 Task: Explore Airbnb accommodation in Bafang, Cameroon from 12th December, 2023 to 16th December, 2023 for 8 adults. Place can be private room with 8 bedrooms having 8 beds and 8 bathrooms. Property type can be hotel. Amenities needed are: wifi, TV, free parkinig on premises, gym, breakfast.
Action: Mouse moved to (582, 118)
Screenshot: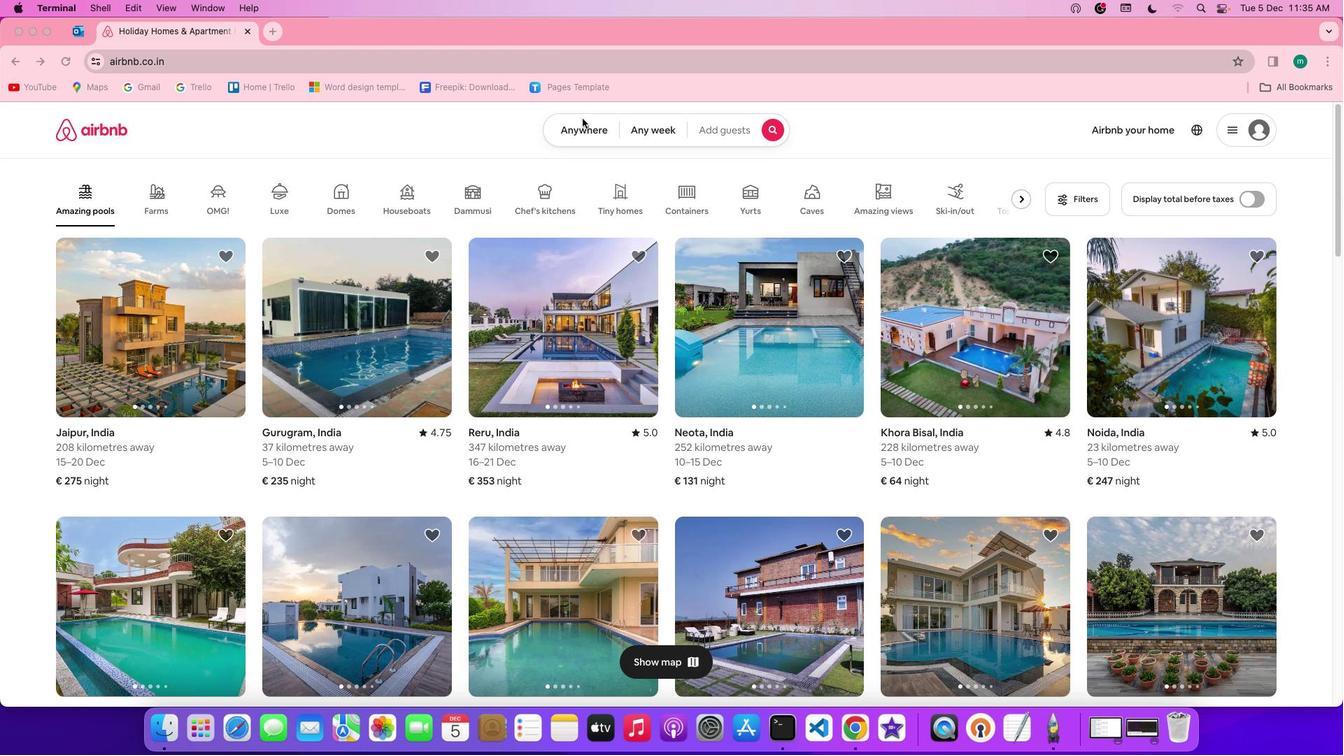 
Action: Mouse pressed left at (582, 118)
Screenshot: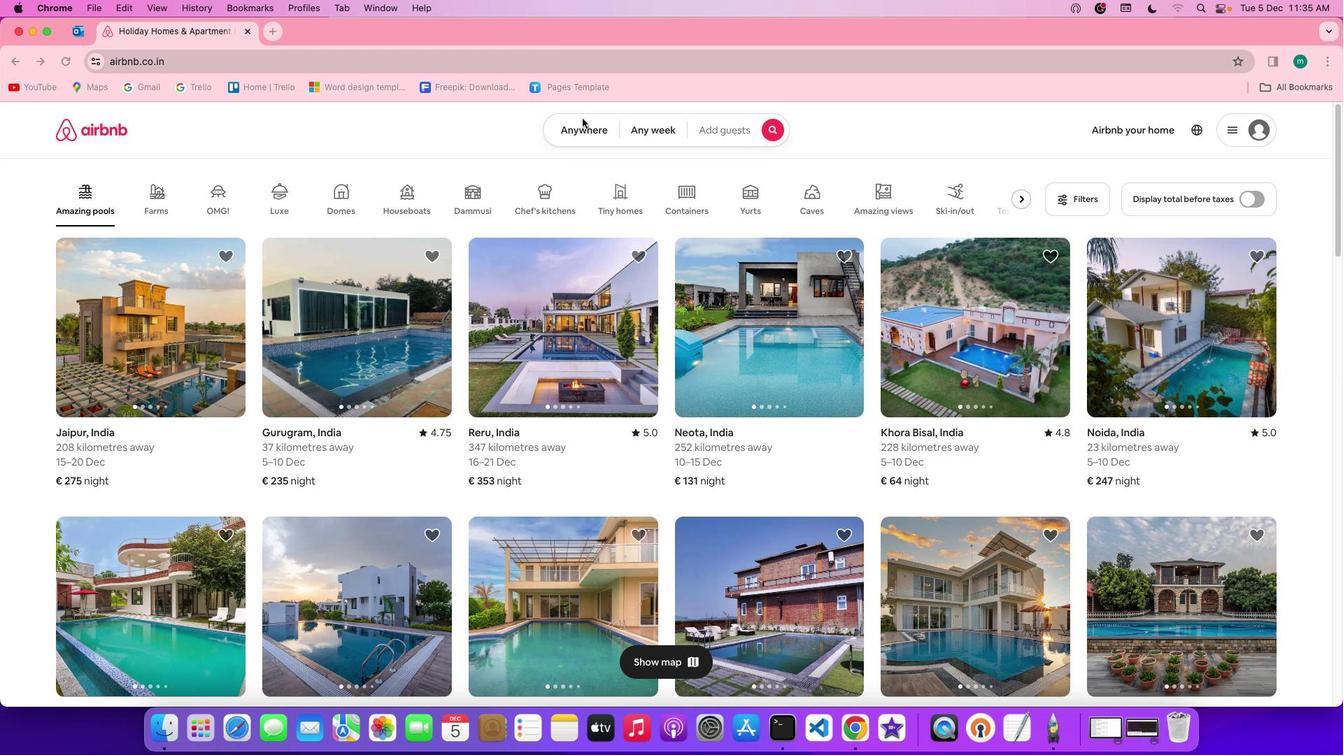 
Action: Mouse pressed left at (582, 118)
Screenshot: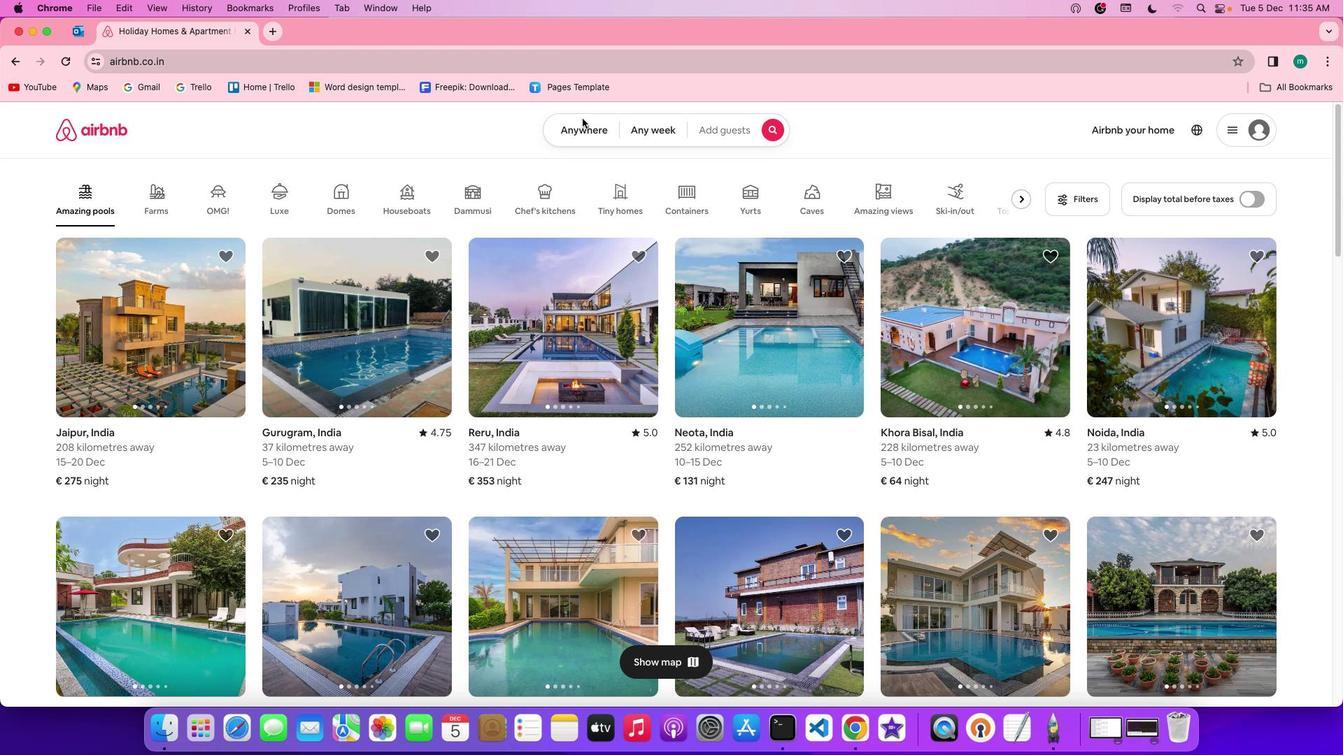
Action: Mouse moved to (493, 186)
Screenshot: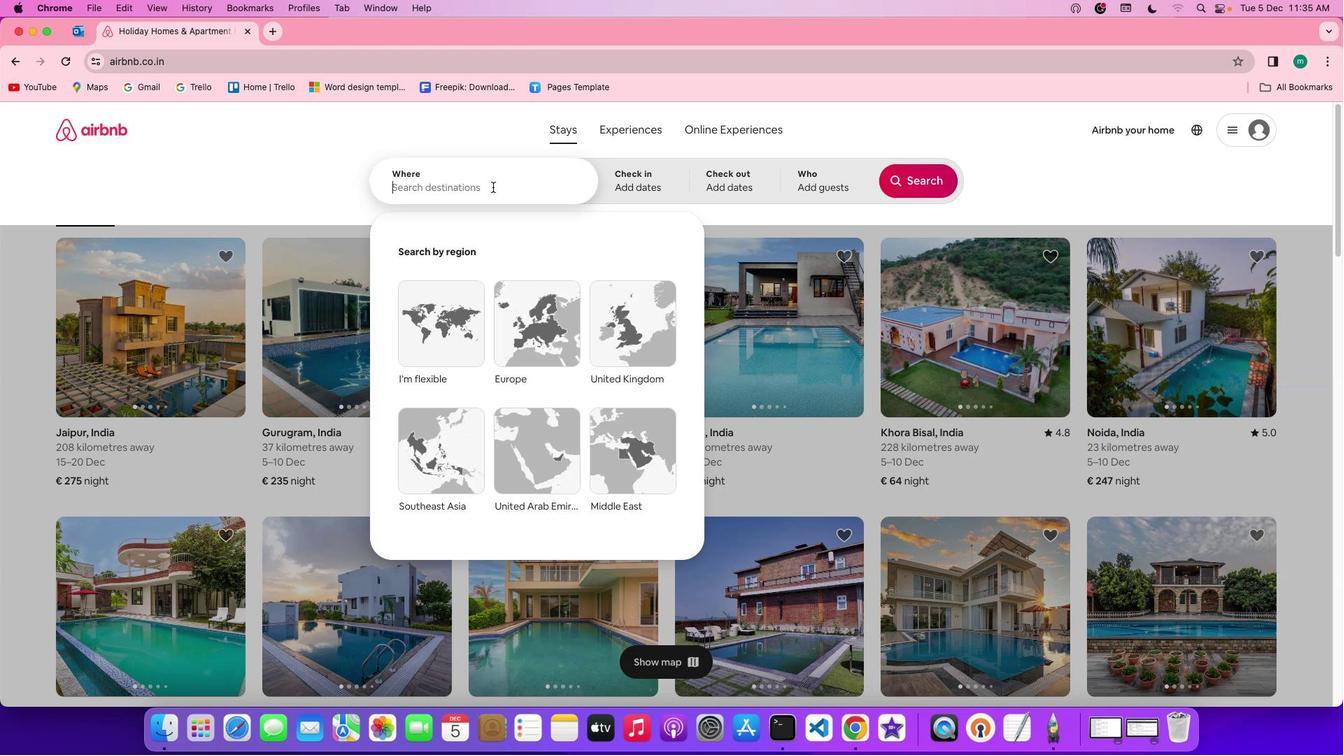 
Action: Mouse pressed left at (493, 186)
Screenshot: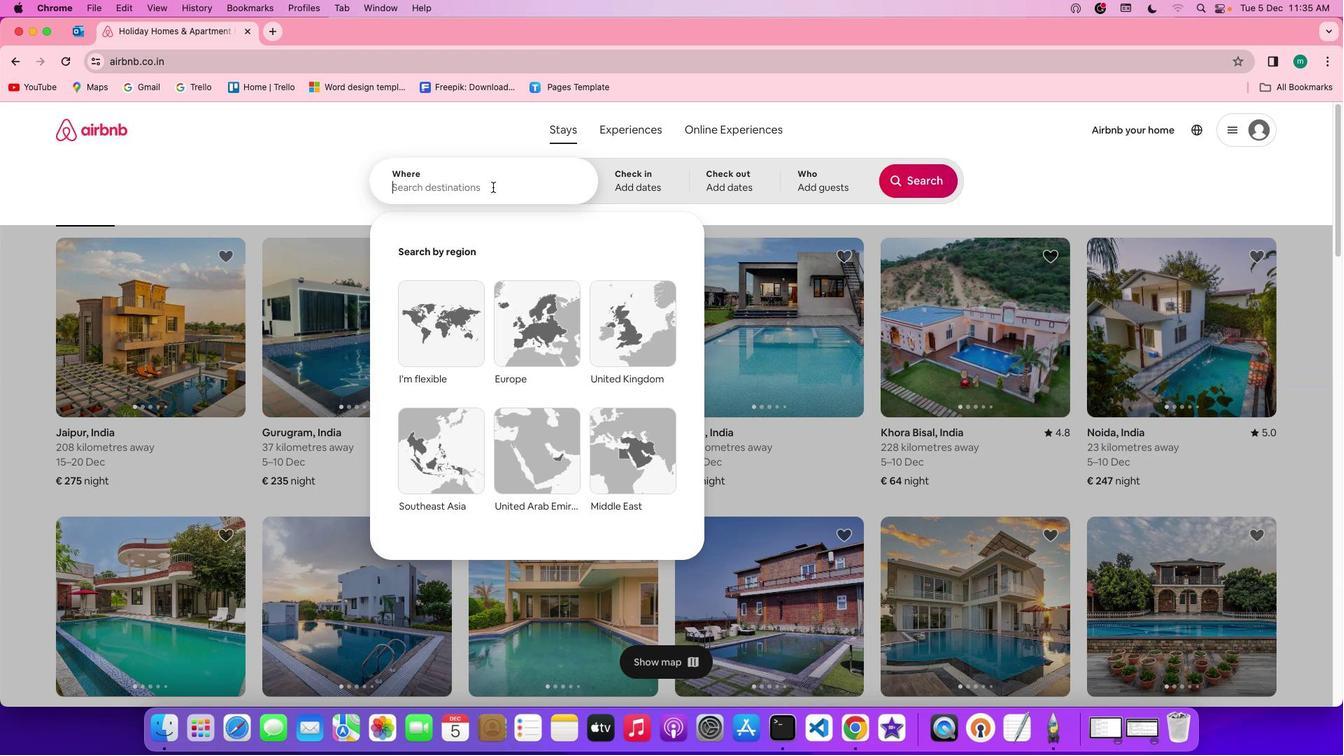 
Action: Key pressed Key.shift'B''a''f''a''n''g'','Key.spaceKey.shift'c''a''m''e''r''o''o''n'
Screenshot: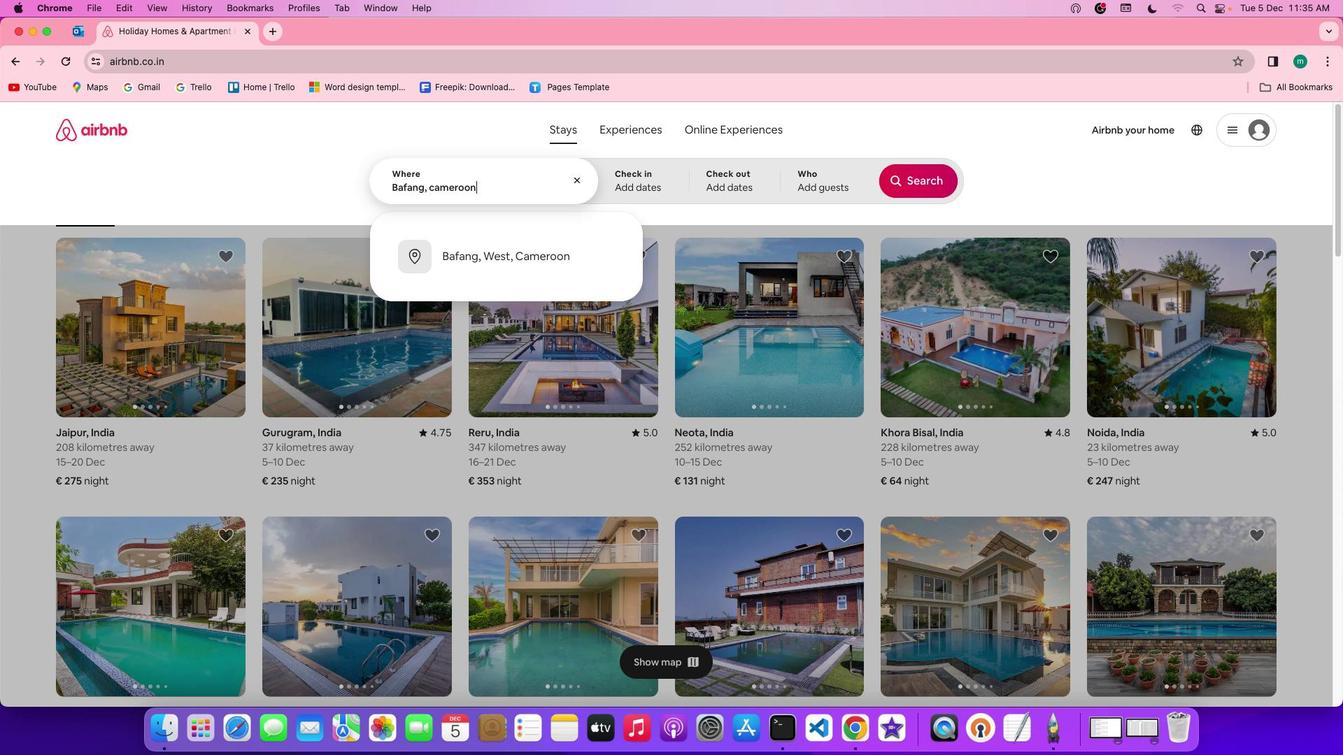 
Action: Mouse moved to (666, 173)
Screenshot: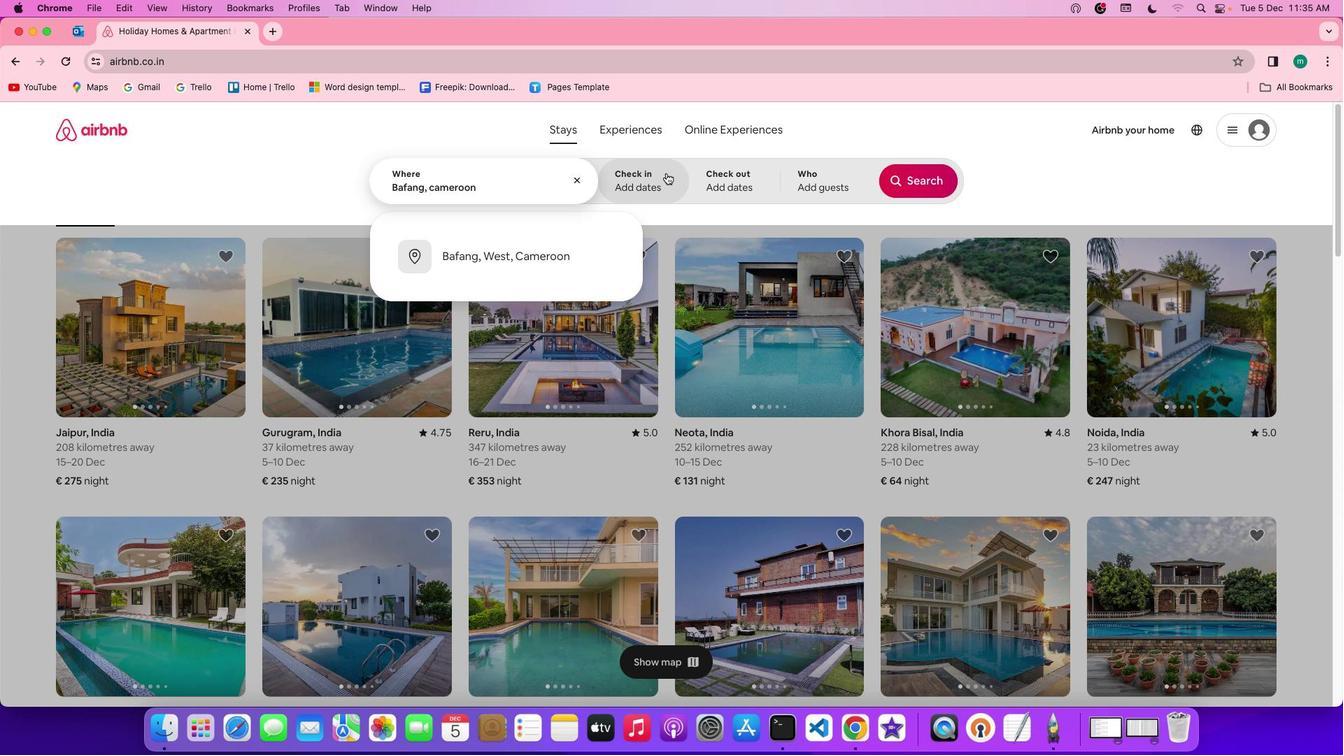 
Action: Mouse pressed left at (666, 173)
Screenshot: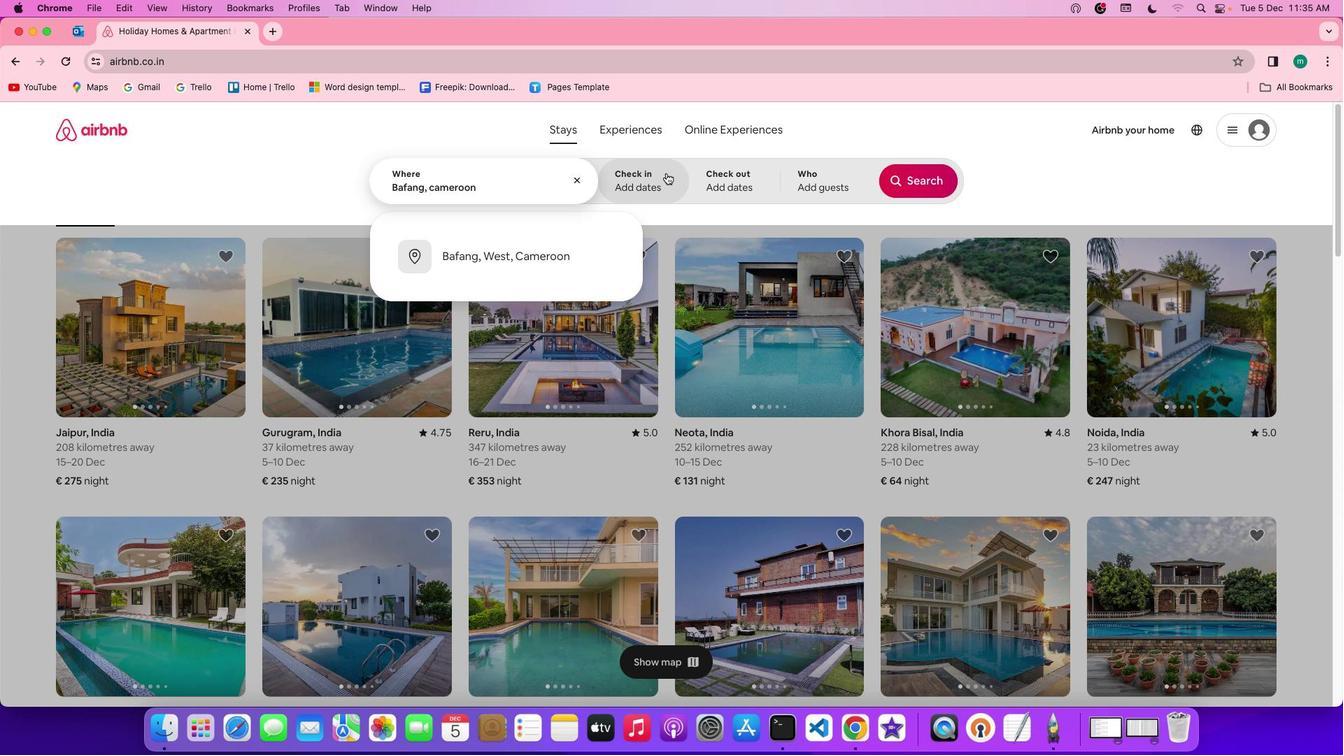 
Action: Mouse moved to (494, 424)
Screenshot: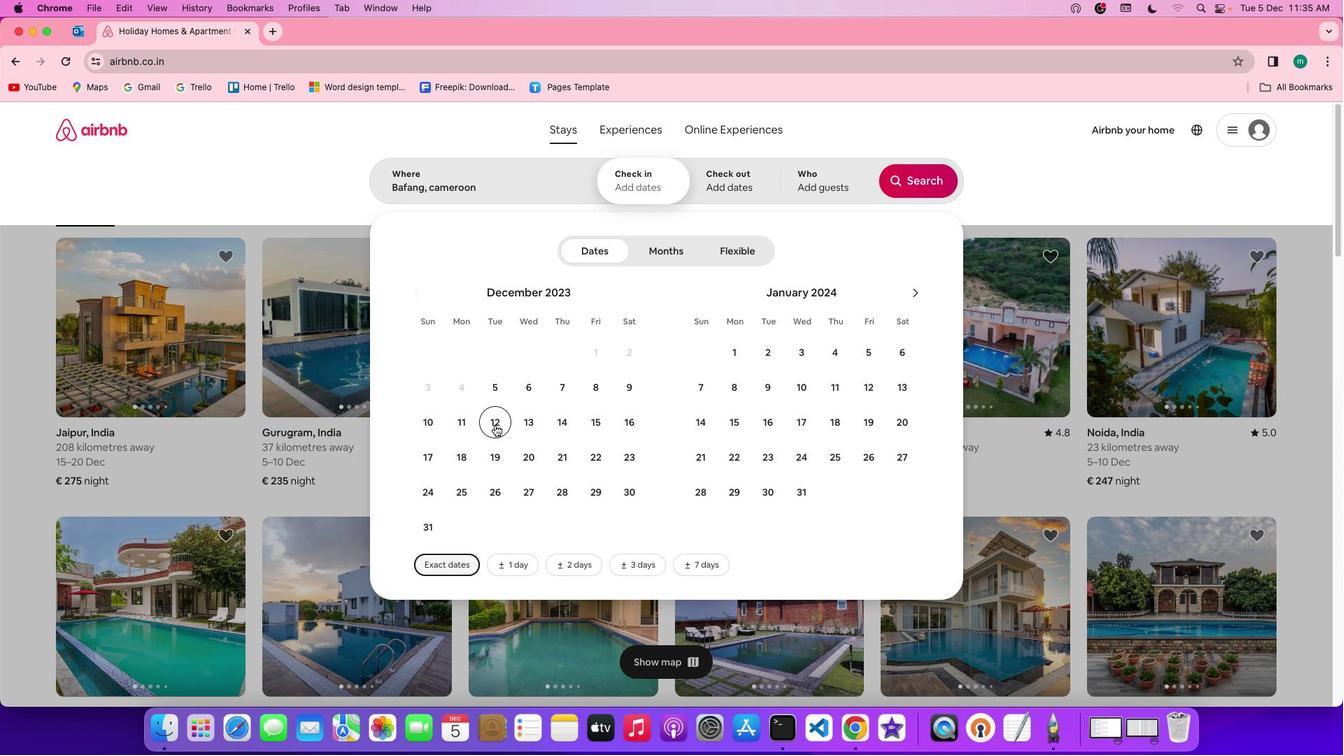 
Action: Mouse pressed left at (494, 424)
Screenshot: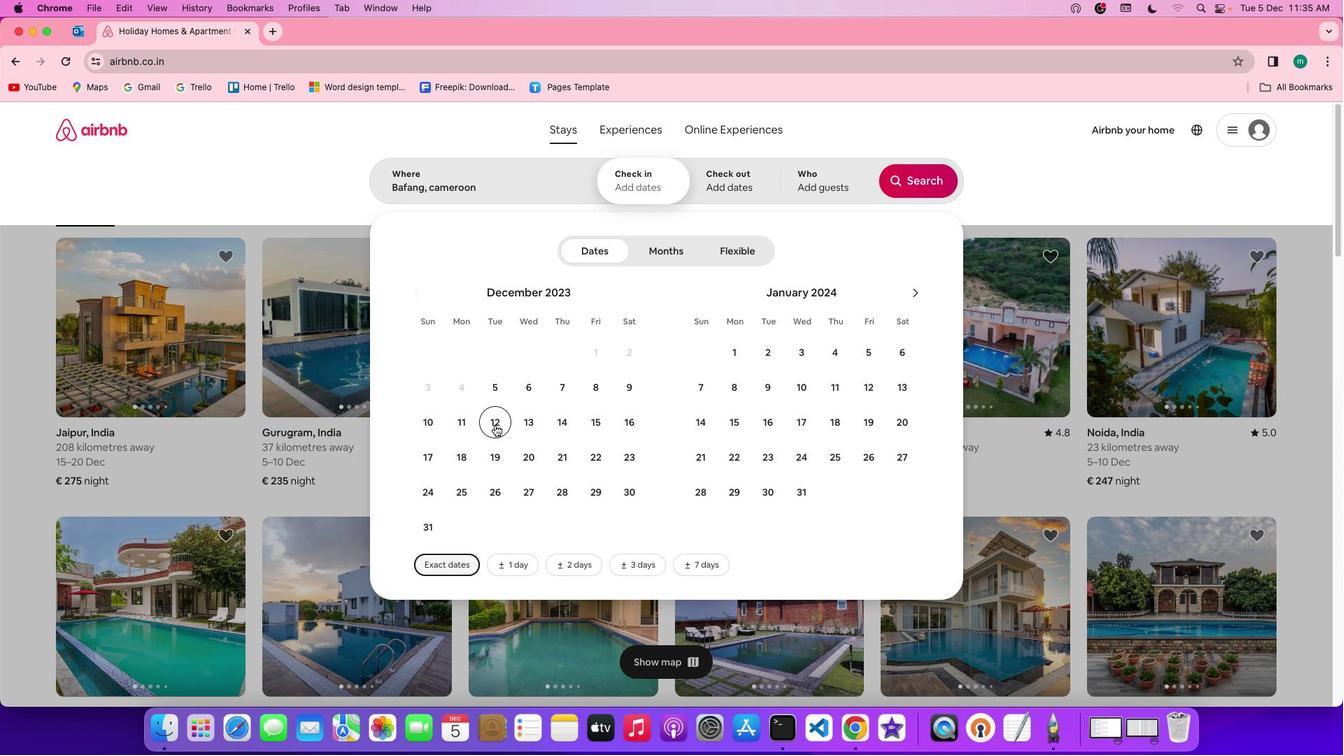 
Action: Mouse moved to (637, 416)
Screenshot: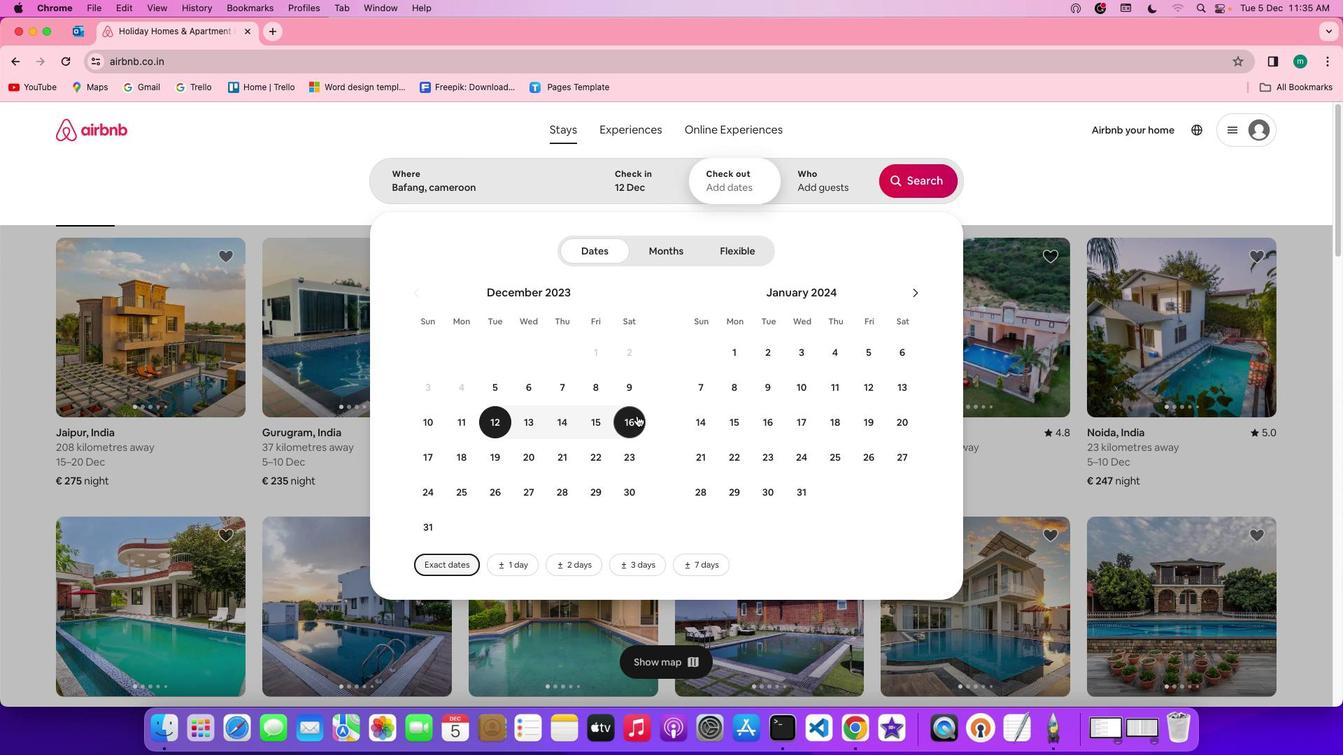 
Action: Mouse pressed left at (637, 416)
Screenshot: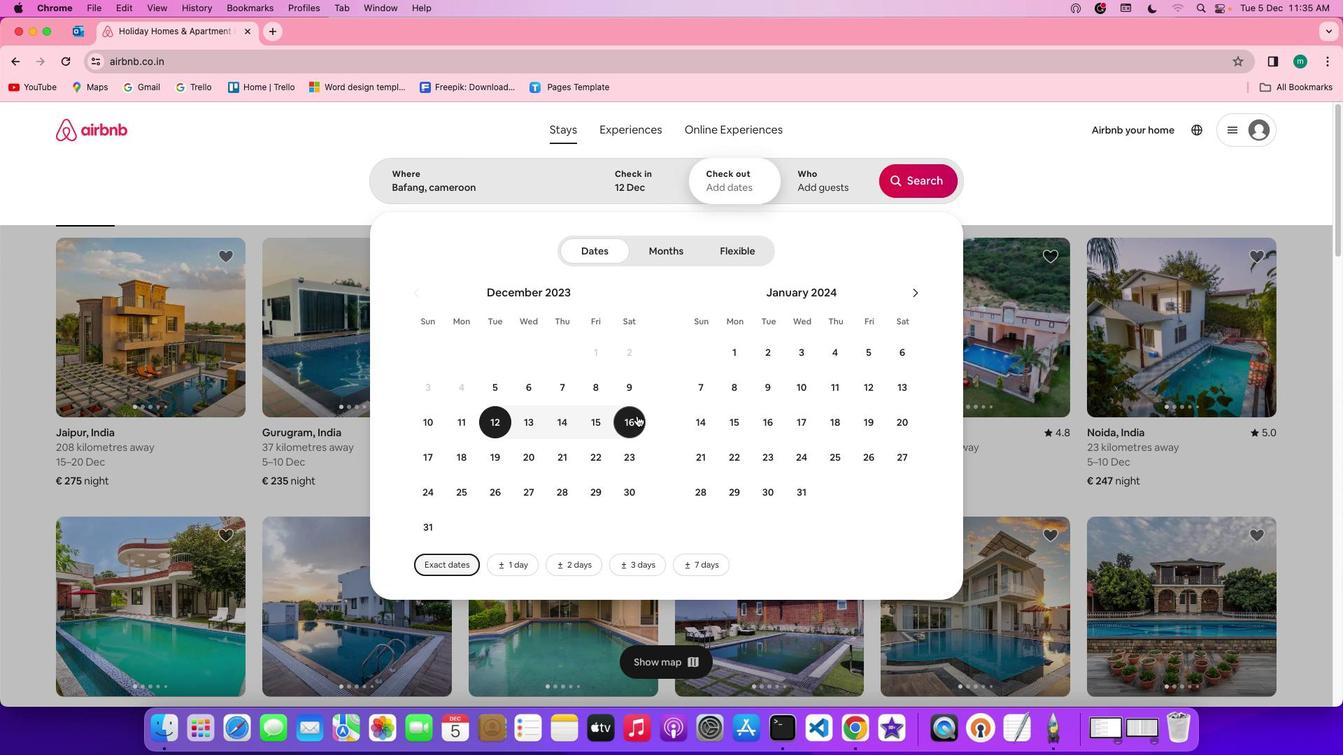 
Action: Mouse moved to (805, 169)
Screenshot: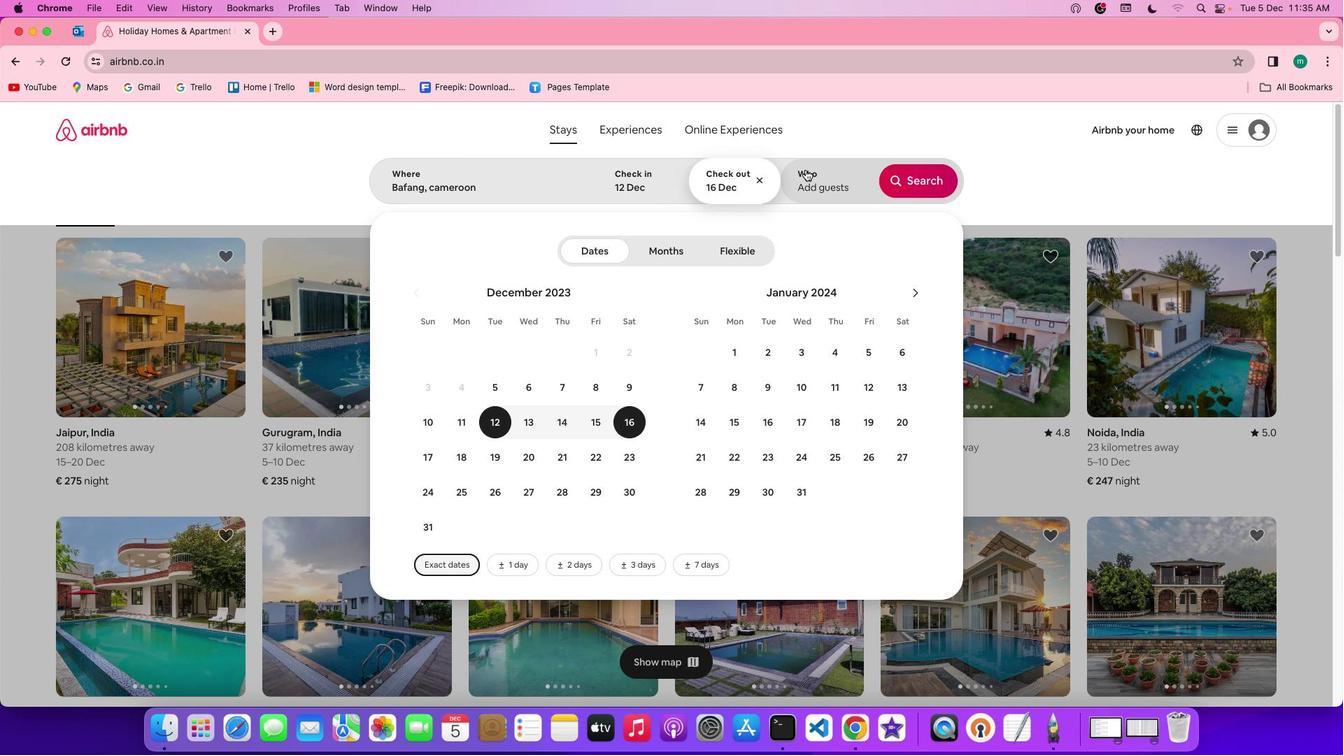
Action: Mouse pressed left at (805, 169)
Screenshot: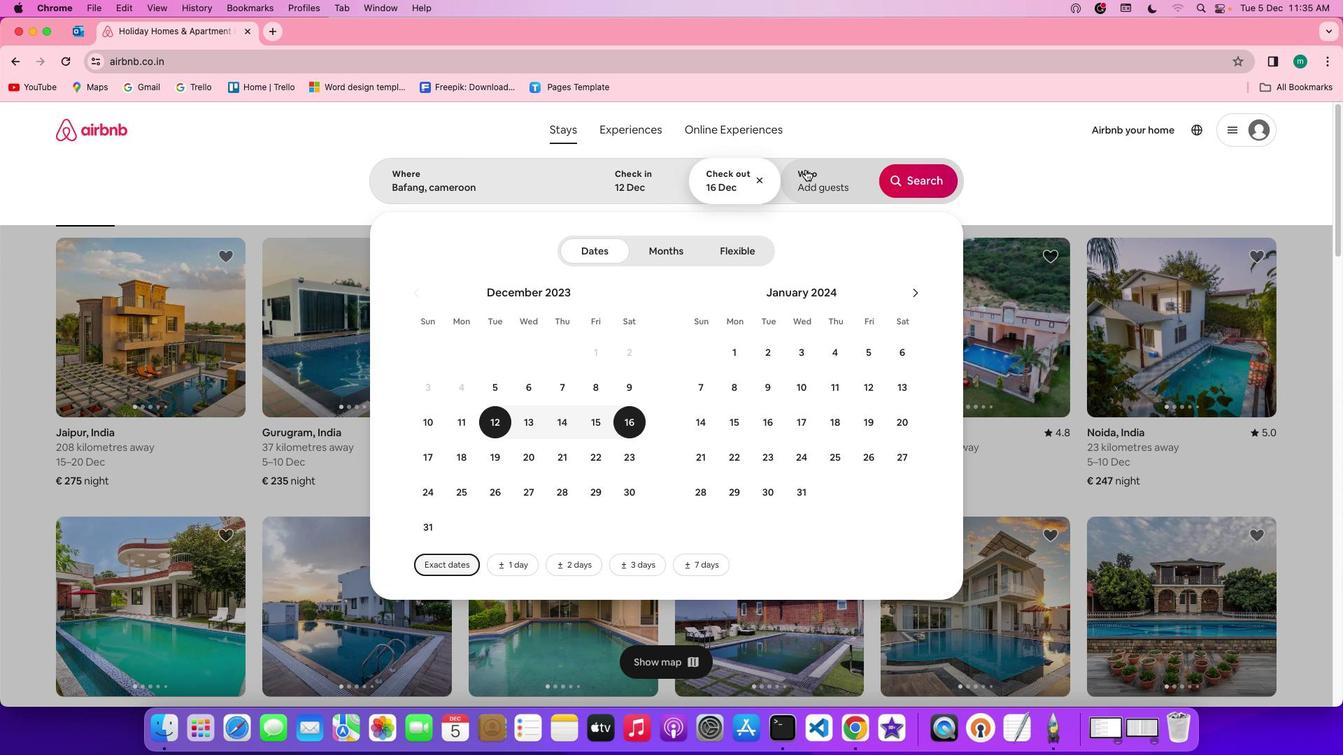 
Action: Mouse moved to (922, 258)
Screenshot: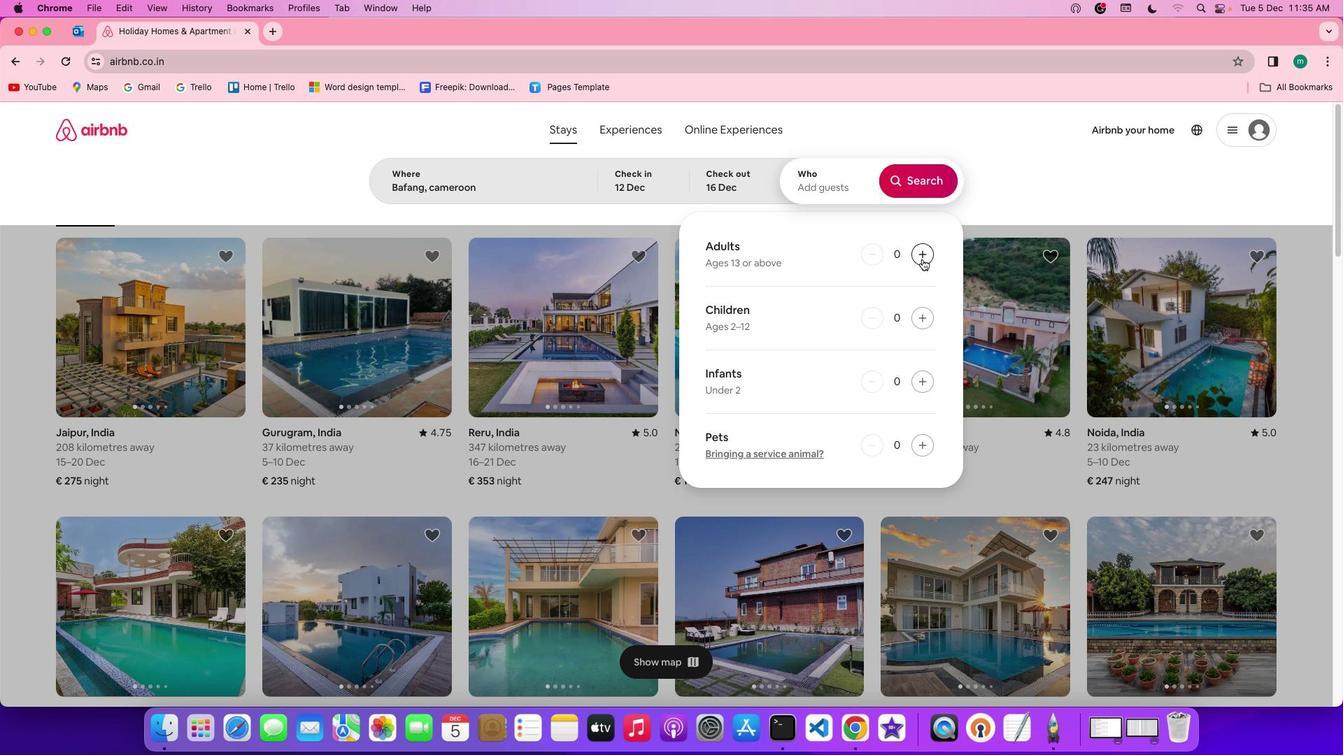 
Action: Mouse pressed left at (922, 258)
Screenshot: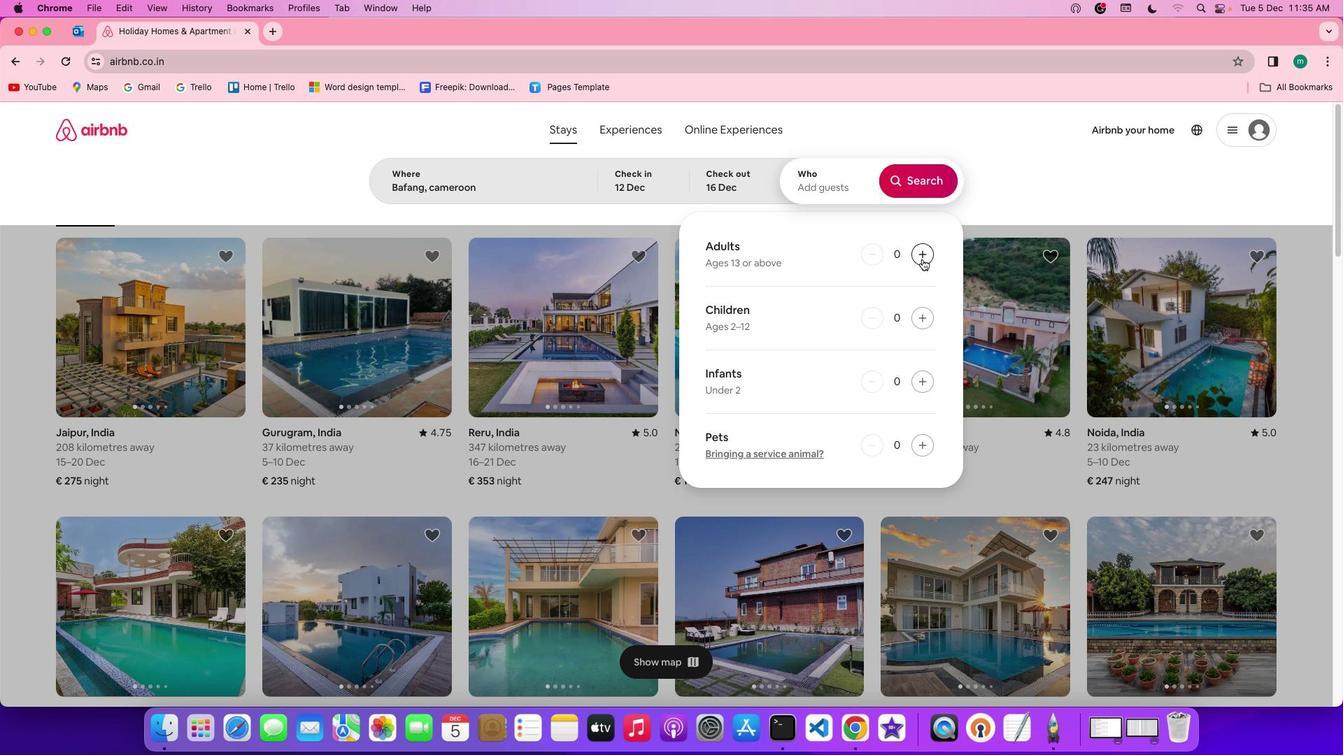 
Action: Mouse pressed left at (922, 258)
Screenshot: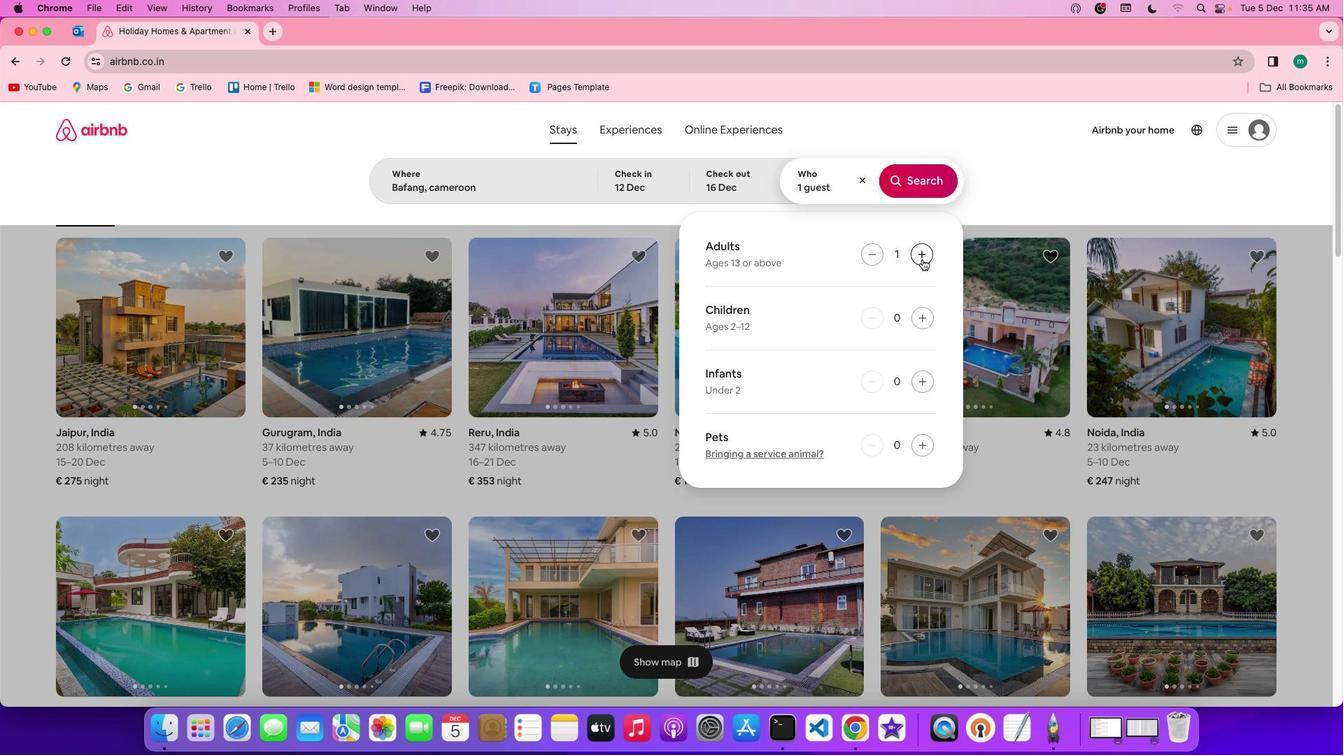 
Action: Mouse pressed left at (922, 258)
Screenshot: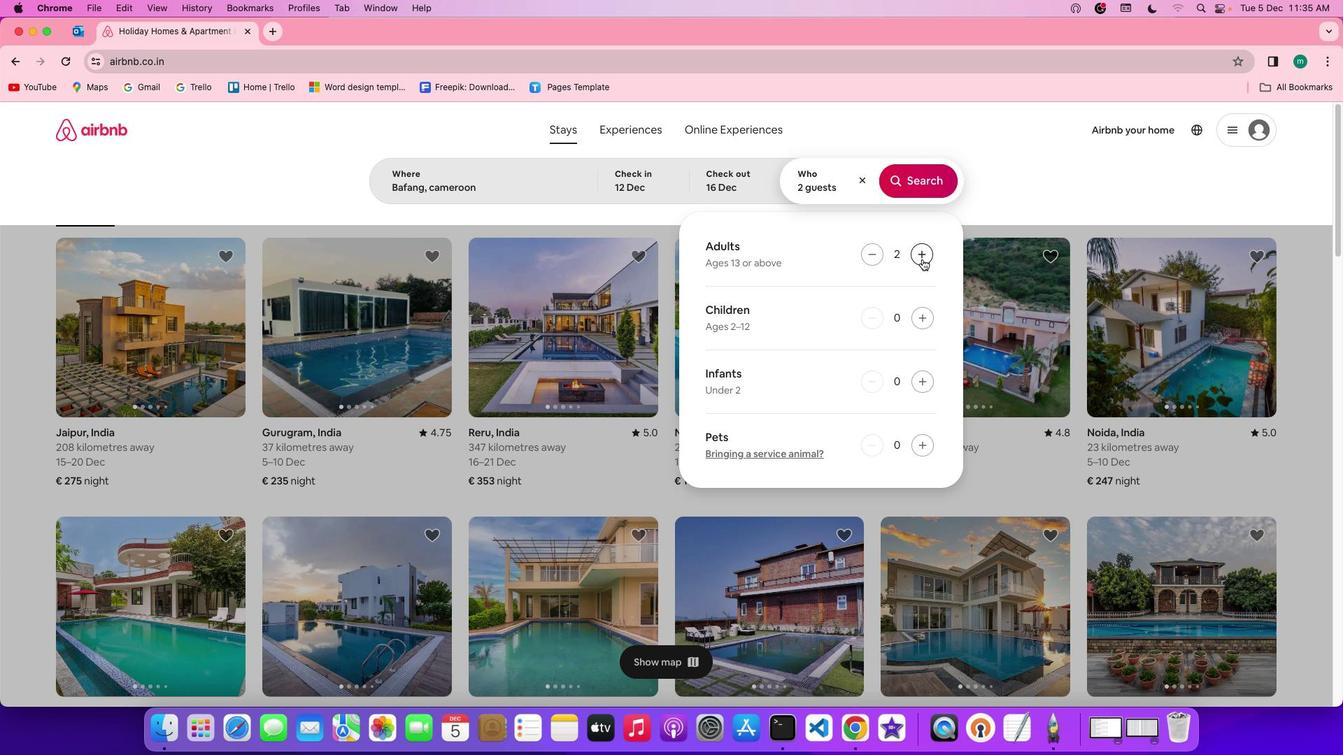 
Action: Mouse pressed left at (922, 258)
Screenshot: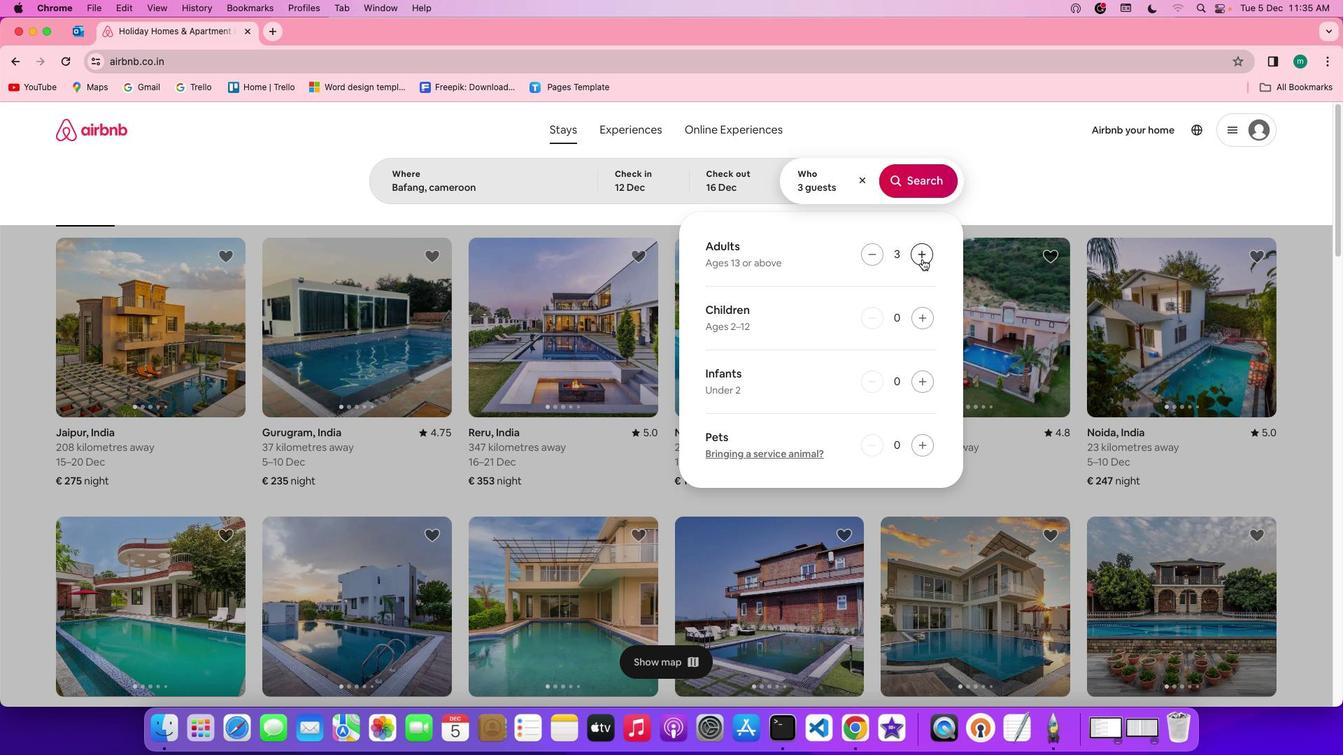 
Action: Mouse pressed left at (922, 258)
Screenshot: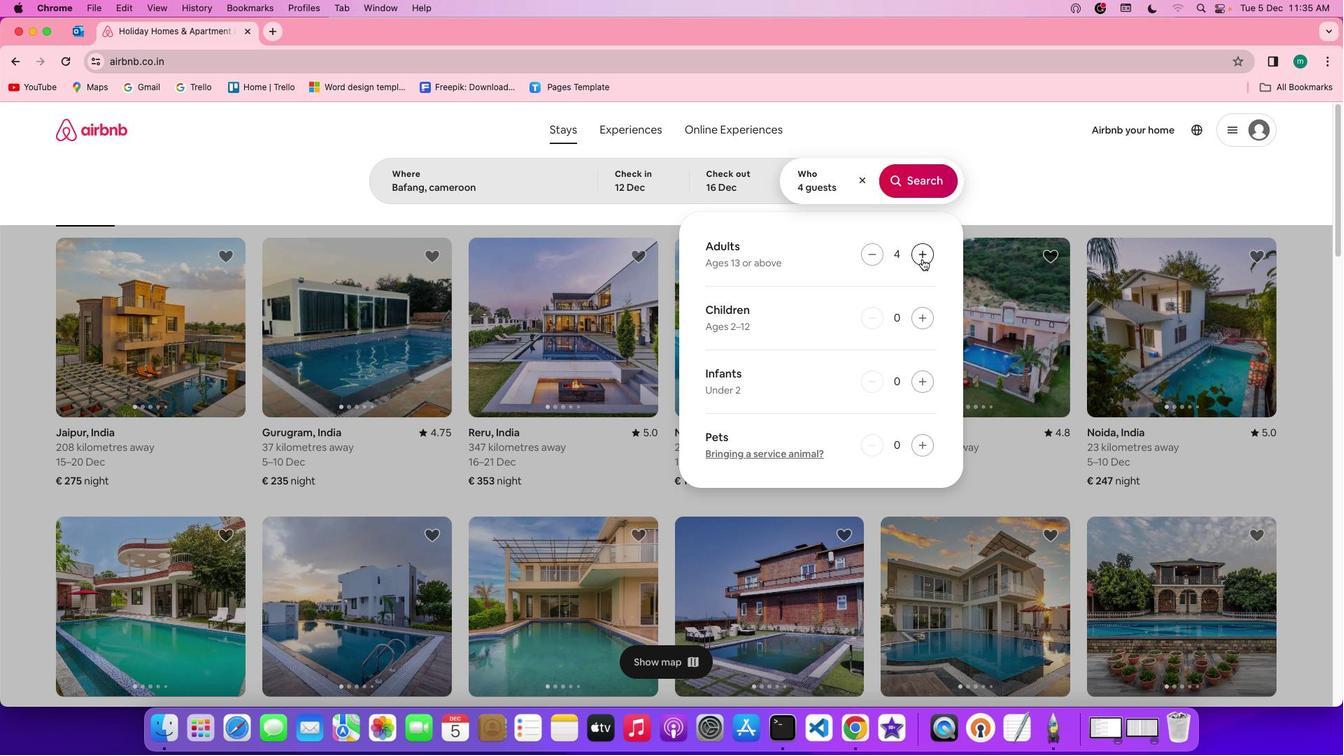 
Action: Mouse pressed left at (922, 258)
Screenshot: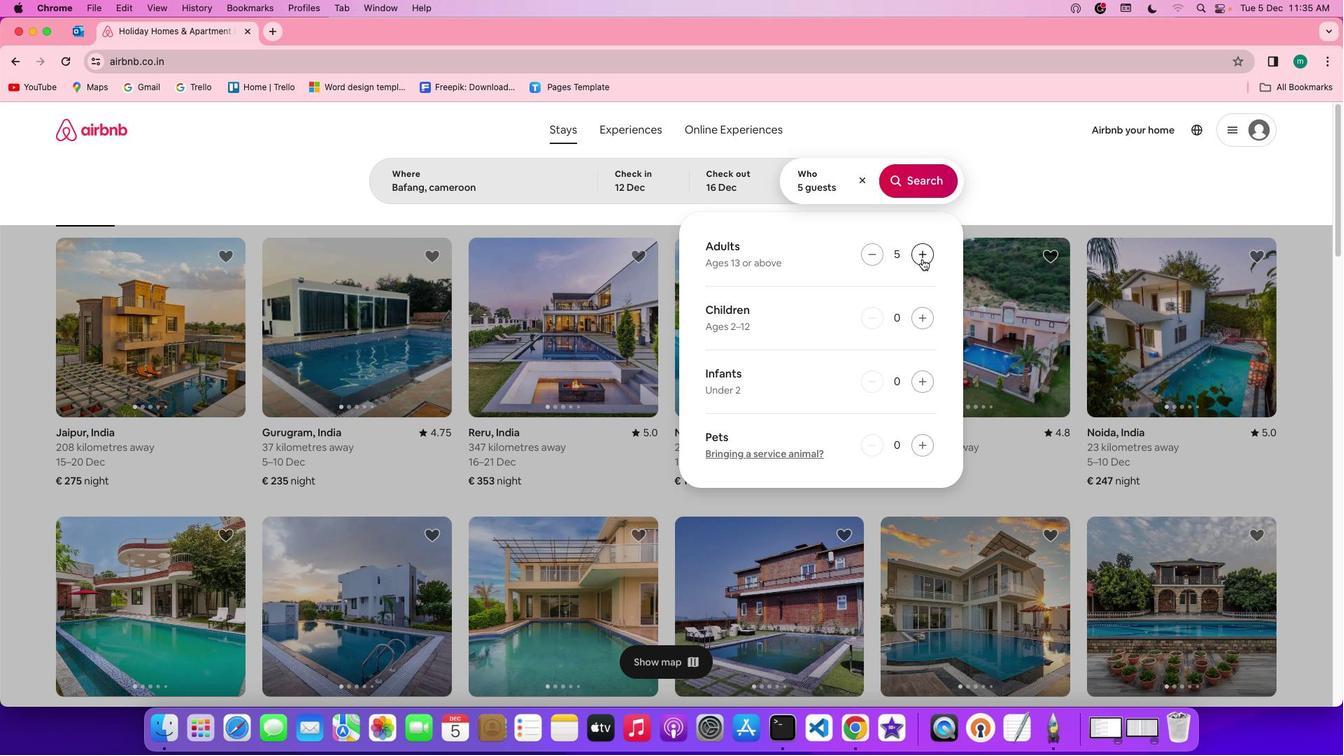 
Action: Mouse pressed left at (922, 258)
Screenshot: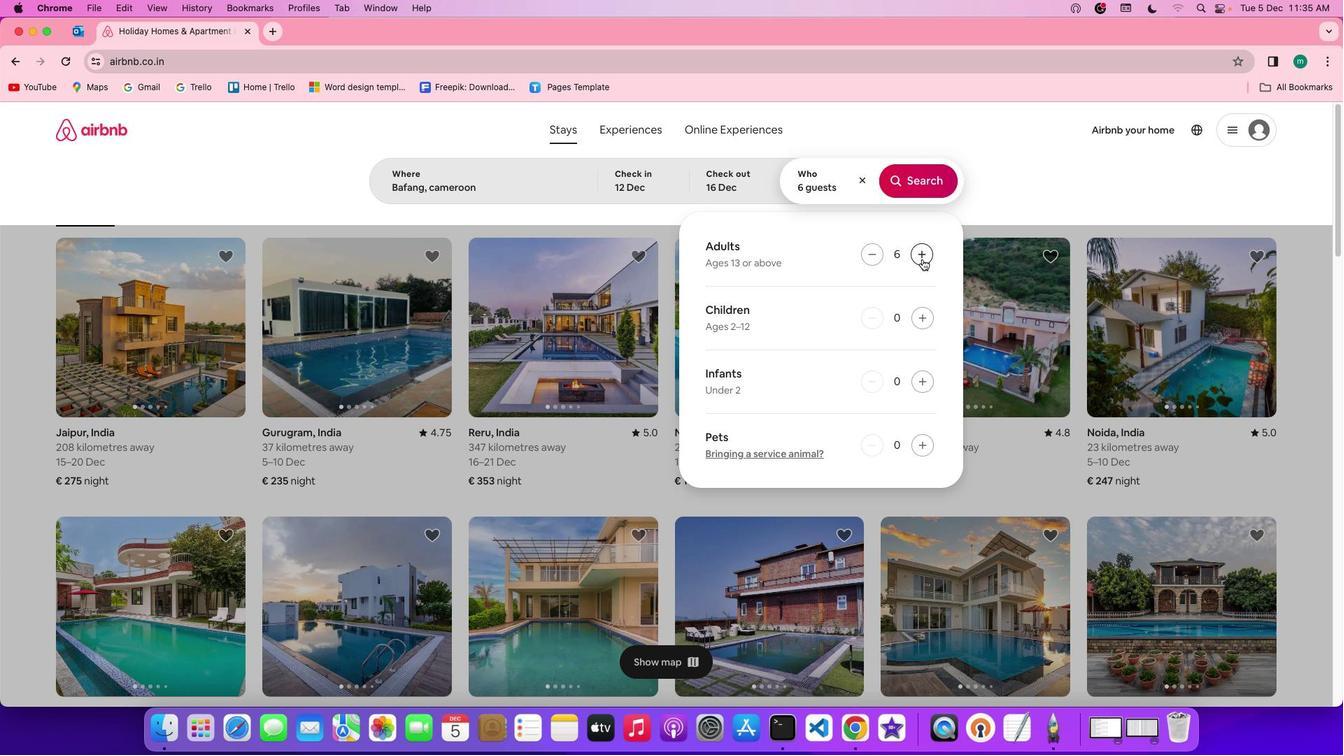 
Action: Mouse pressed left at (922, 258)
Screenshot: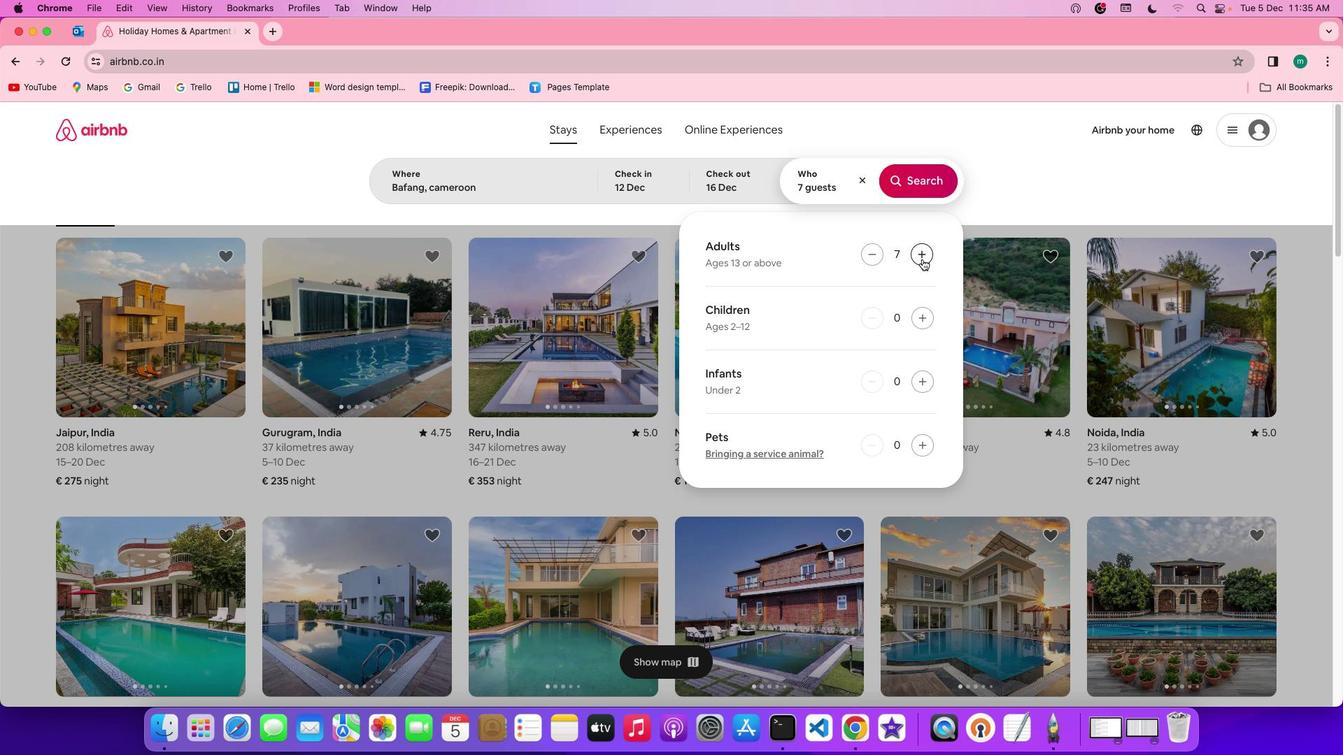 
Action: Mouse moved to (920, 176)
Screenshot: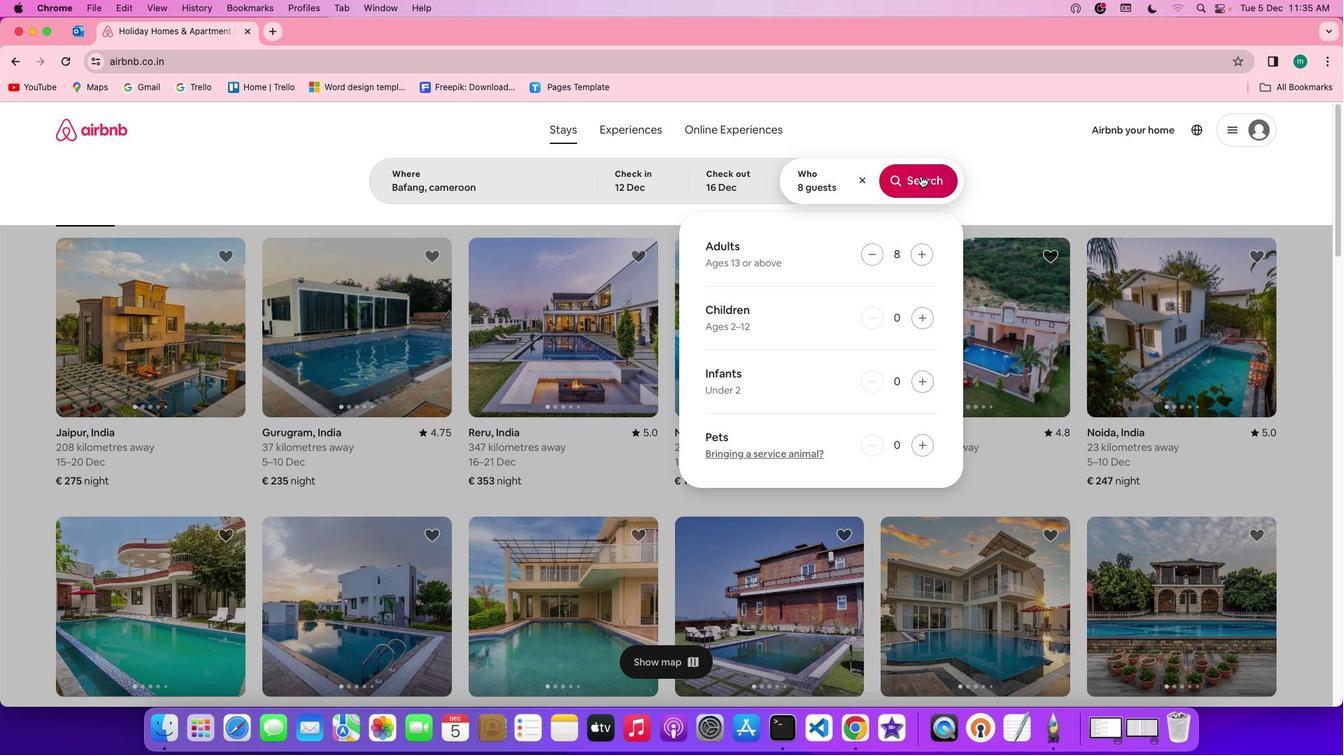
Action: Mouse pressed left at (920, 176)
Screenshot: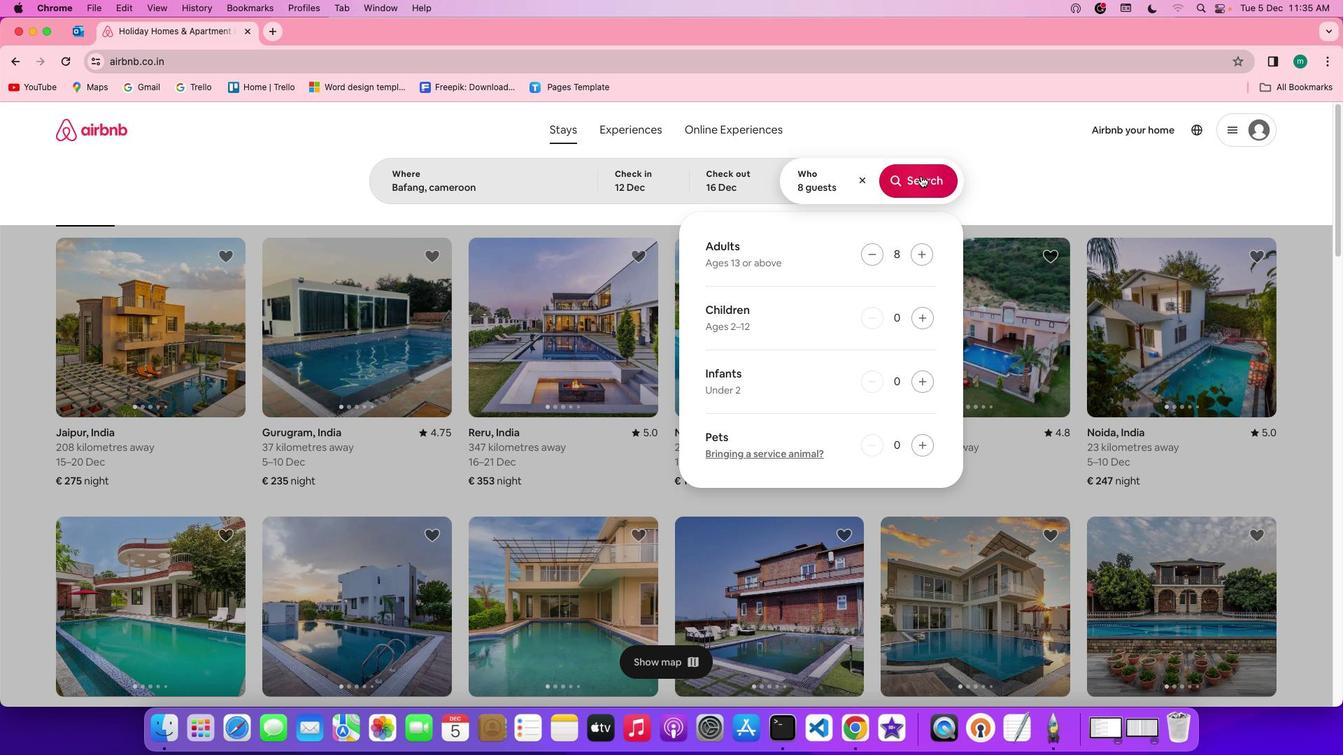 
Action: Mouse moved to (1119, 188)
Screenshot: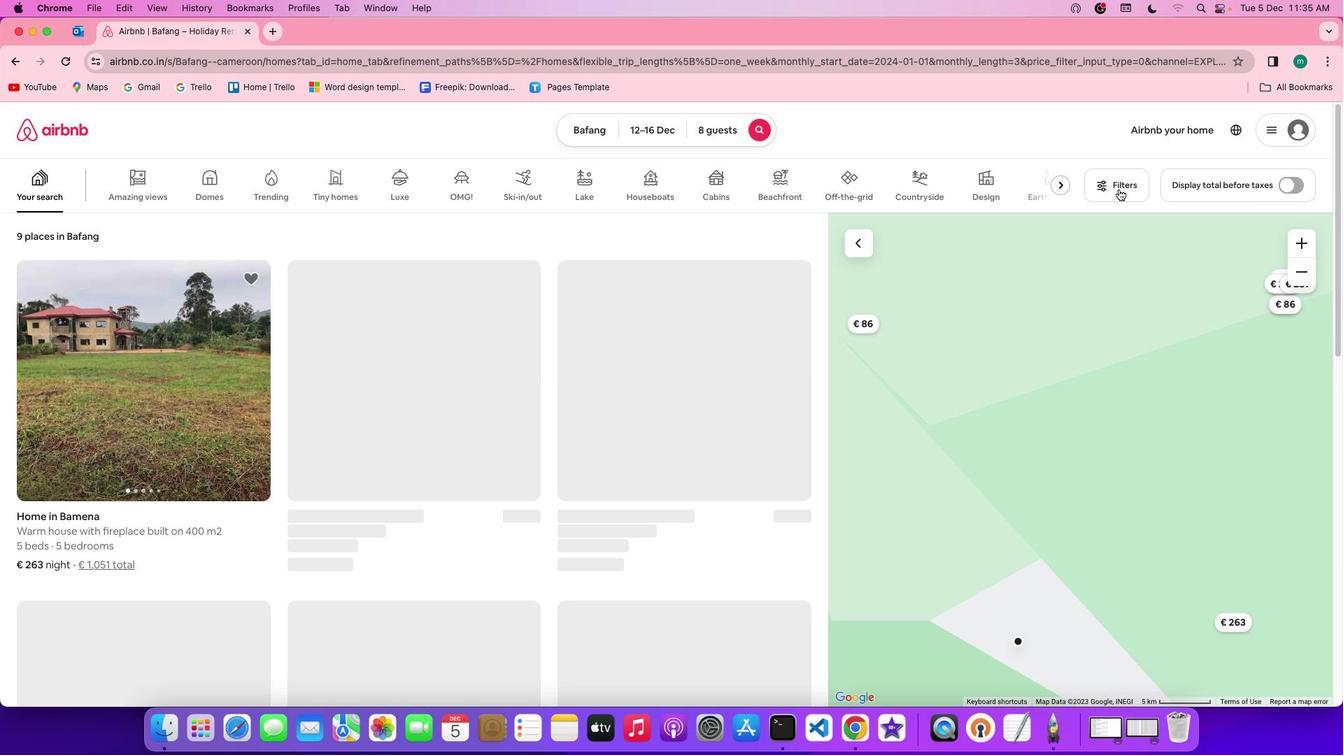 
Action: Mouse pressed left at (1119, 188)
Screenshot: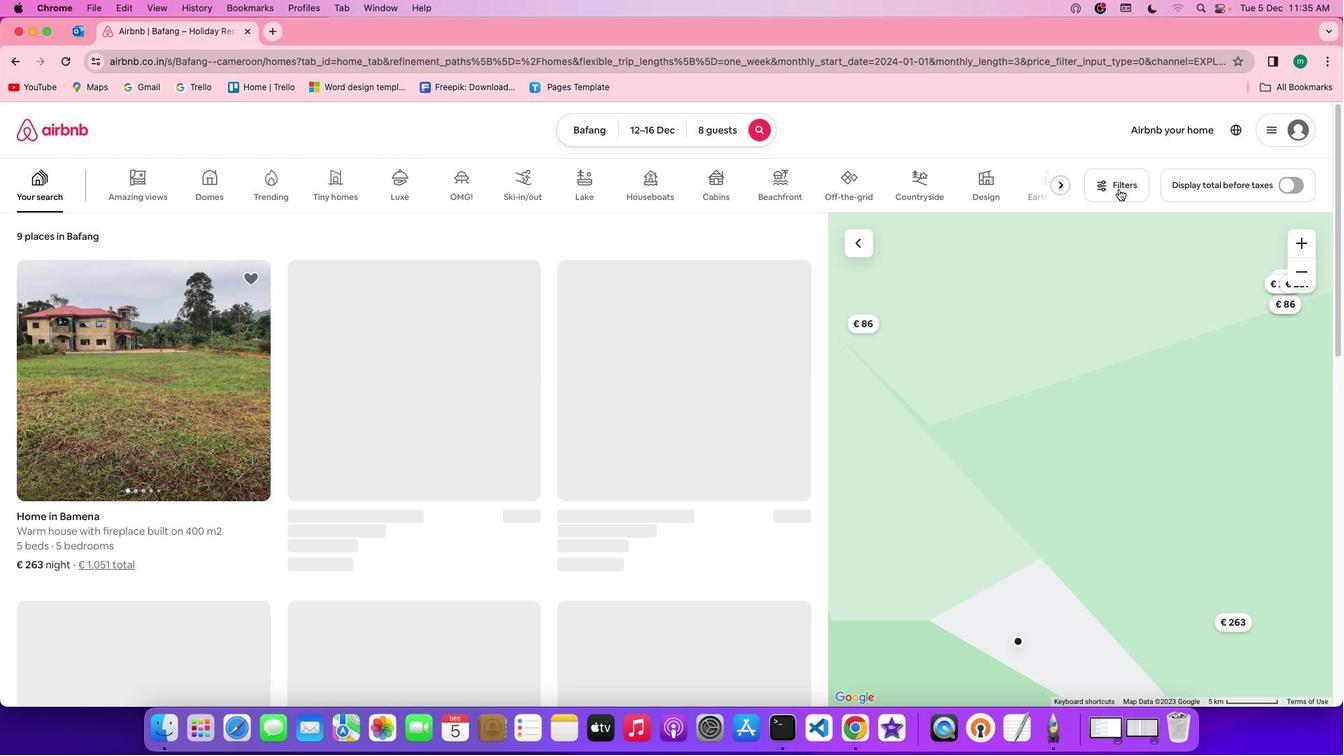 
Action: Mouse moved to (722, 321)
Screenshot: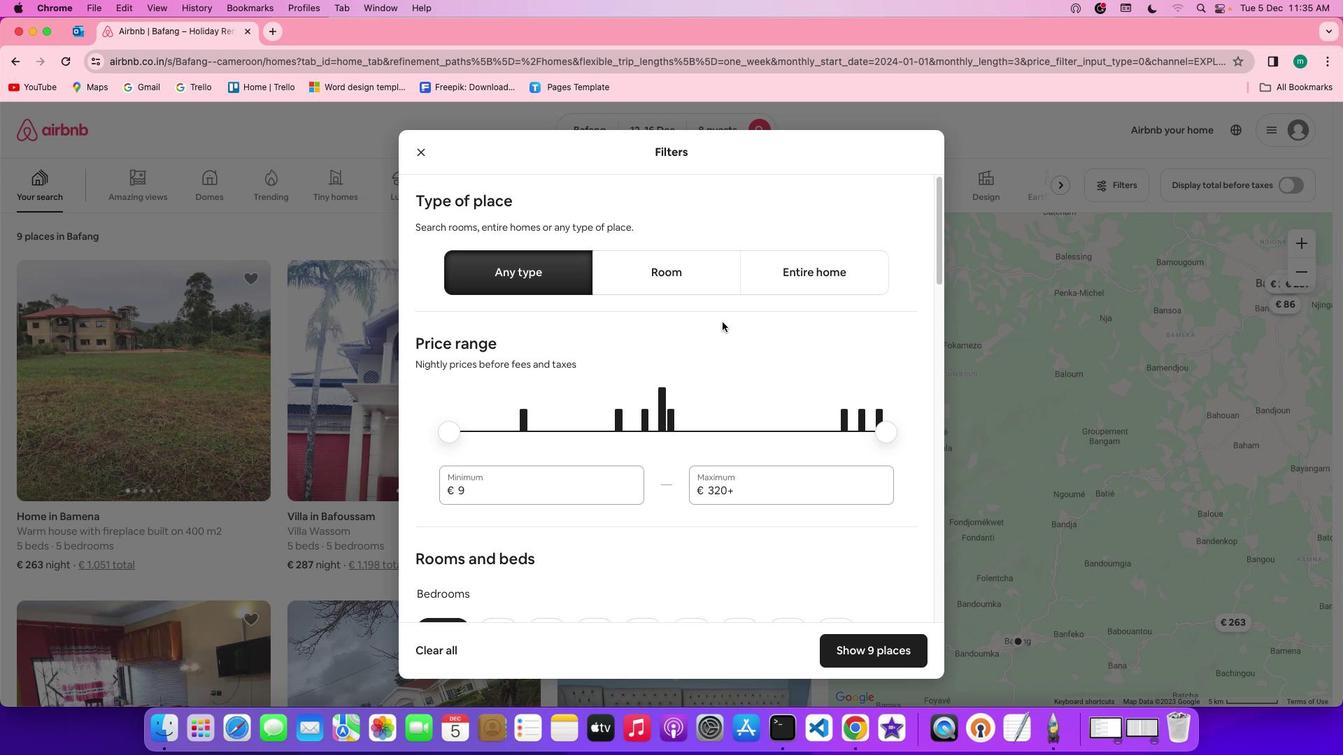 
Action: Mouse scrolled (722, 321) with delta (0, 0)
Screenshot: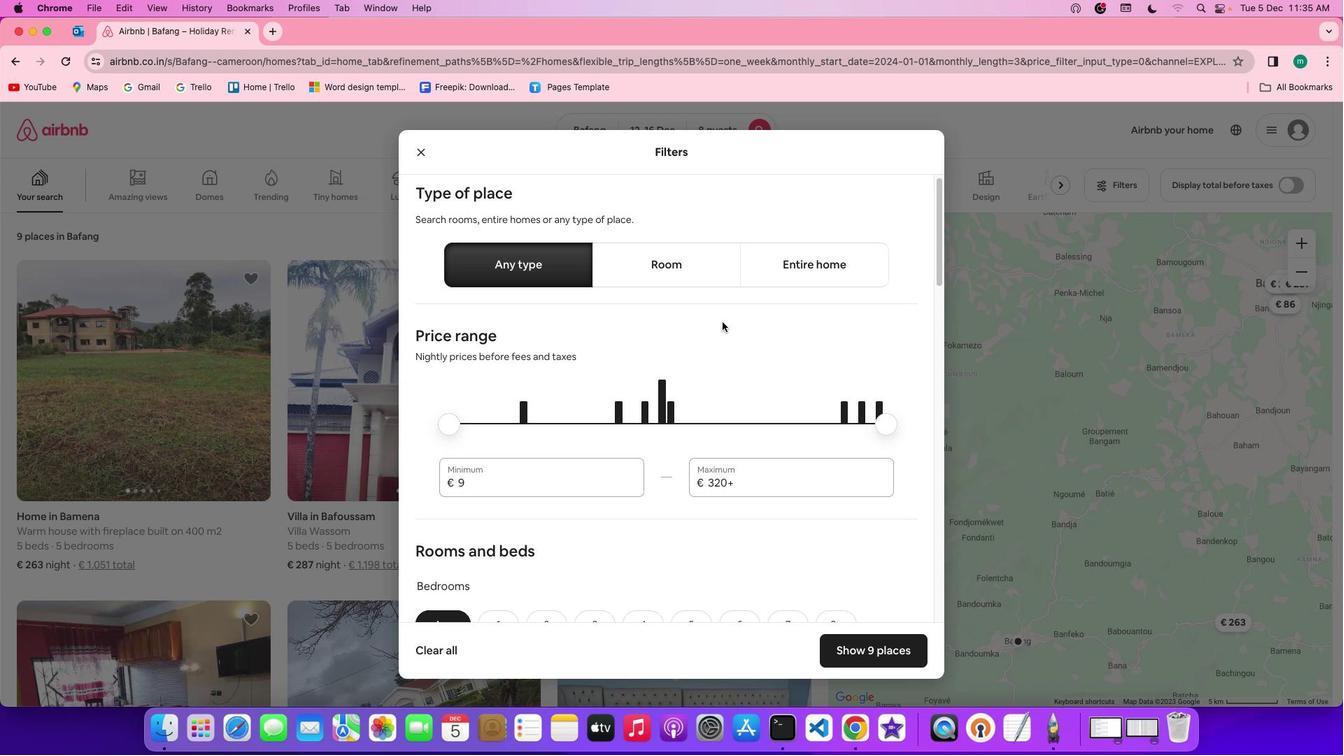 
Action: Mouse scrolled (722, 321) with delta (0, 0)
Screenshot: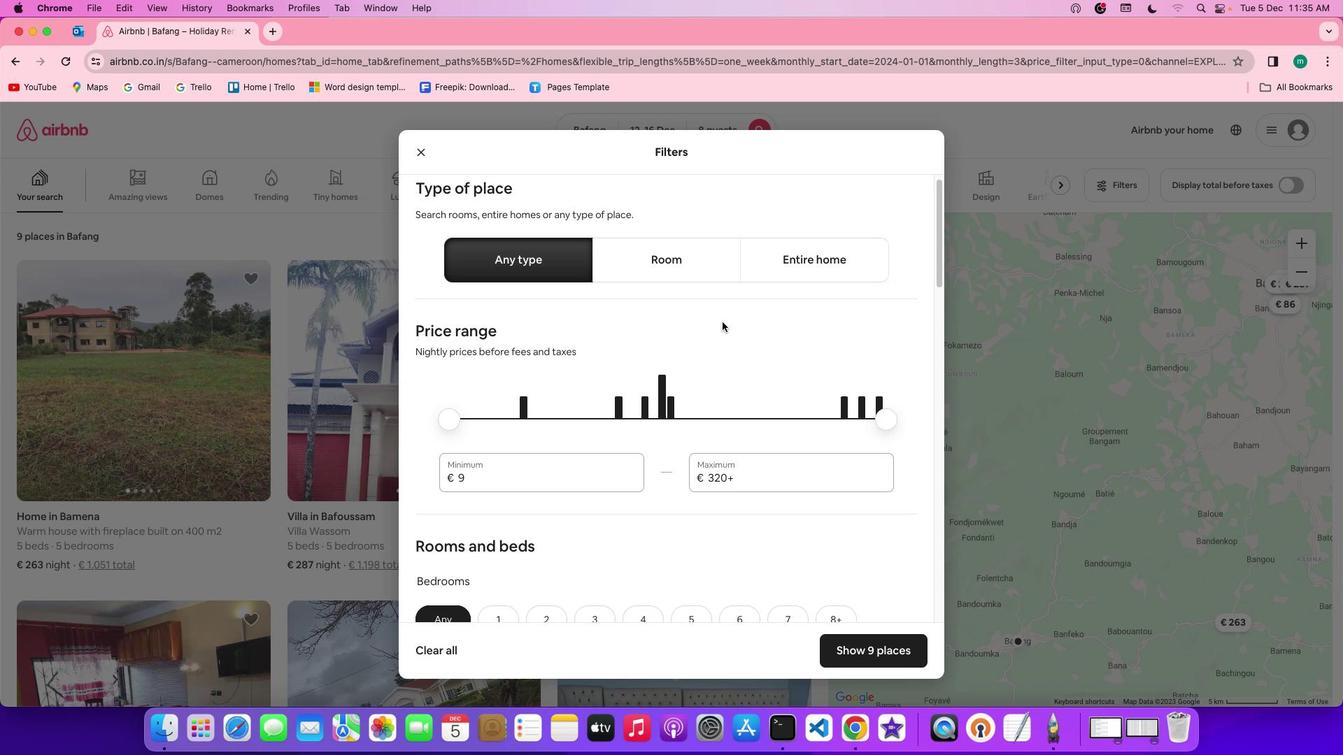 
Action: Mouse scrolled (722, 321) with delta (0, -1)
Screenshot: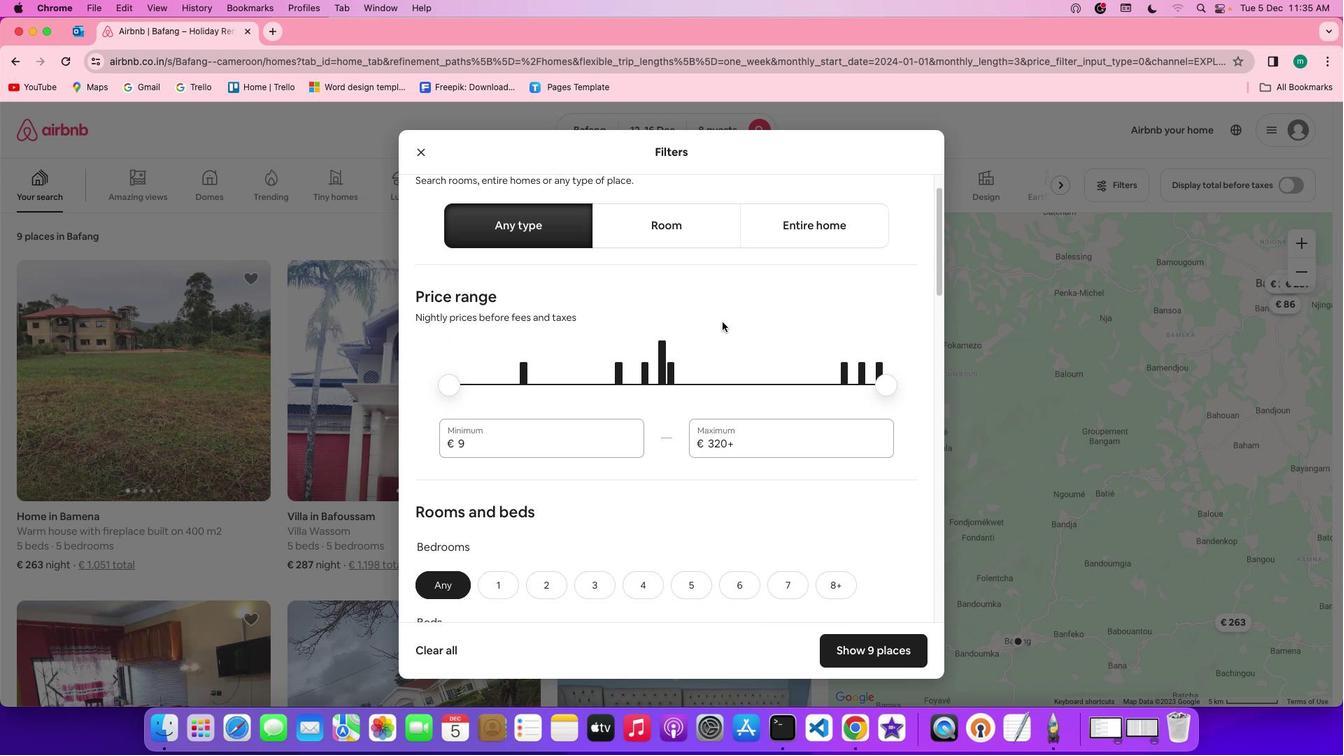 
Action: Mouse scrolled (722, 321) with delta (0, 0)
Screenshot: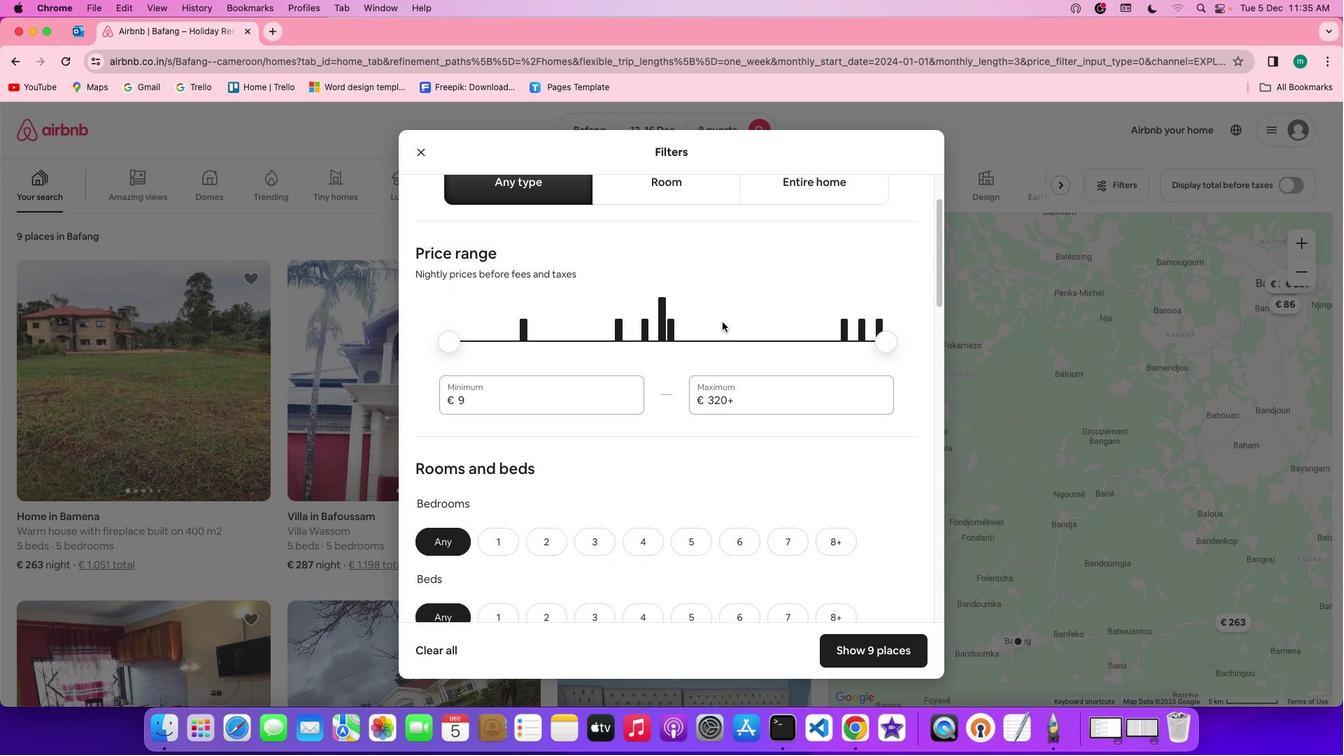
Action: Mouse scrolled (722, 321) with delta (0, 0)
Screenshot: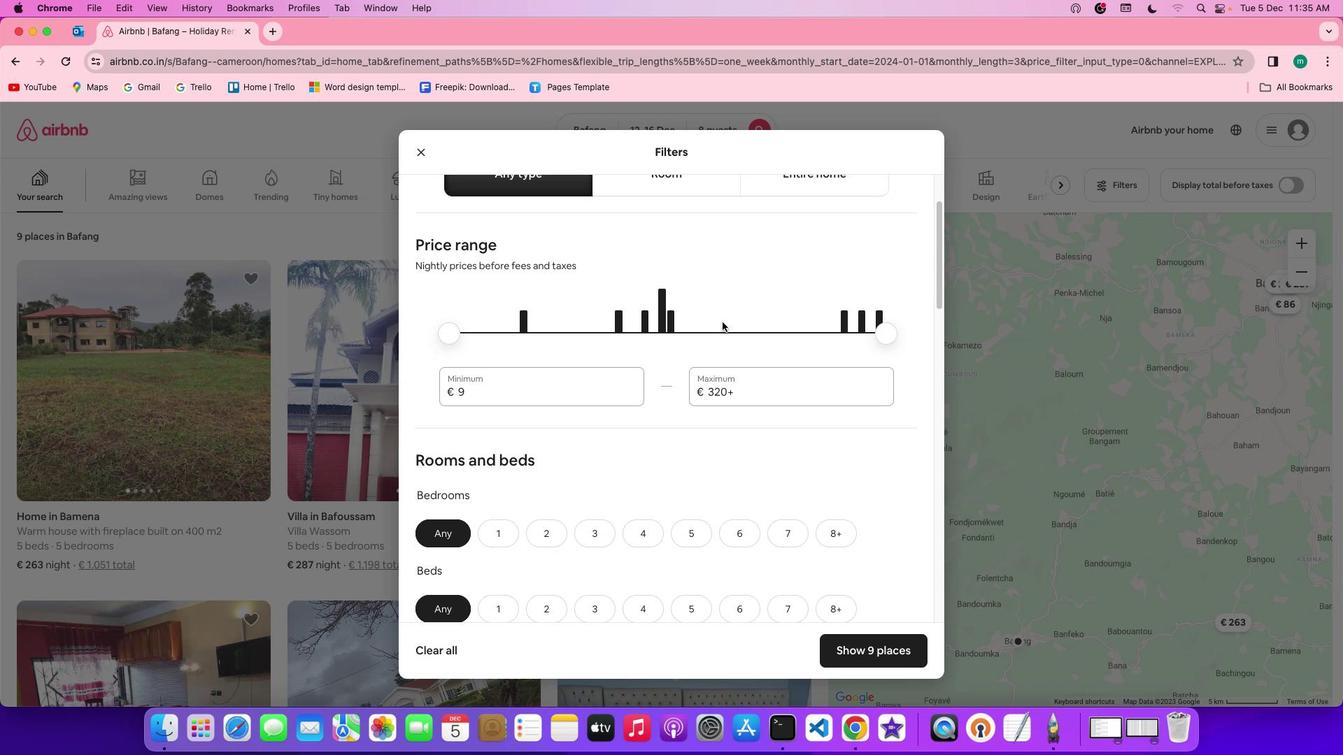 
Action: Mouse scrolled (722, 321) with delta (0, 0)
Screenshot: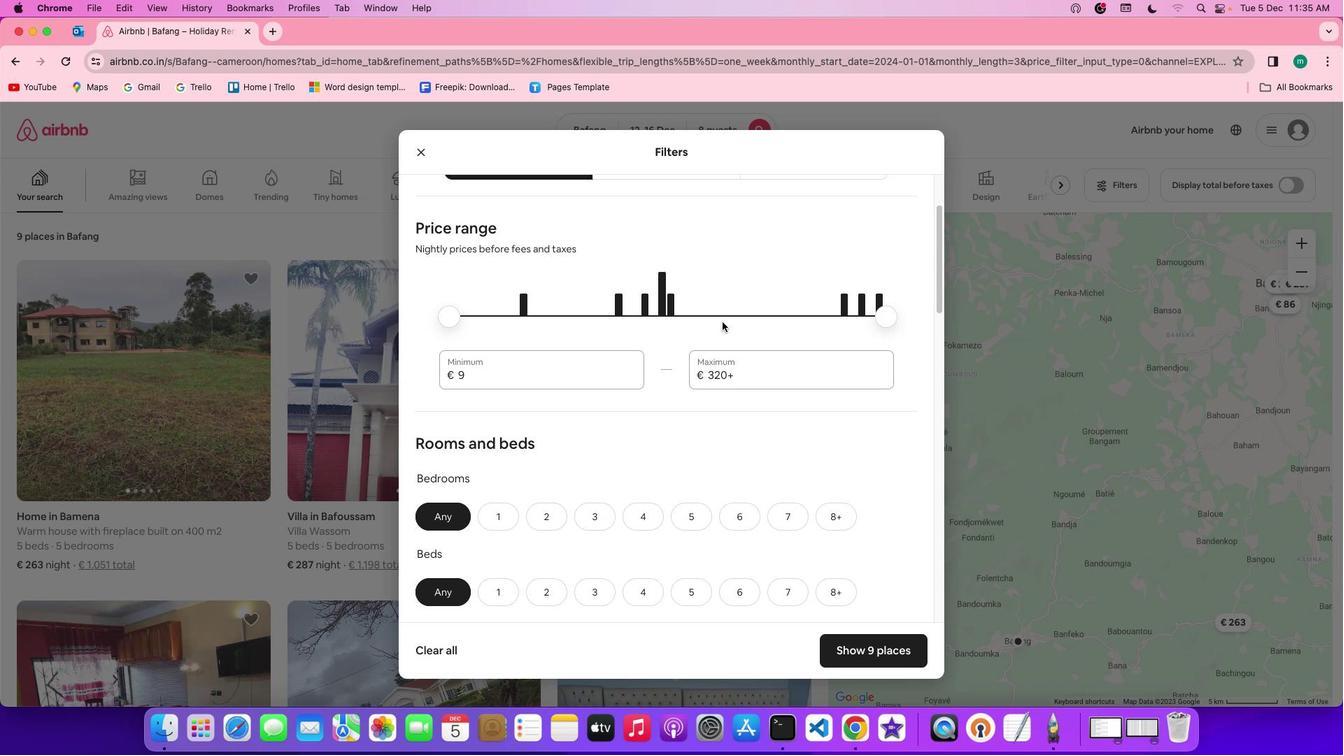 
Action: Mouse scrolled (722, 321) with delta (0, -1)
Screenshot: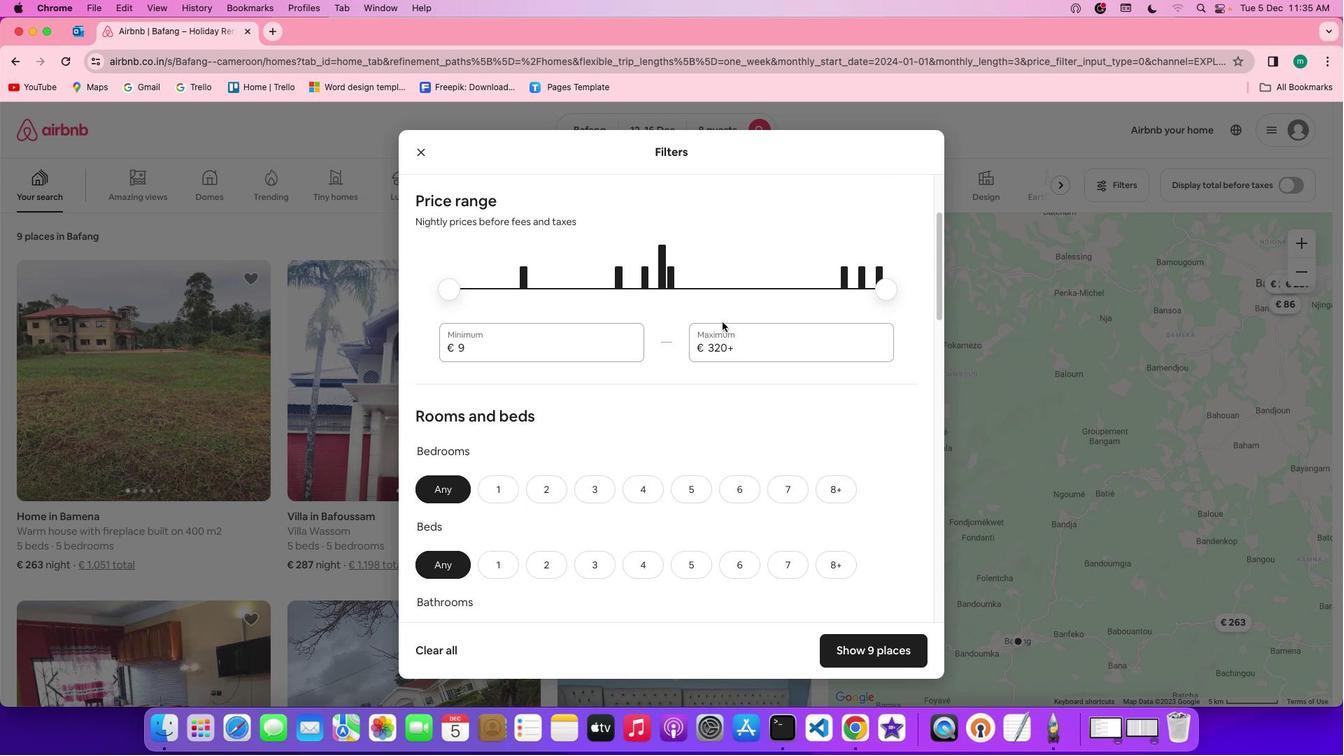 
Action: Mouse scrolled (722, 321) with delta (0, -2)
Screenshot: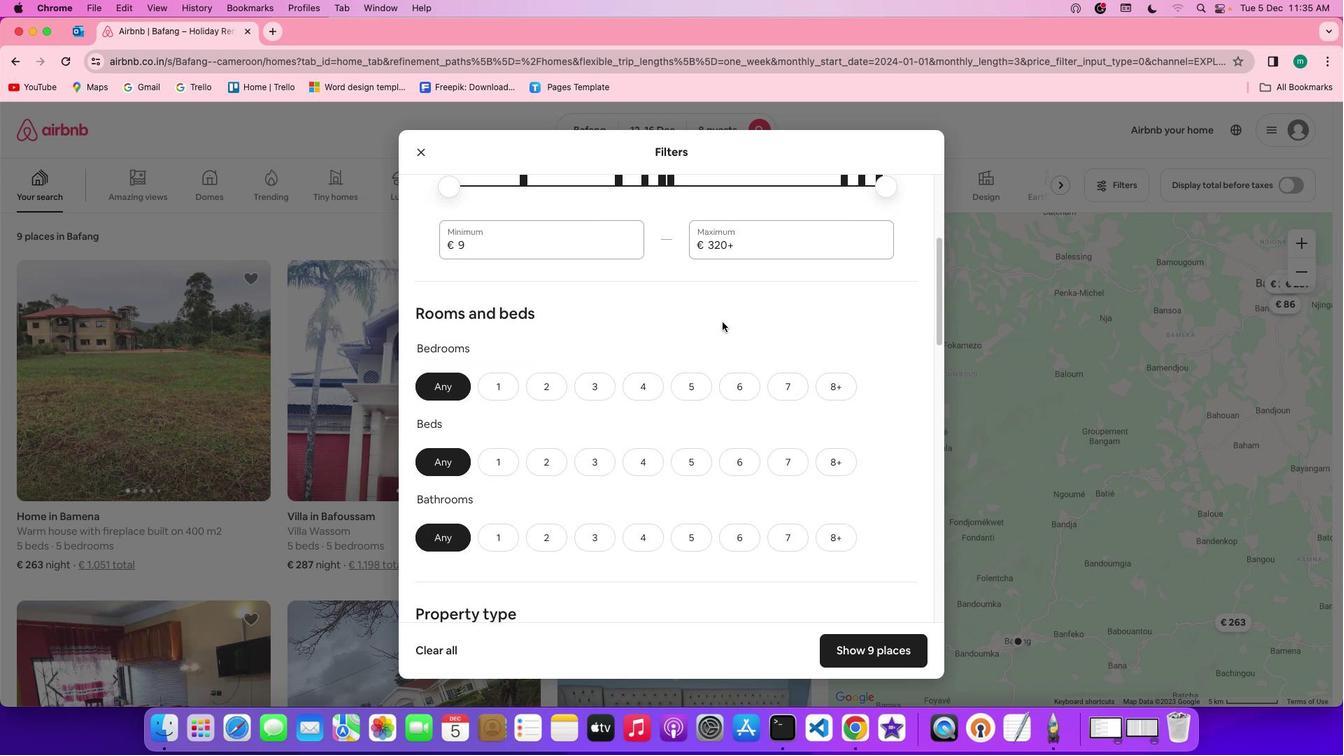 
Action: Mouse moved to (832, 342)
Screenshot: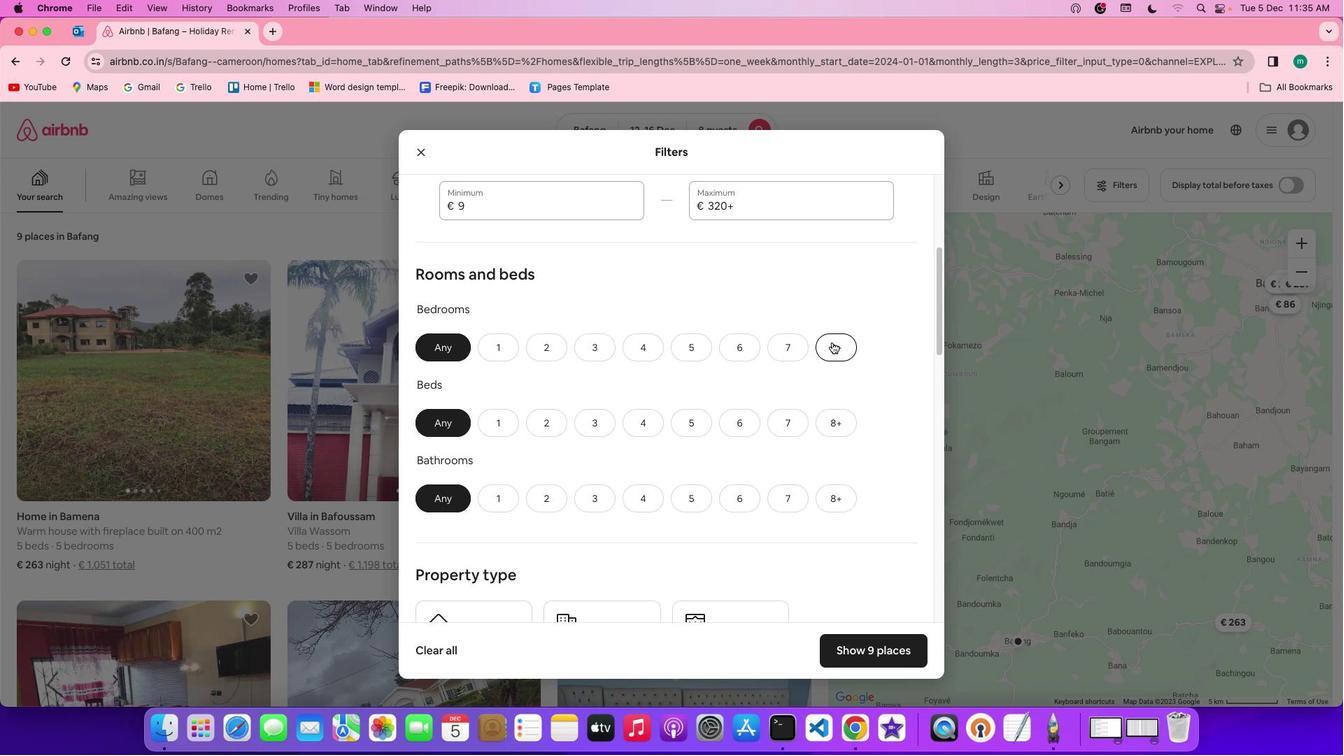 
Action: Mouse pressed left at (832, 342)
Screenshot: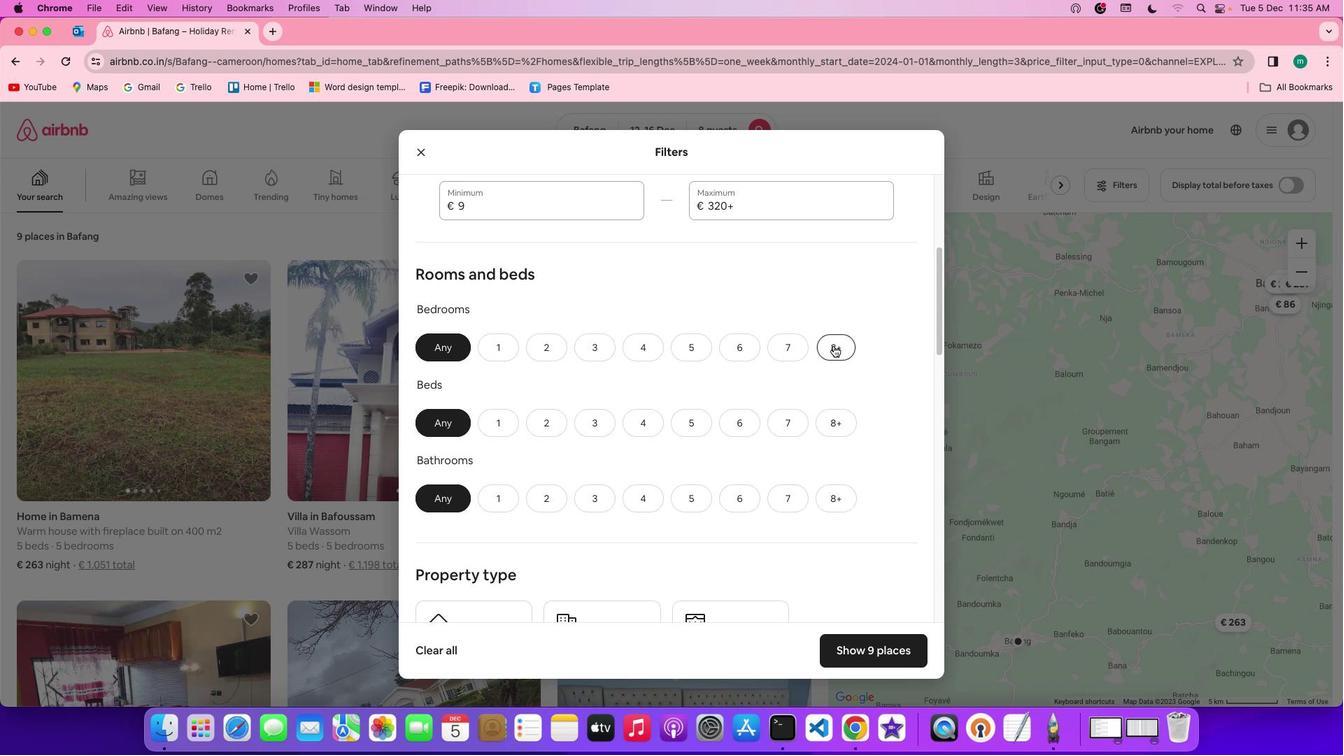 
Action: Mouse moved to (836, 411)
Screenshot: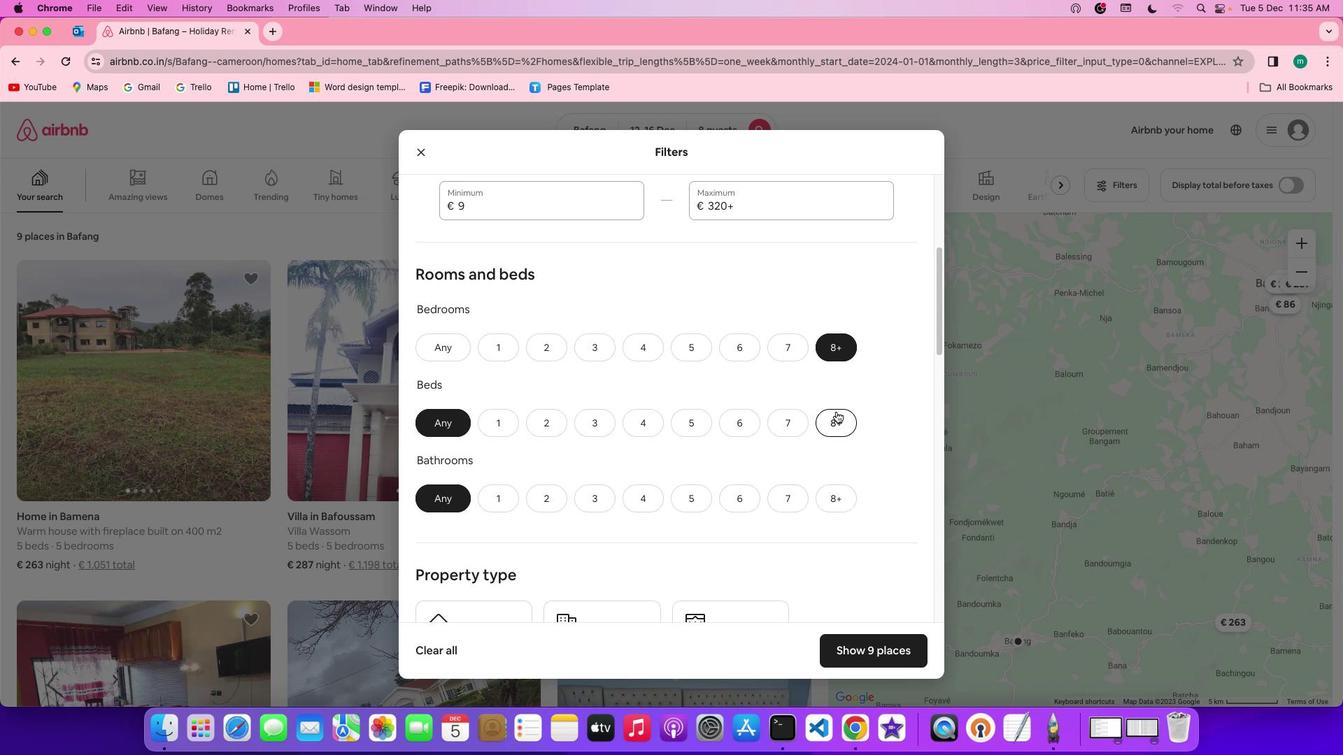 
Action: Mouse pressed left at (836, 411)
Screenshot: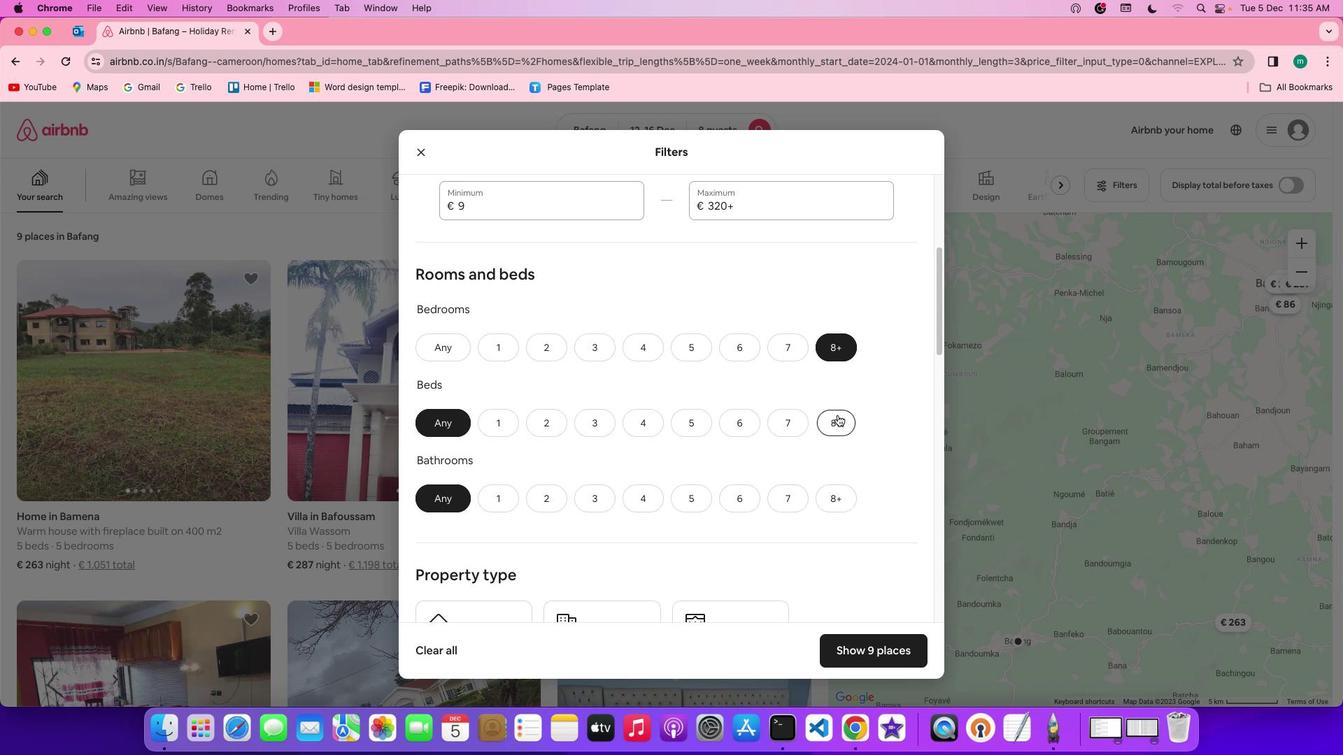 
Action: Mouse moved to (844, 493)
Screenshot: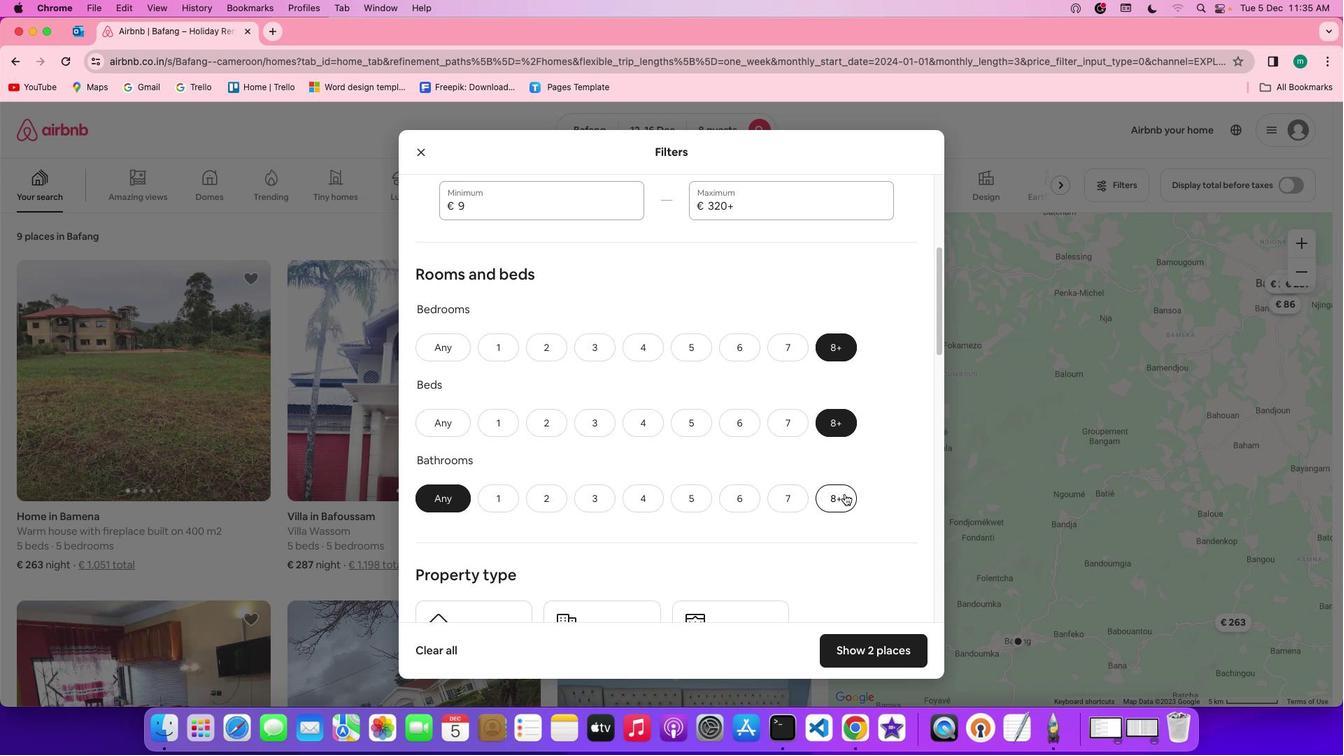 
Action: Mouse pressed left at (844, 493)
Screenshot: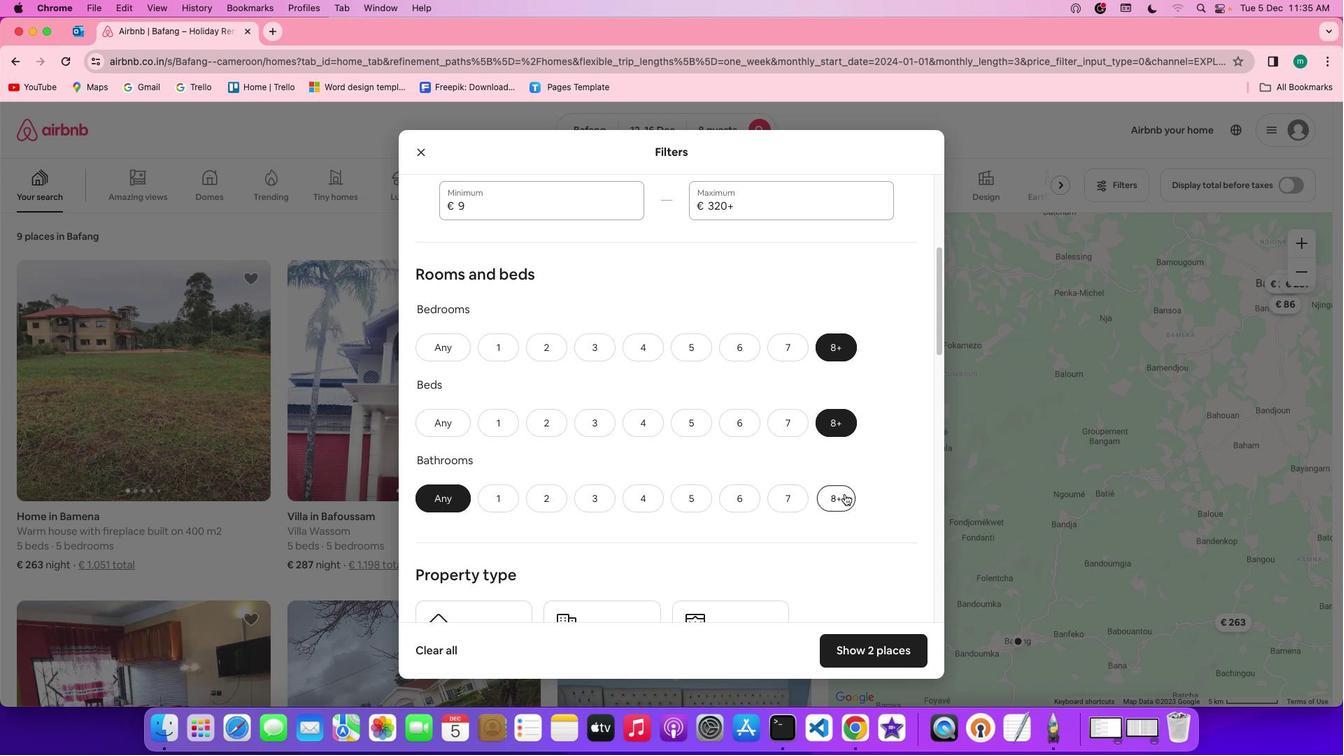 
Action: Mouse moved to (865, 447)
Screenshot: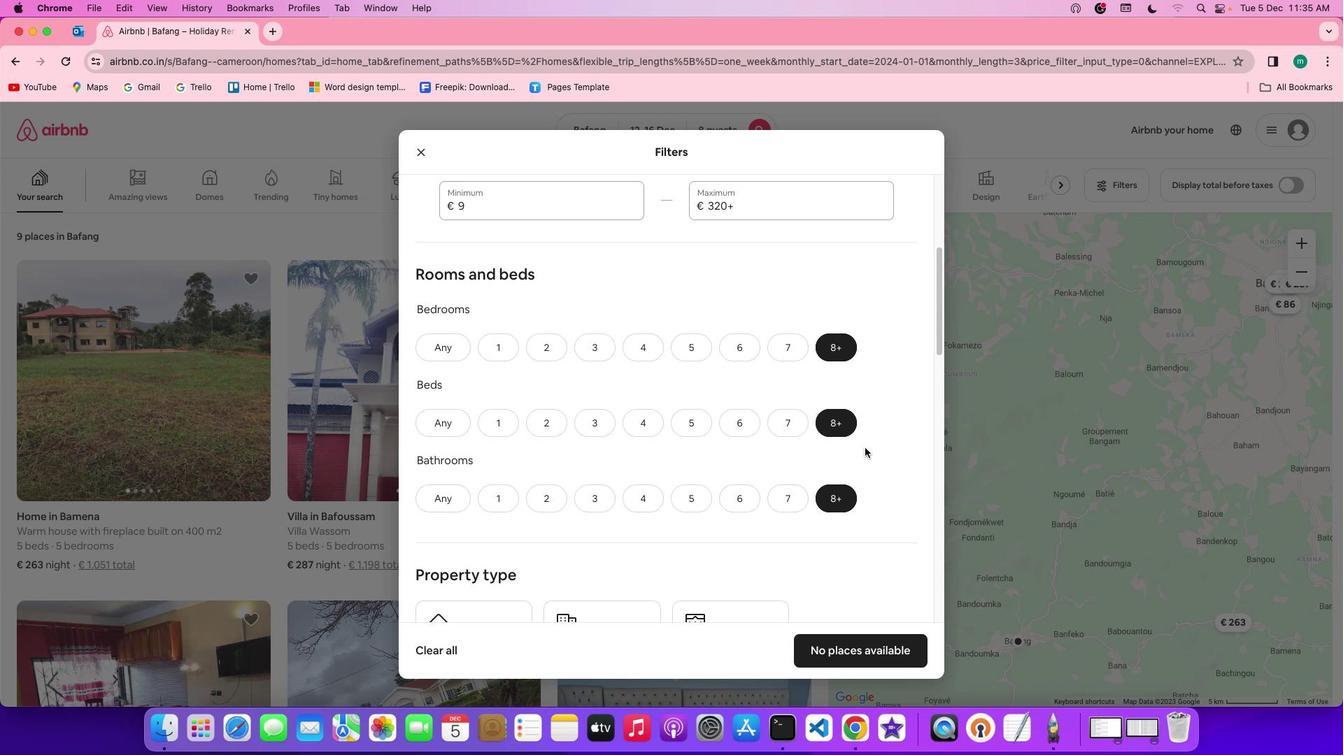 
Action: Mouse scrolled (865, 447) with delta (0, 0)
Screenshot: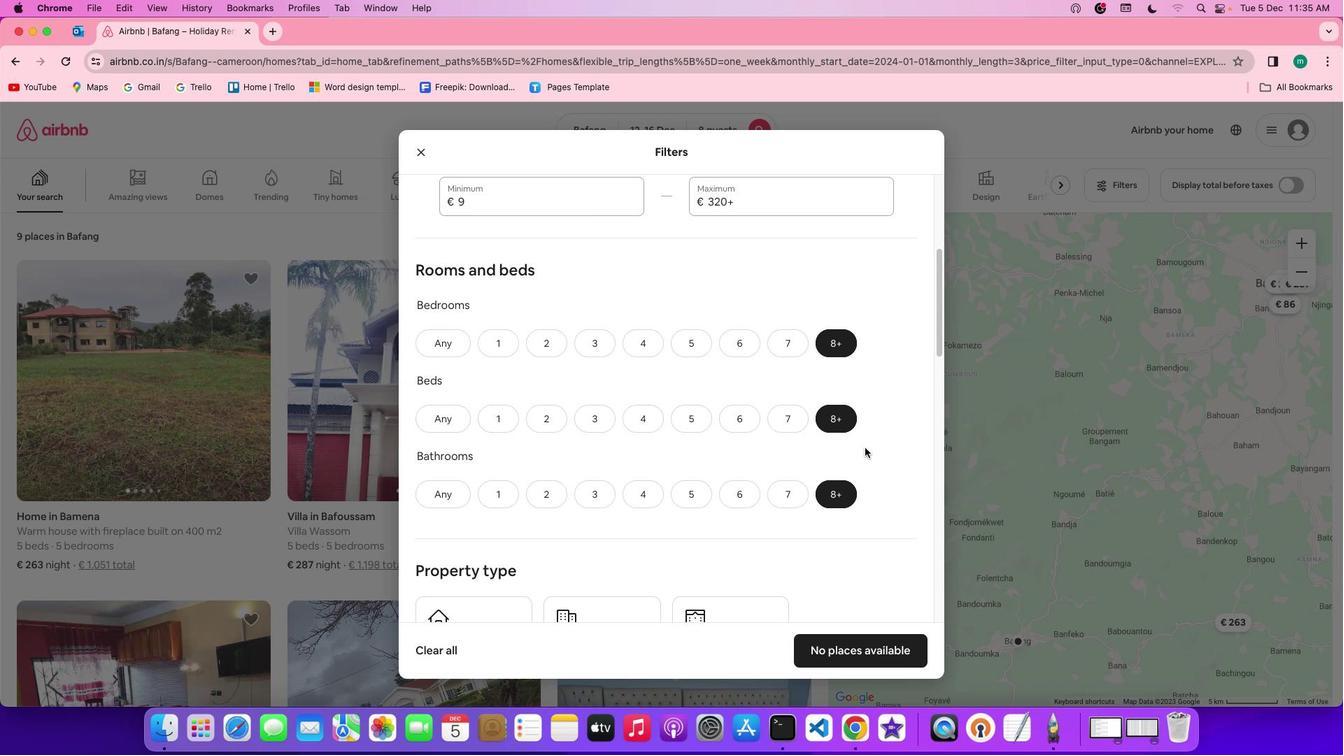 
Action: Mouse scrolled (865, 447) with delta (0, 0)
Screenshot: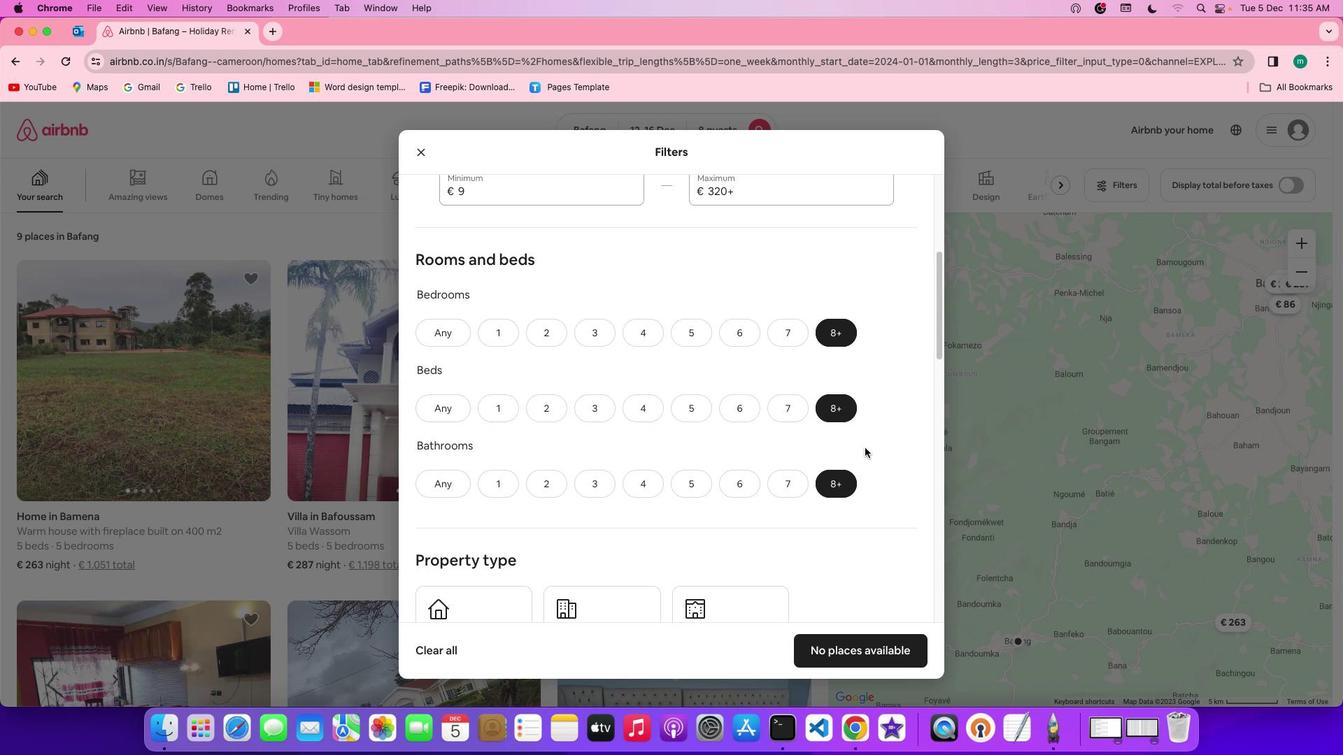 
Action: Mouse scrolled (865, 447) with delta (0, -1)
Screenshot: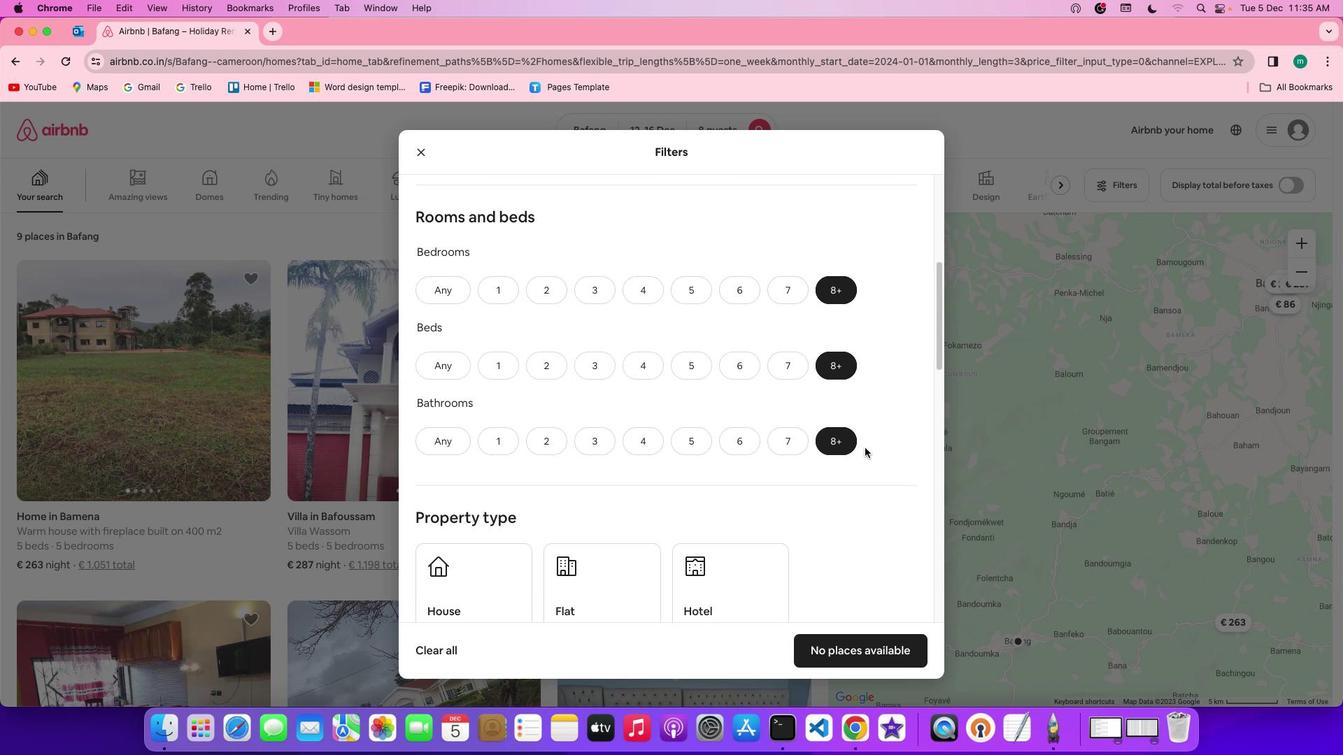 
Action: Mouse scrolled (865, 447) with delta (0, 0)
Screenshot: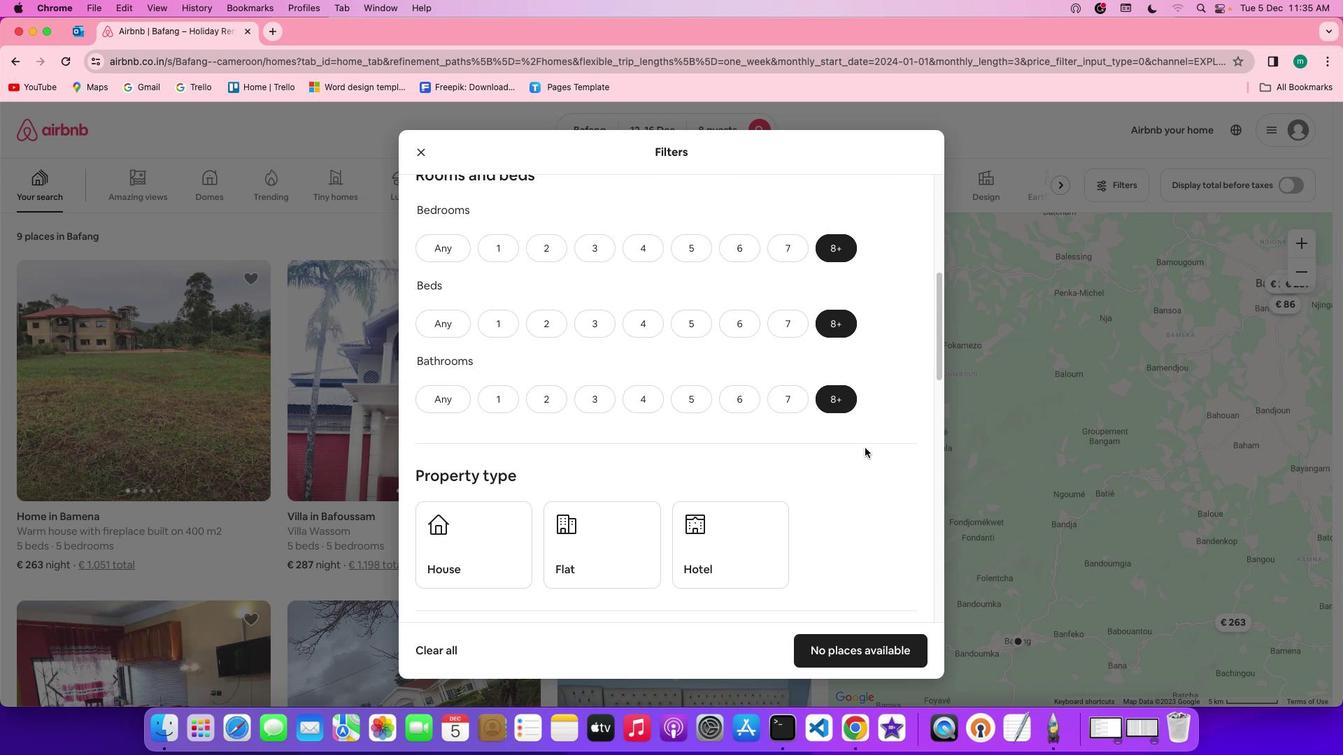 
Action: Mouse scrolled (865, 447) with delta (0, 0)
Screenshot: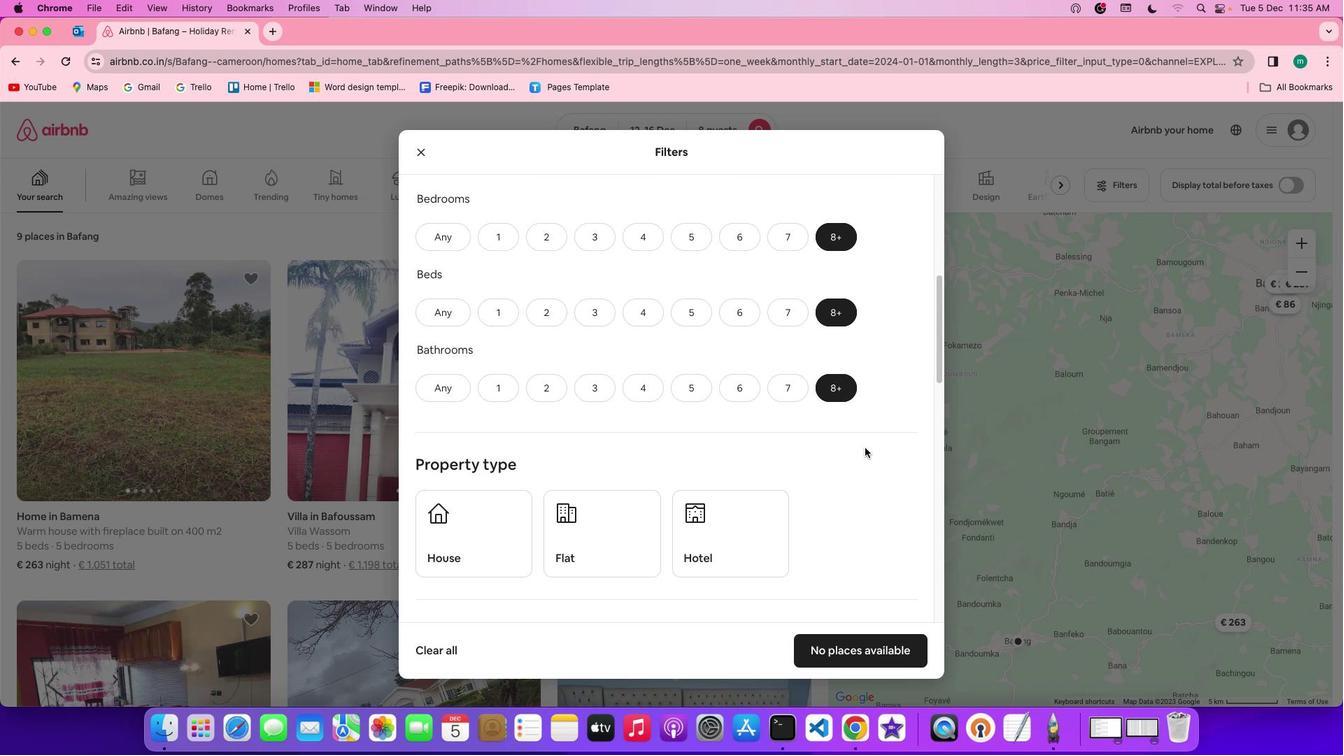 
Action: Mouse scrolled (865, 447) with delta (0, -1)
Screenshot: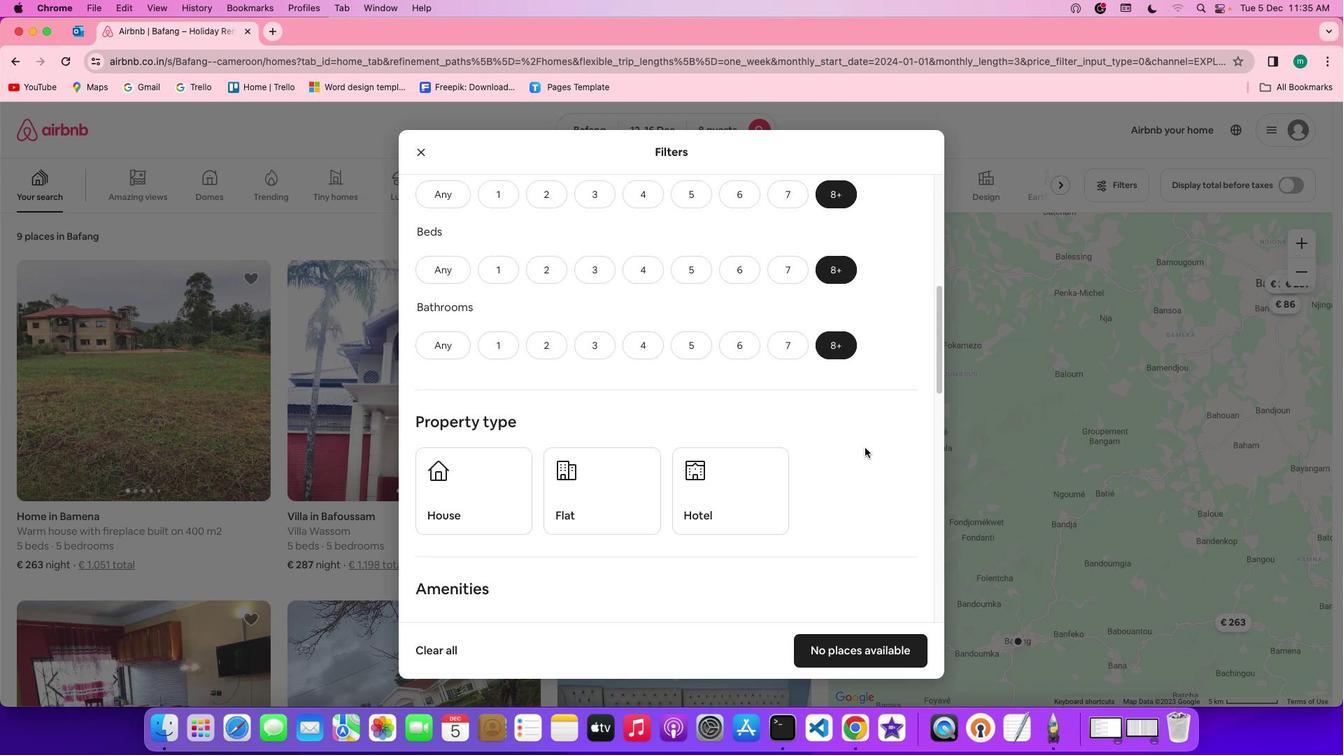 
Action: Mouse scrolled (865, 447) with delta (0, 0)
Screenshot: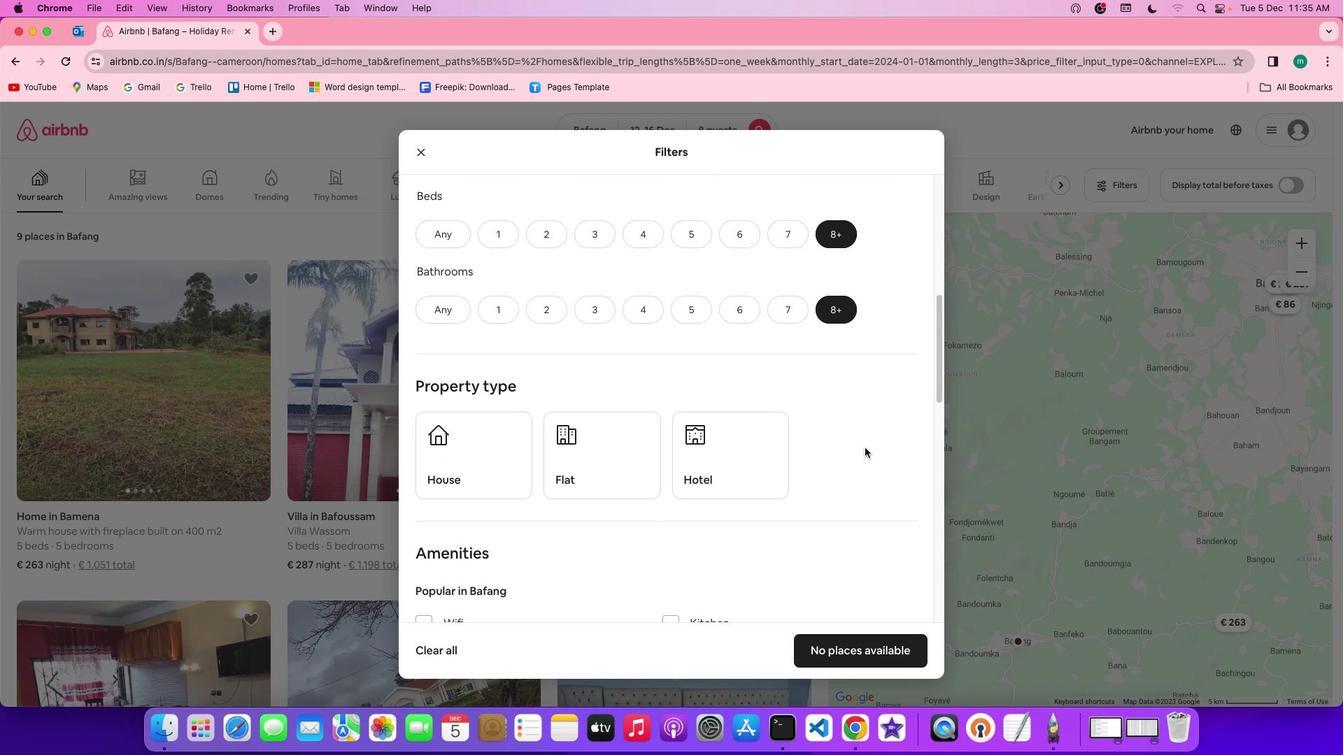 
Action: Mouse scrolled (865, 447) with delta (0, 0)
Screenshot: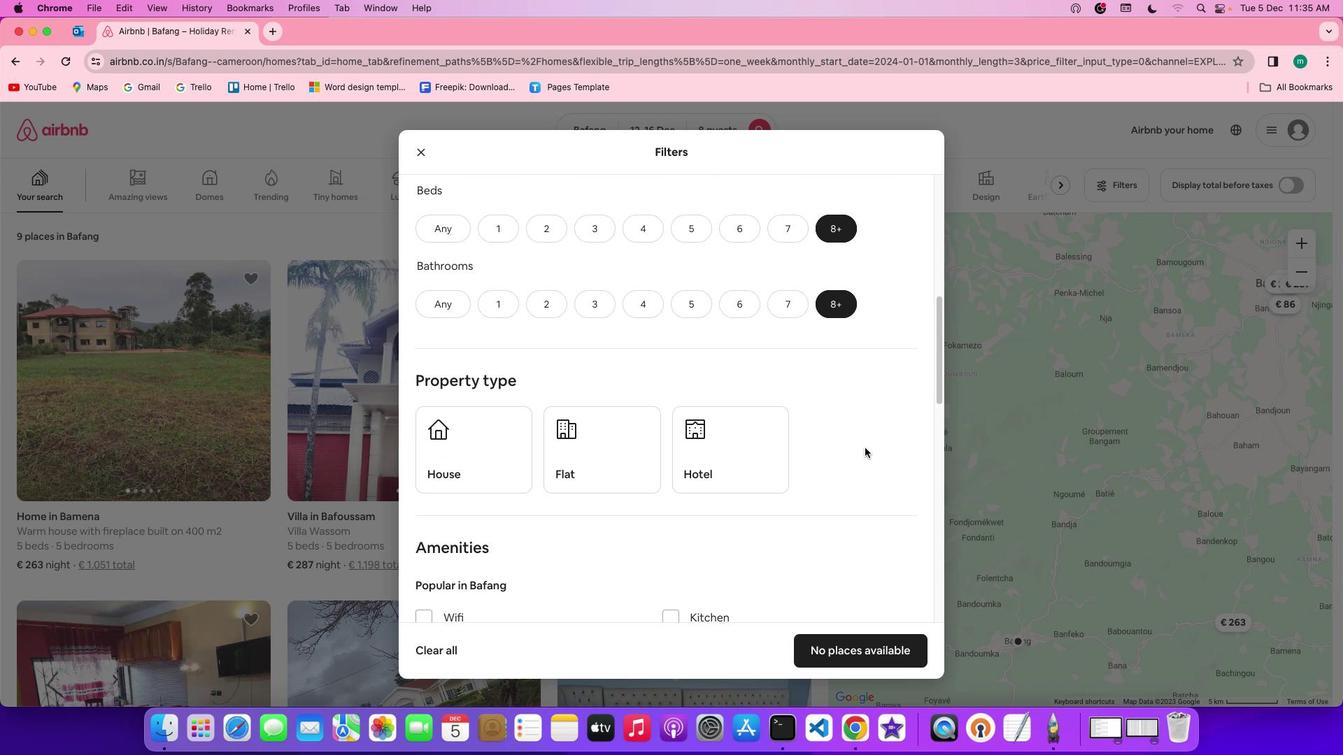 
Action: Mouse scrolled (865, 447) with delta (0, 0)
Screenshot: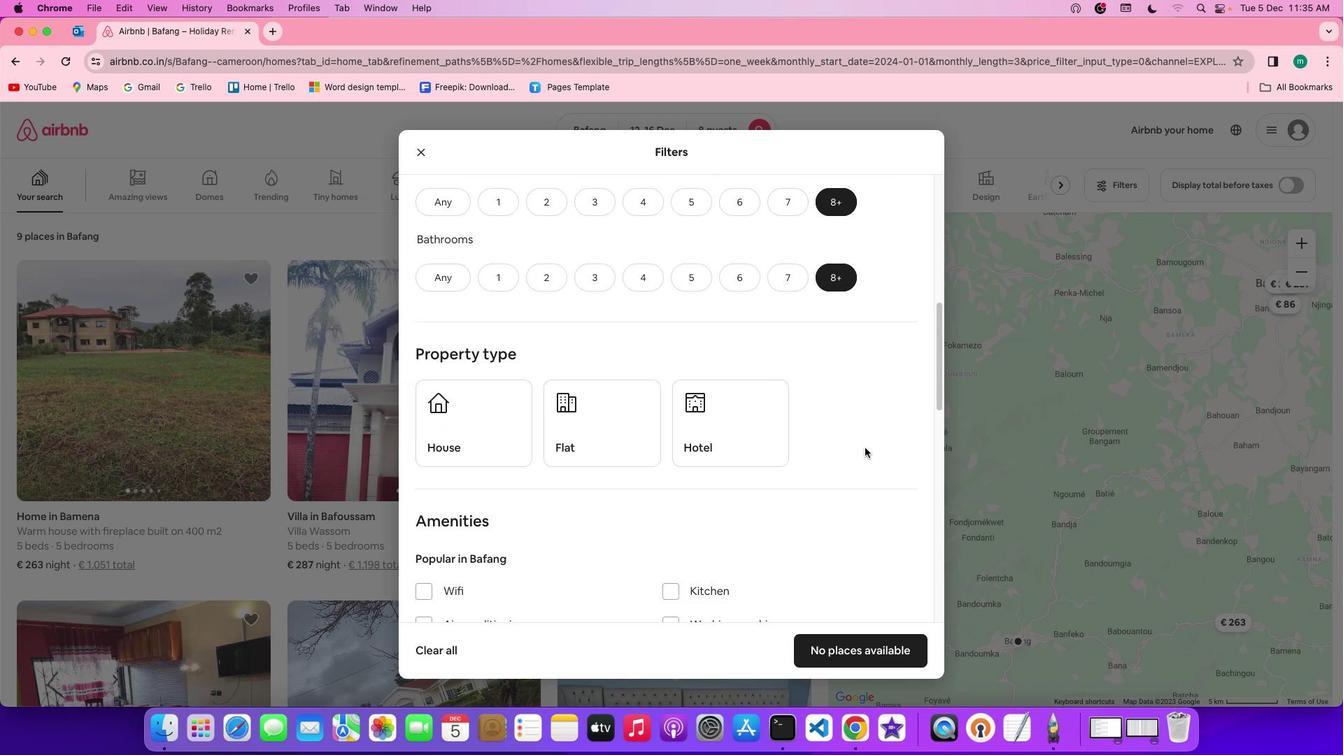 
Action: Mouse scrolled (865, 447) with delta (0, 0)
Screenshot: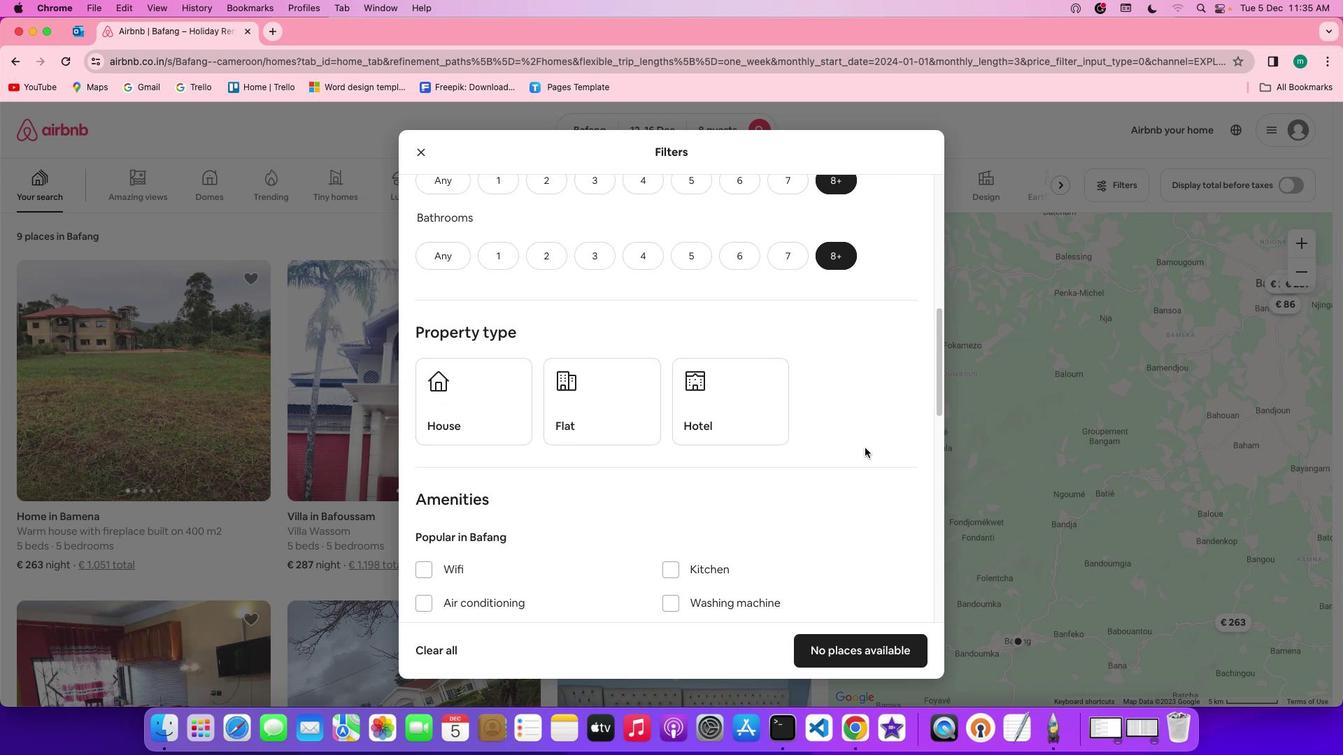 
Action: Mouse scrolled (865, 447) with delta (0, 0)
Screenshot: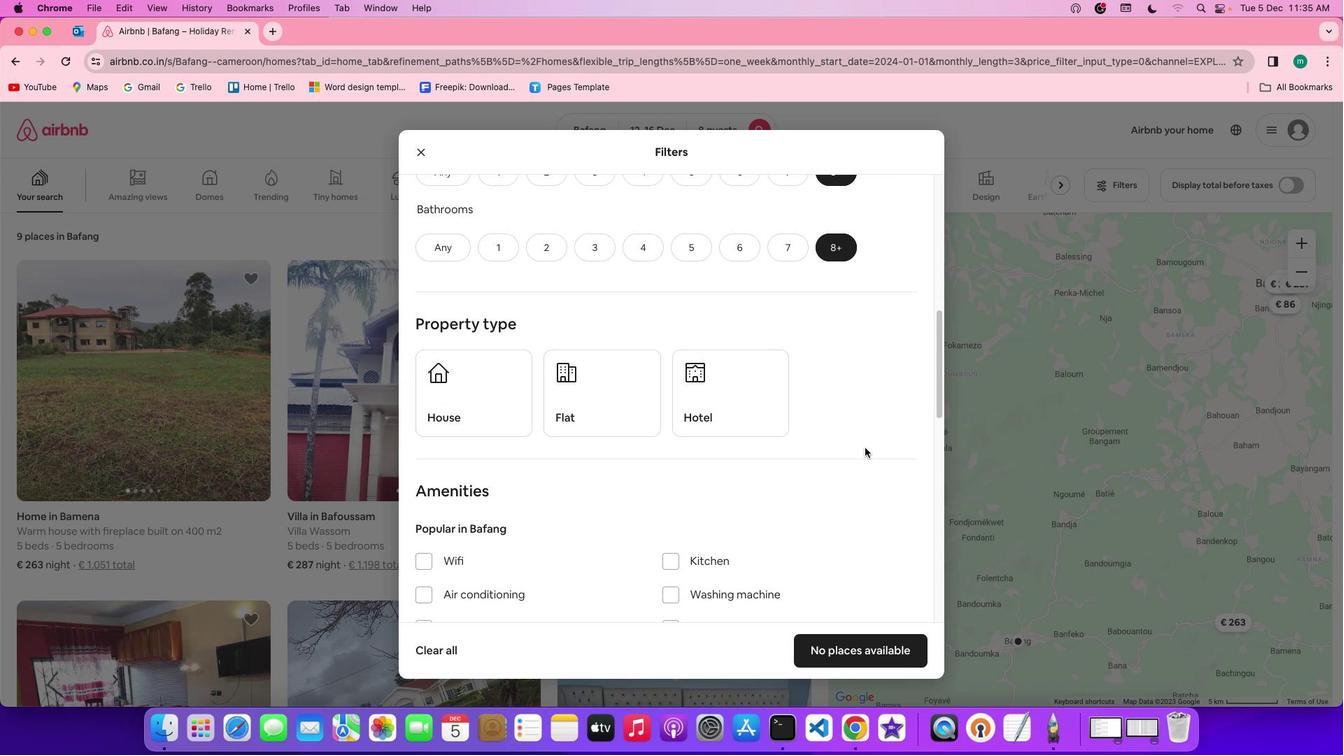 
Action: Mouse moved to (743, 400)
Screenshot: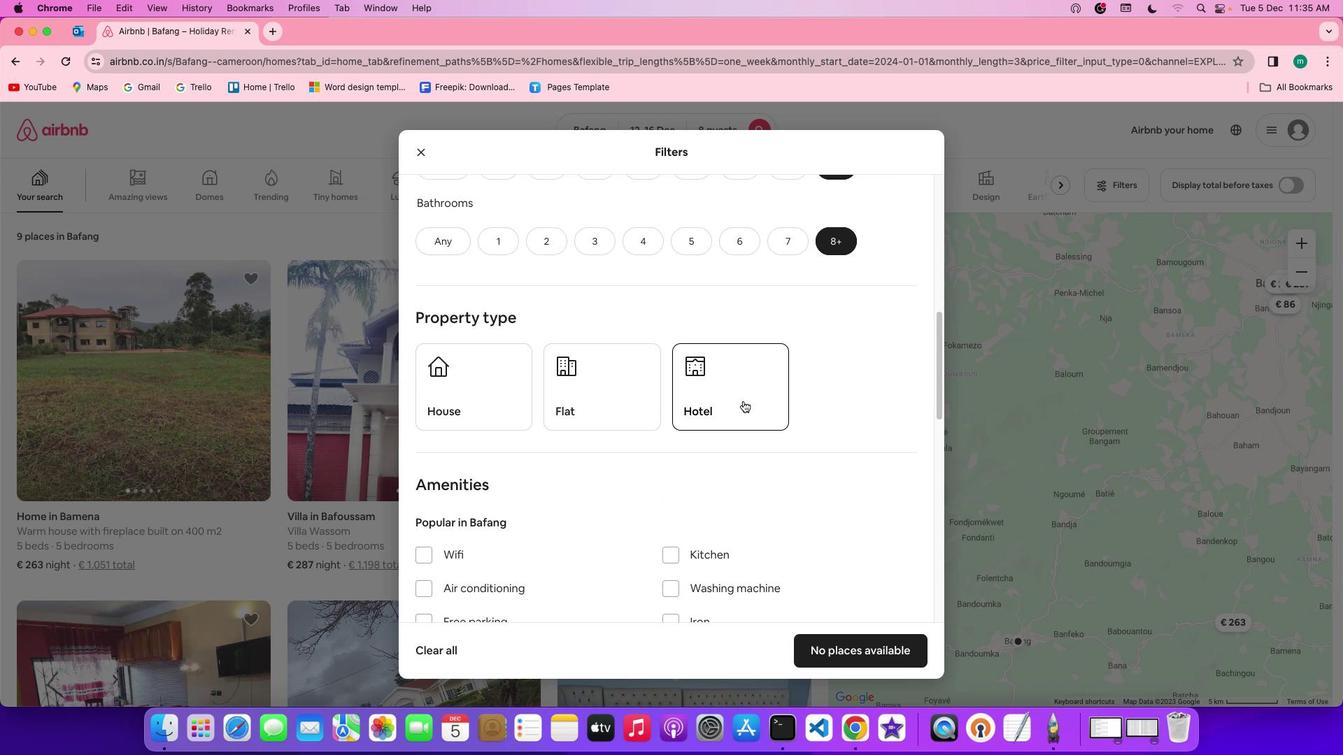 
Action: Mouse pressed left at (743, 400)
Screenshot: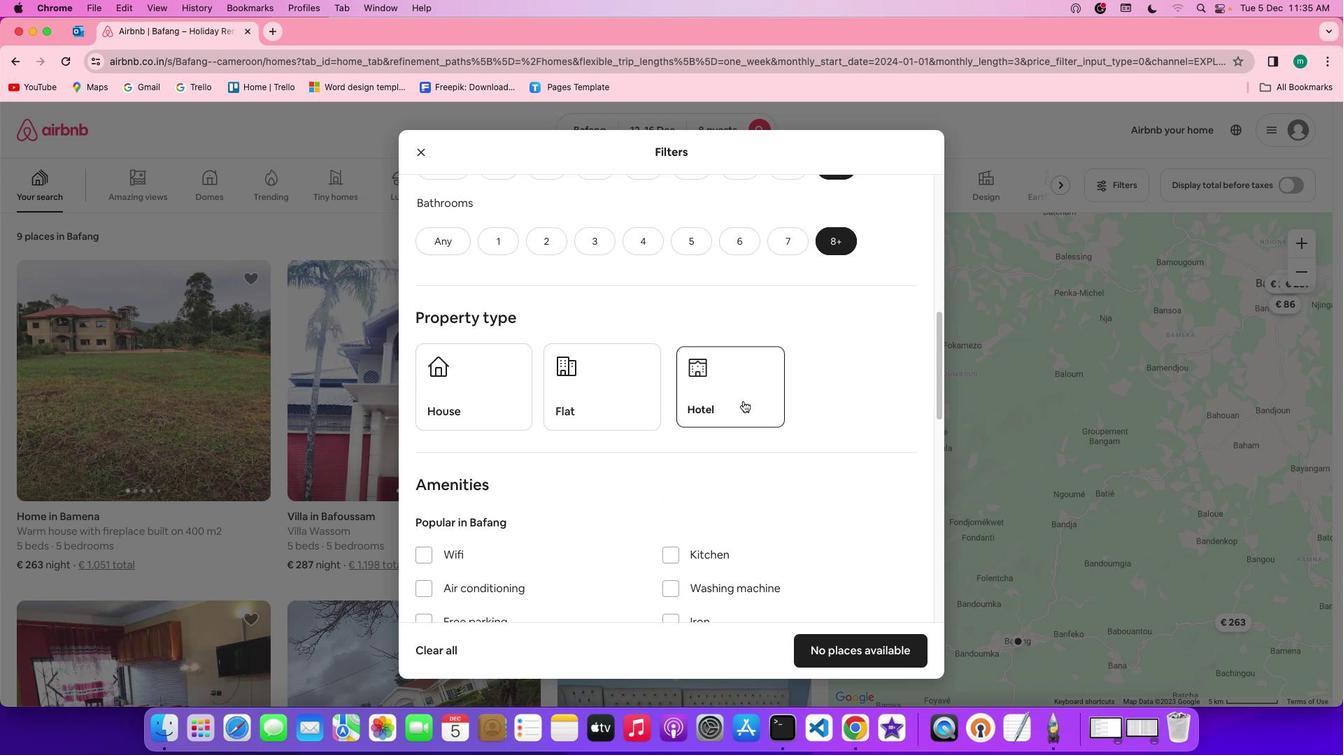 
Action: Mouse scrolled (743, 400) with delta (0, 0)
Screenshot: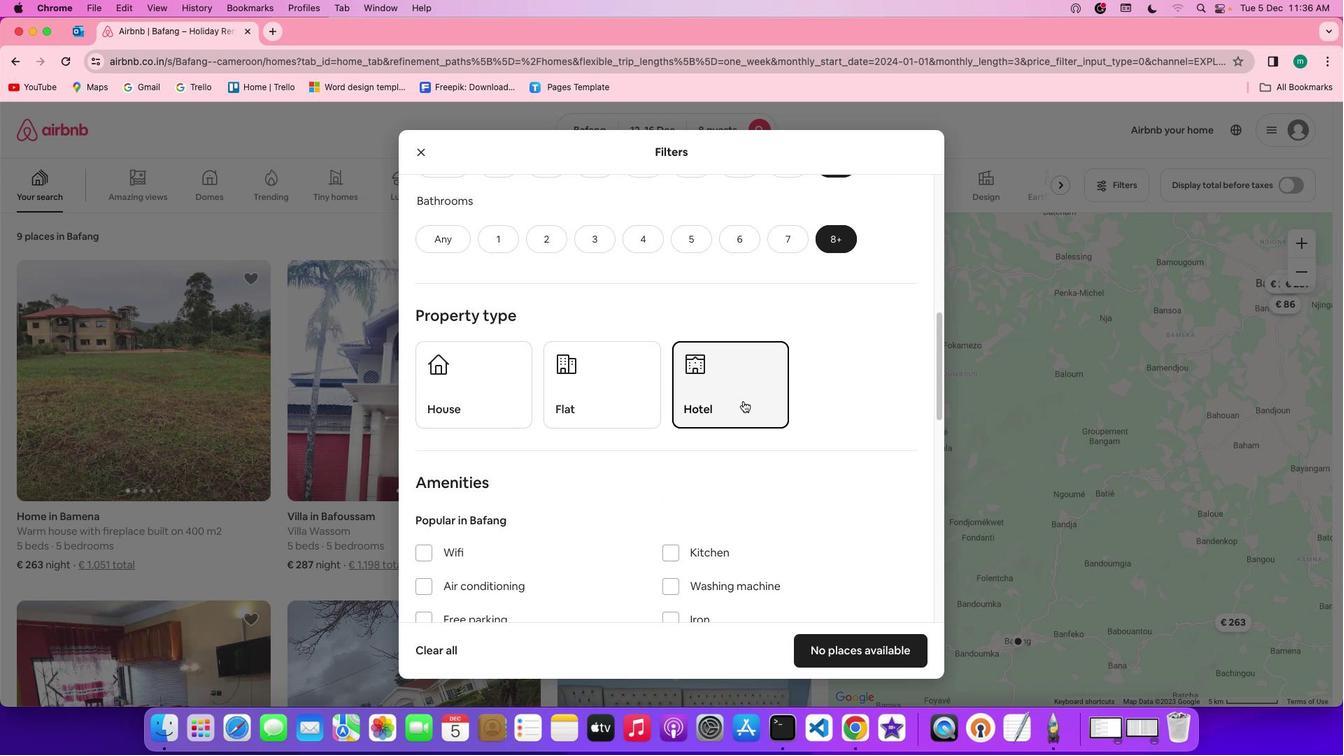 
Action: Mouse scrolled (743, 400) with delta (0, 0)
Screenshot: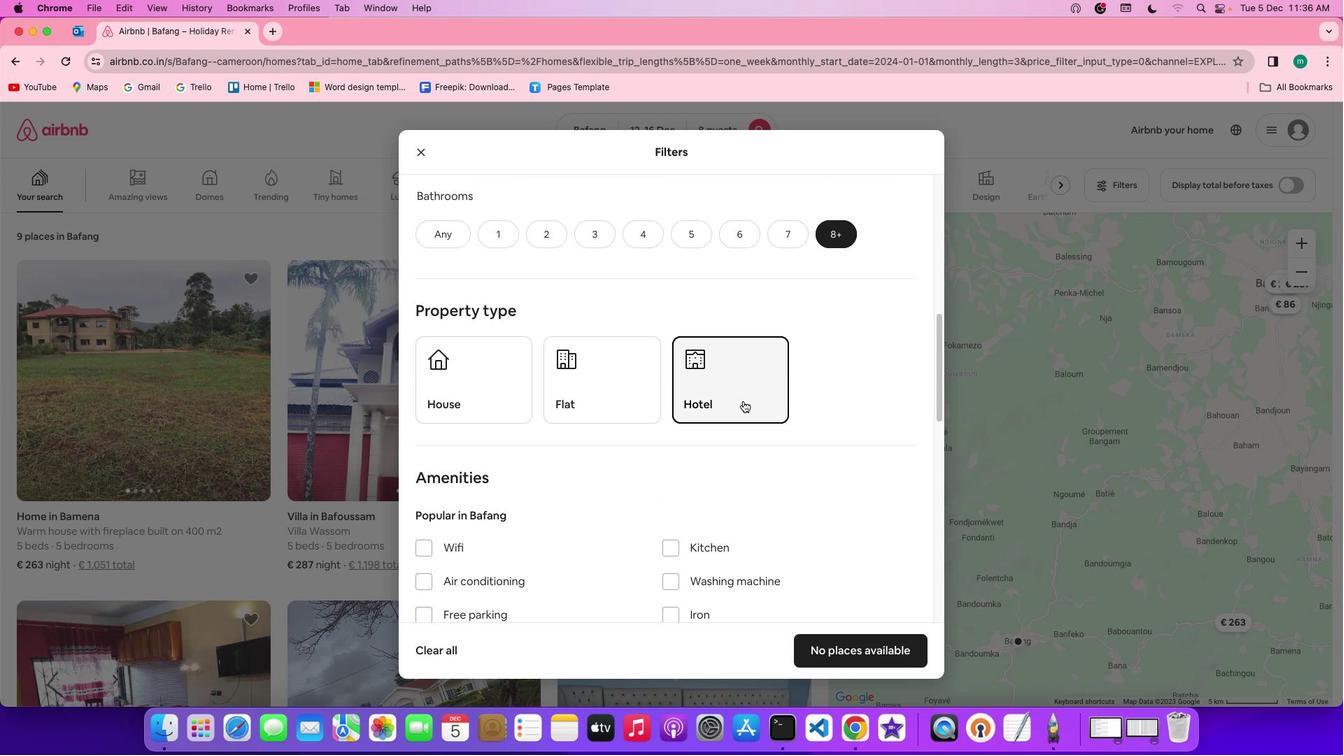 
Action: Mouse scrolled (743, 400) with delta (0, -1)
Screenshot: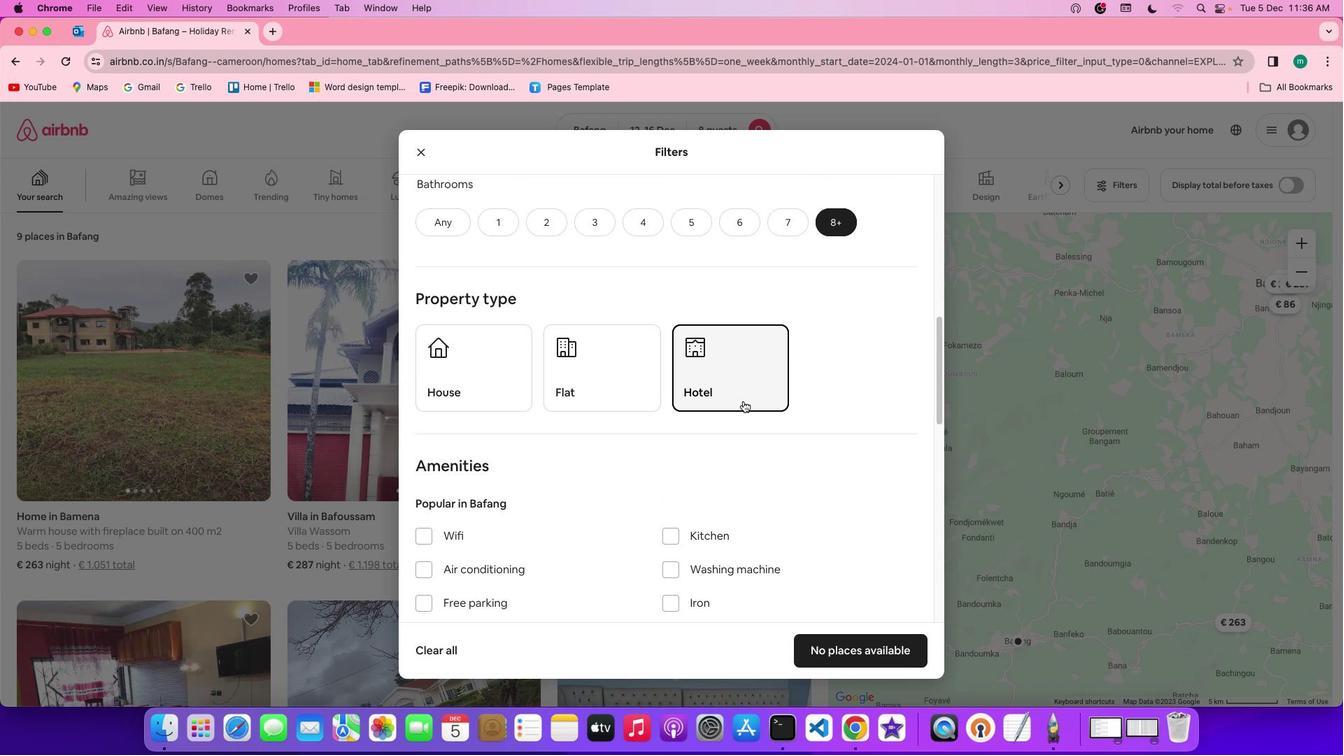 
Action: Mouse scrolled (743, 400) with delta (0, 0)
Screenshot: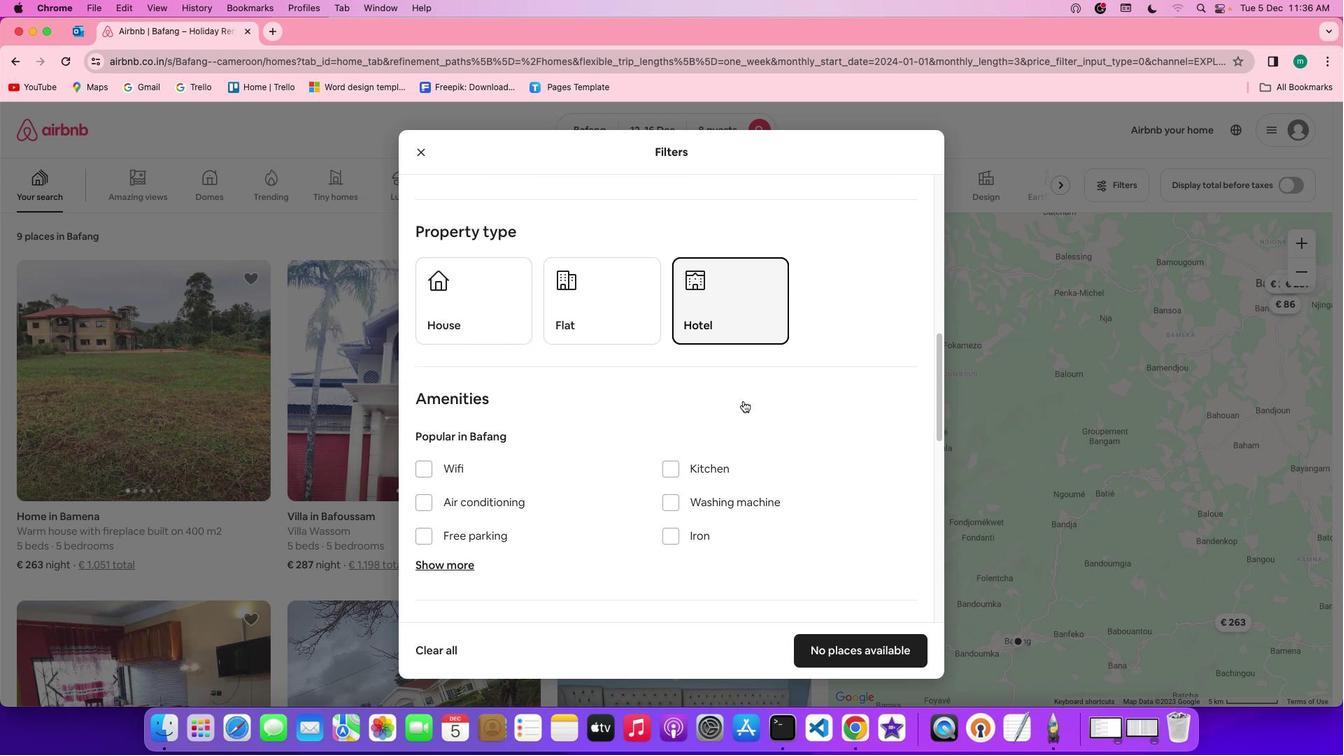 
Action: Mouse scrolled (743, 400) with delta (0, 0)
Screenshot: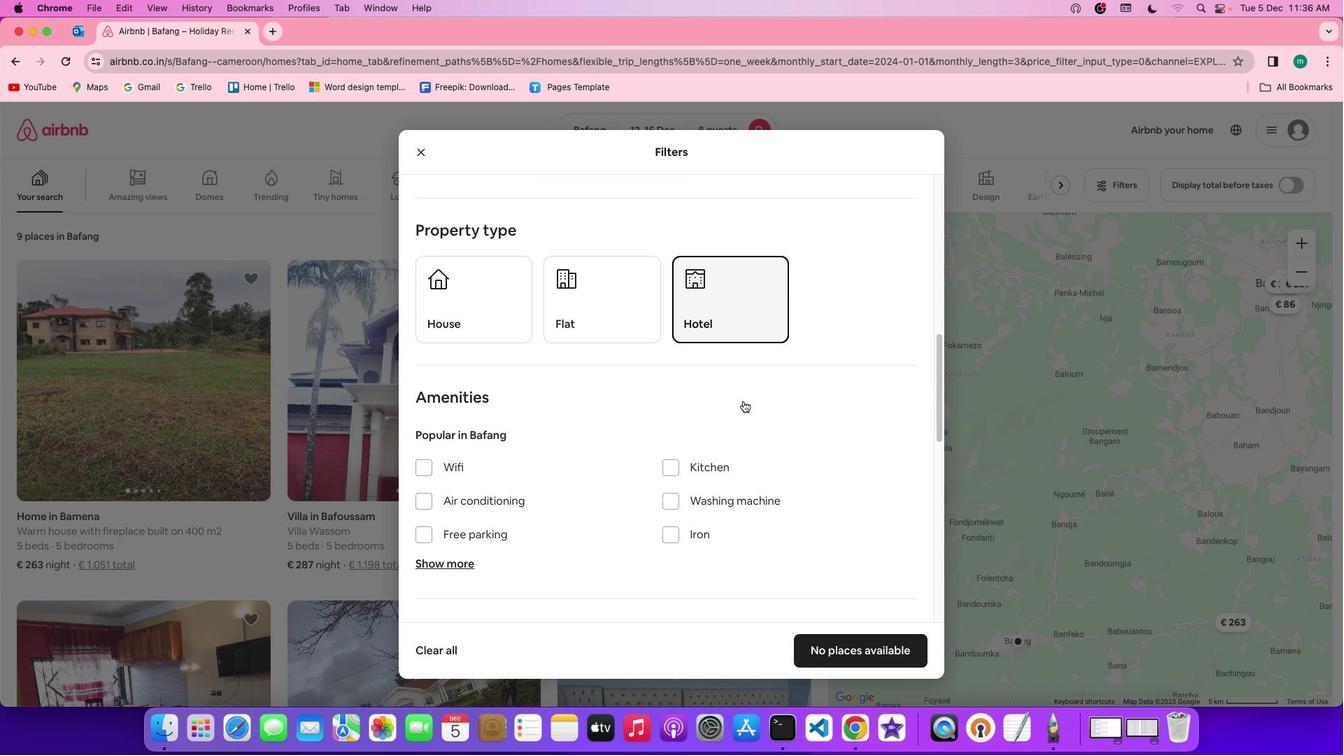 
Action: Mouse scrolled (743, 400) with delta (0, 0)
Screenshot: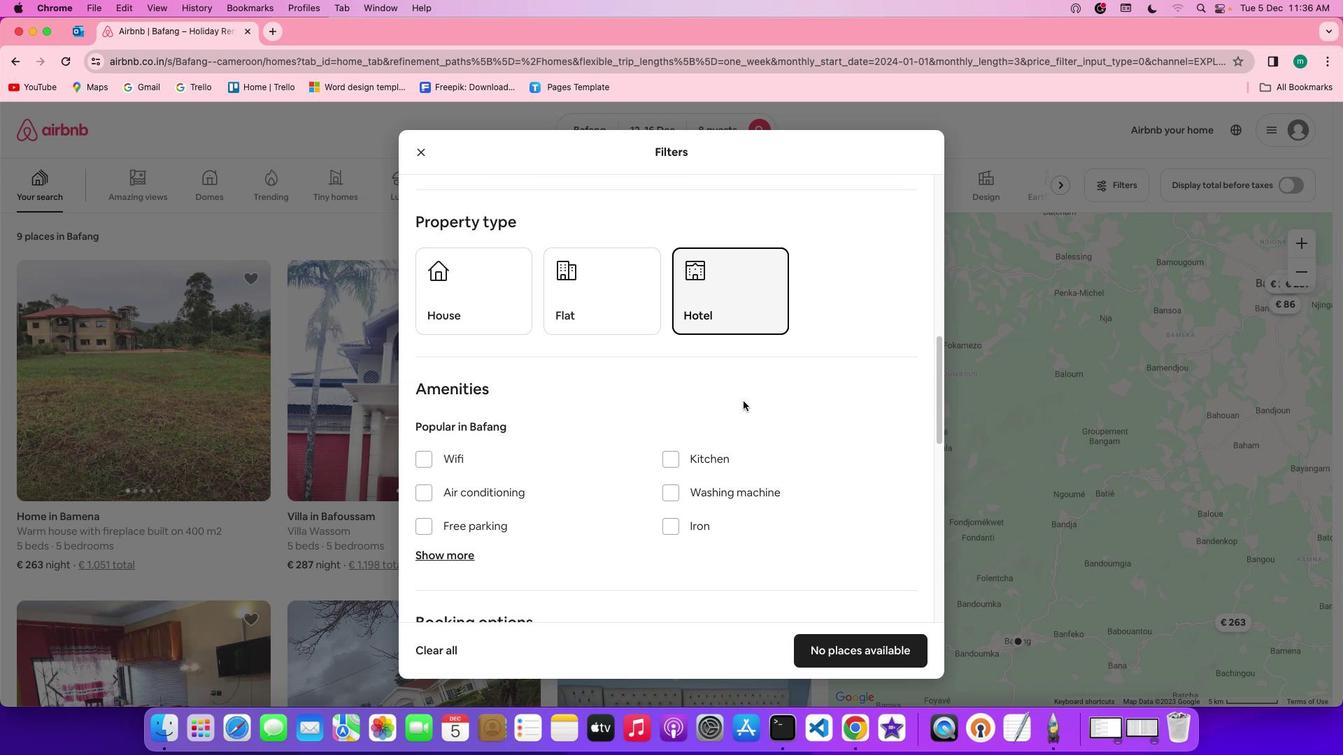 
Action: Mouse scrolled (743, 400) with delta (0, 0)
Screenshot: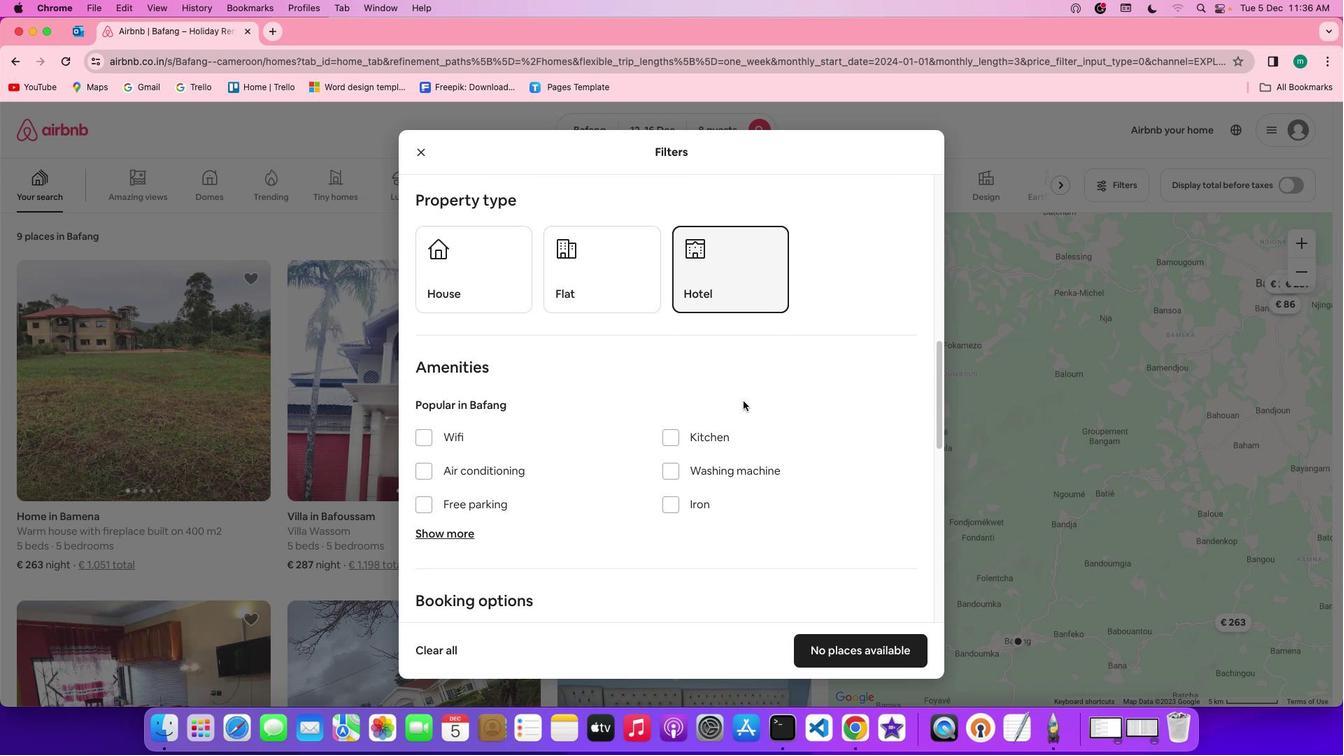 
Action: Mouse scrolled (743, 400) with delta (0, 0)
Screenshot: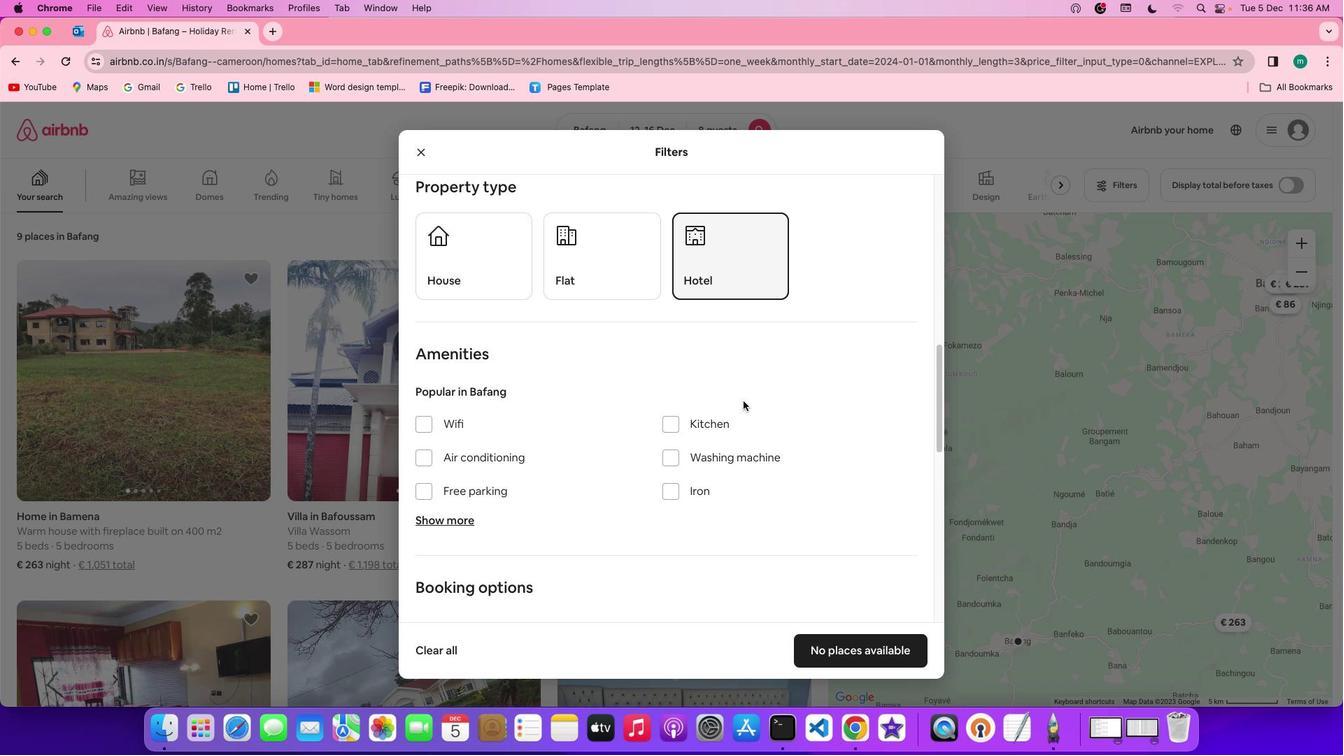 
Action: Mouse scrolled (743, 400) with delta (0, 0)
Screenshot: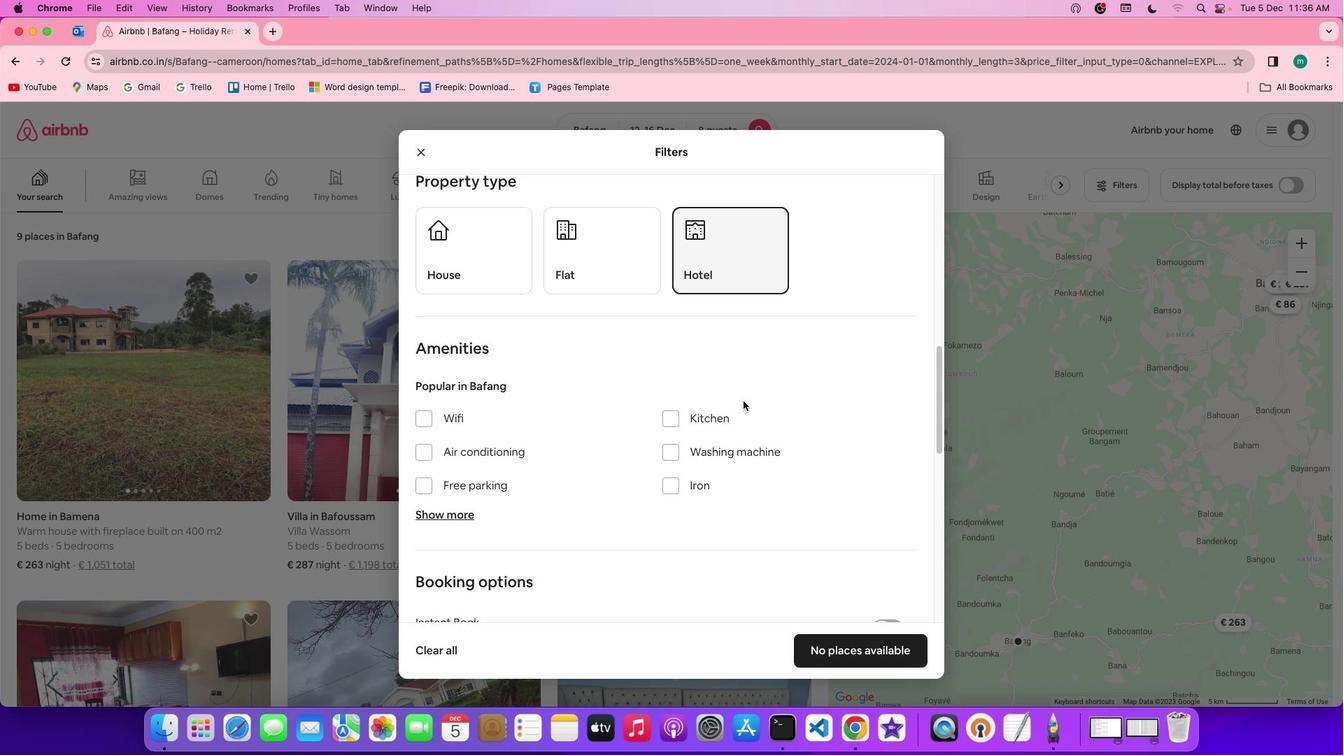 
Action: Mouse moved to (743, 400)
Screenshot: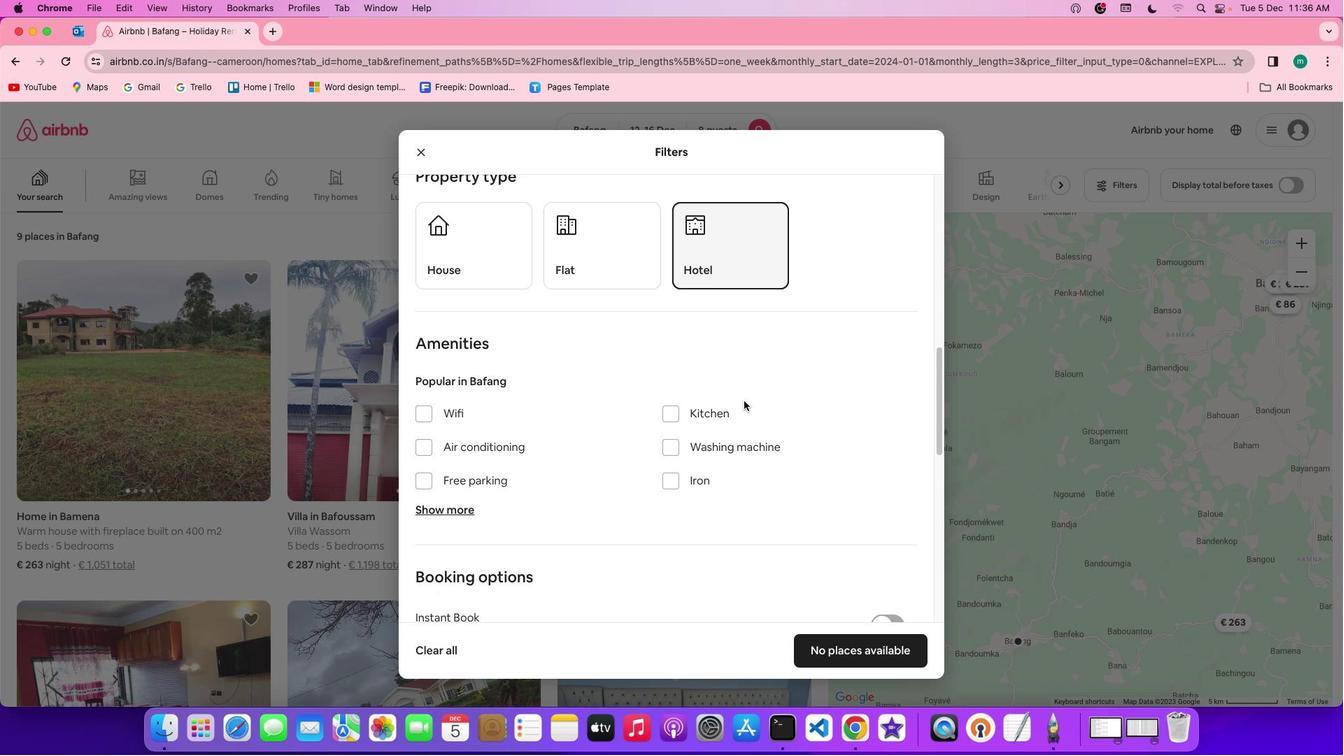 
Action: Mouse scrolled (743, 400) with delta (0, 0)
Screenshot: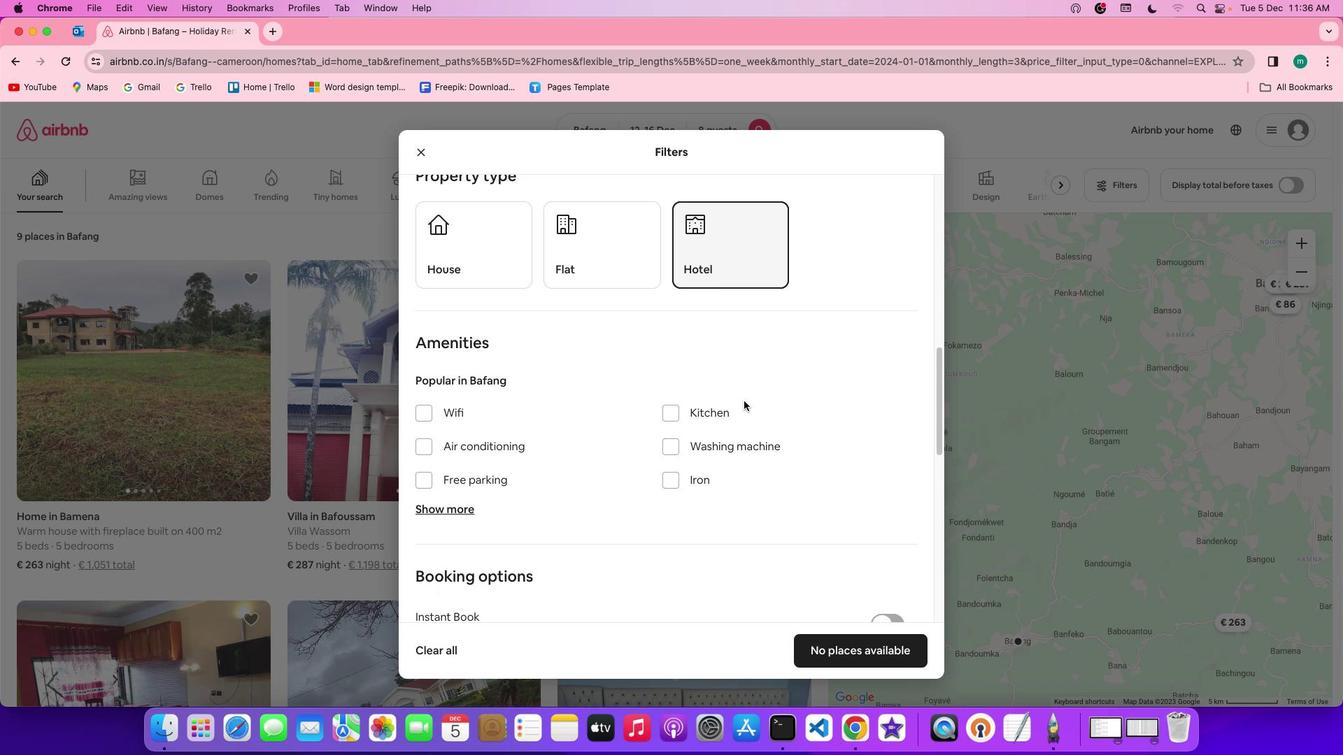 
Action: Mouse scrolled (743, 400) with delta (0, 0)
Screenshot: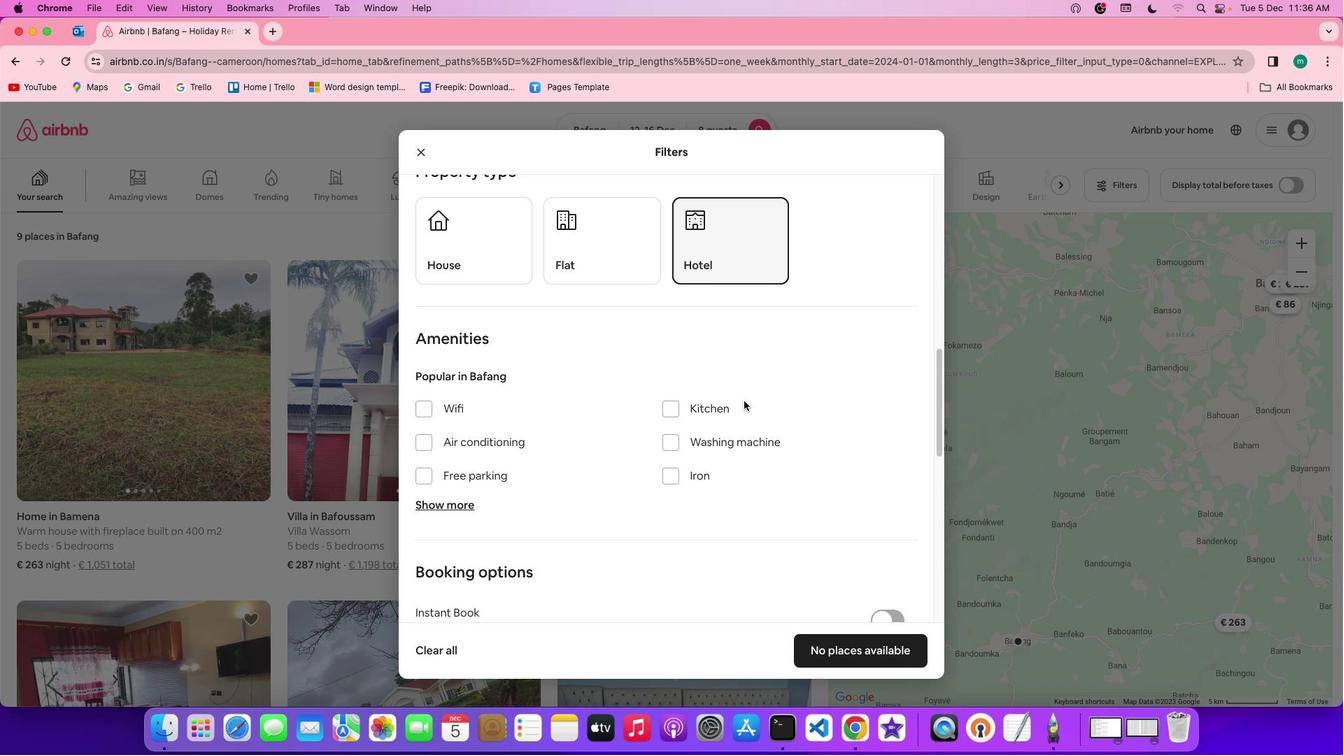 
Action: Mouse scrolled (743, 400) with delta (0, 0)
Screenshot: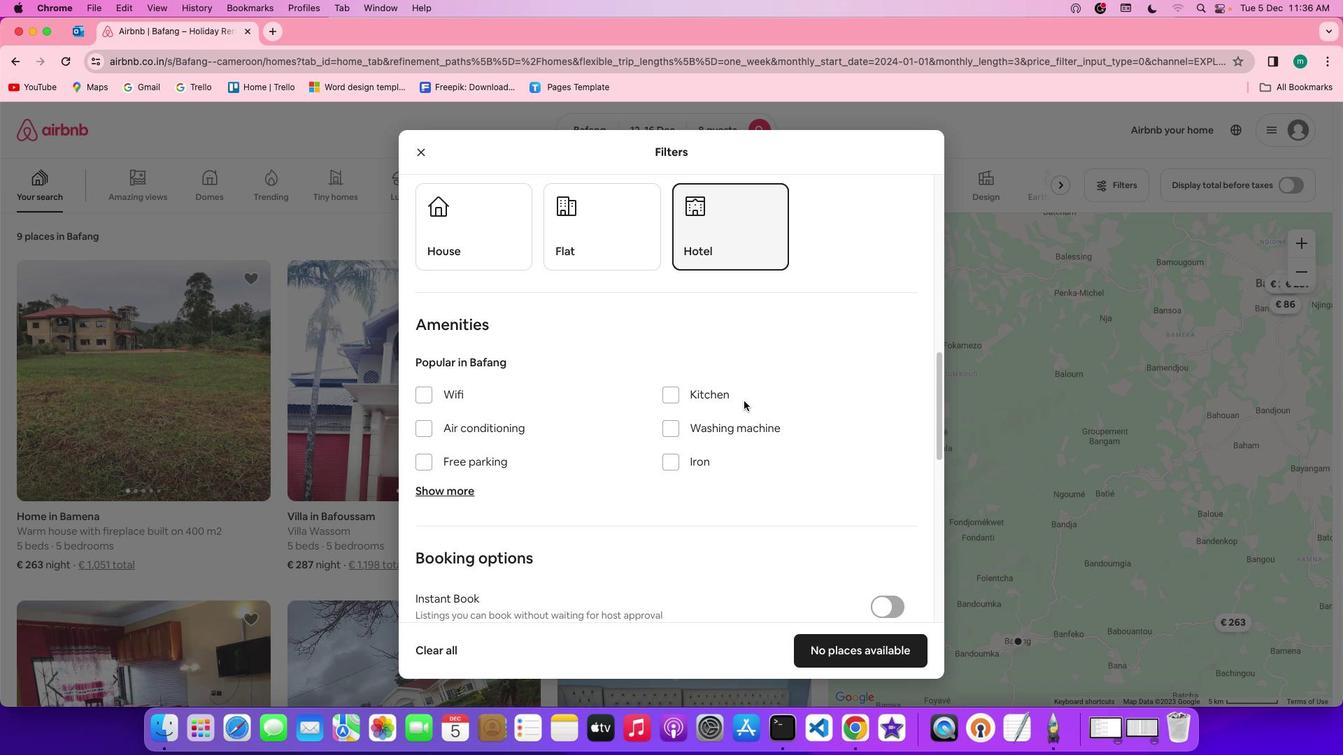 
Action: Mouse scrolled (743, 400) with delta (0, 0)
Screenshot: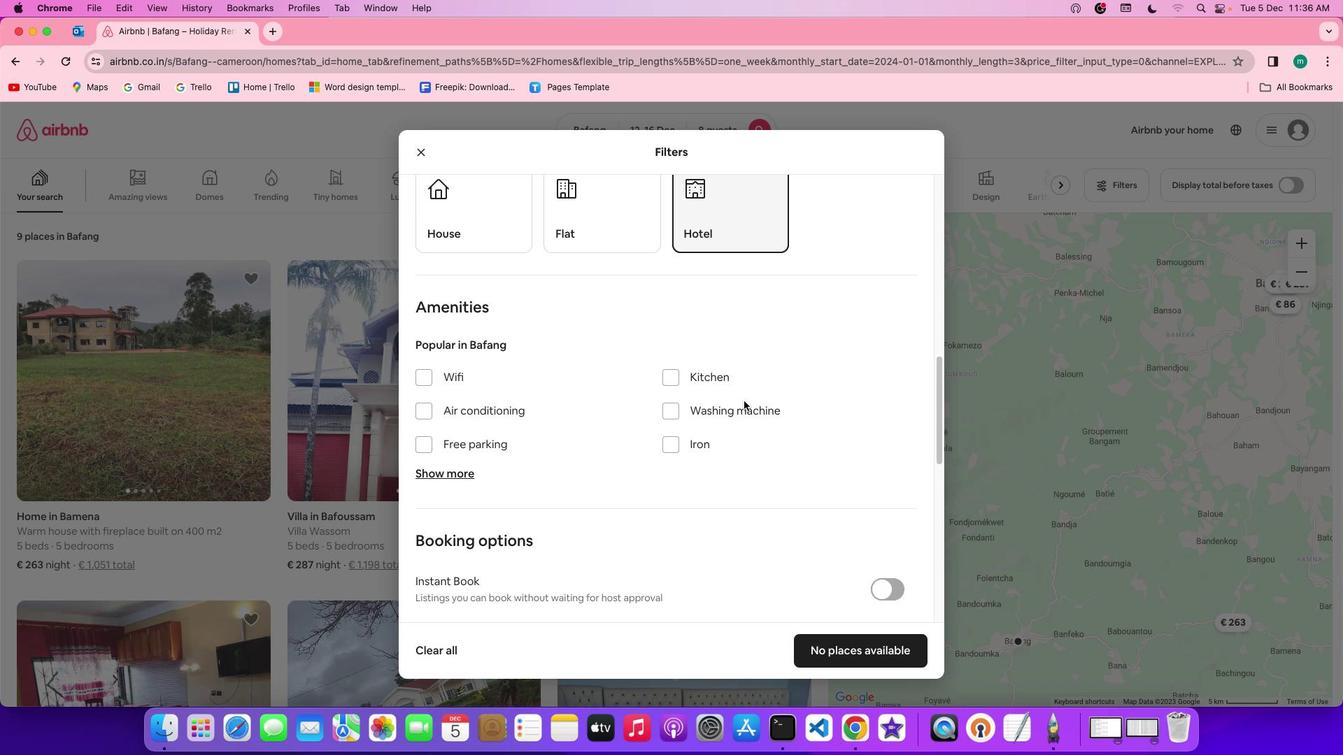 
Action: Mouse scrolled (743, 400) with delta (0, 0)
Screenshot: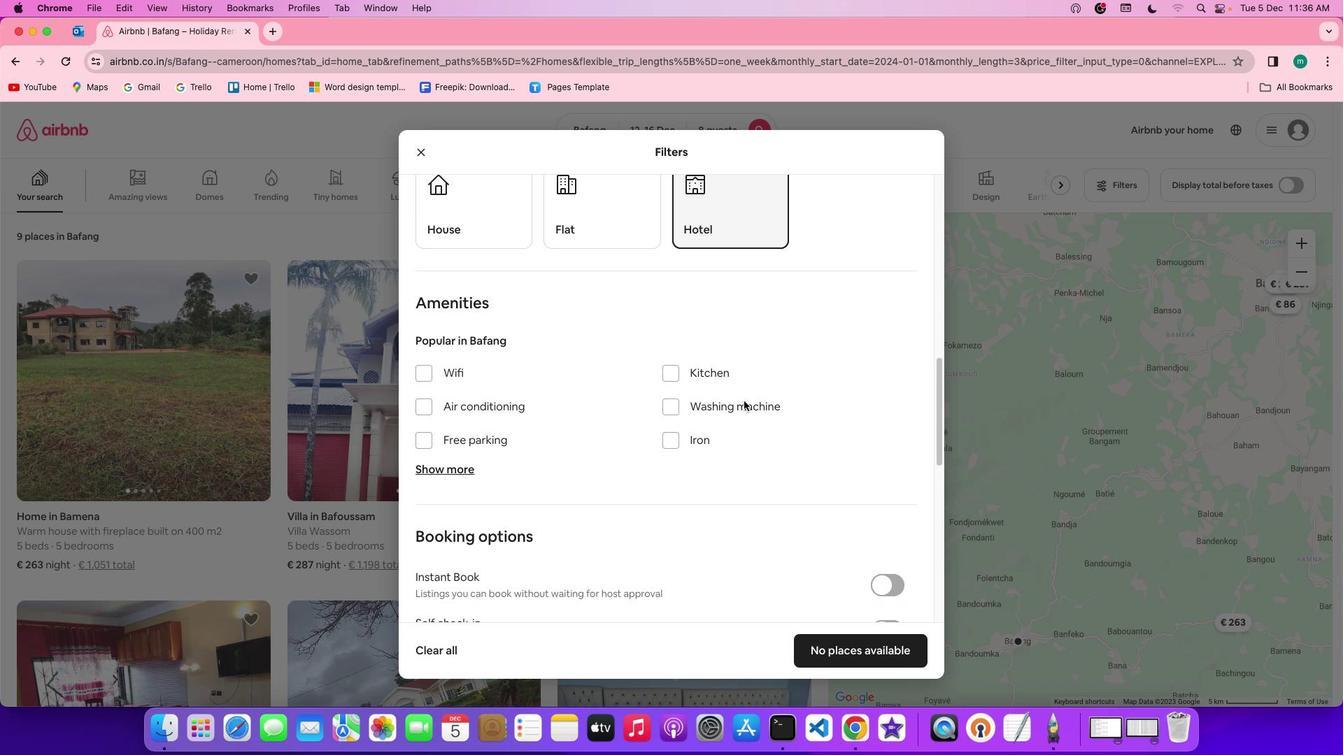 
Action: Mouse scrolled (743, 400) with delta (0, 0)
Screenshot: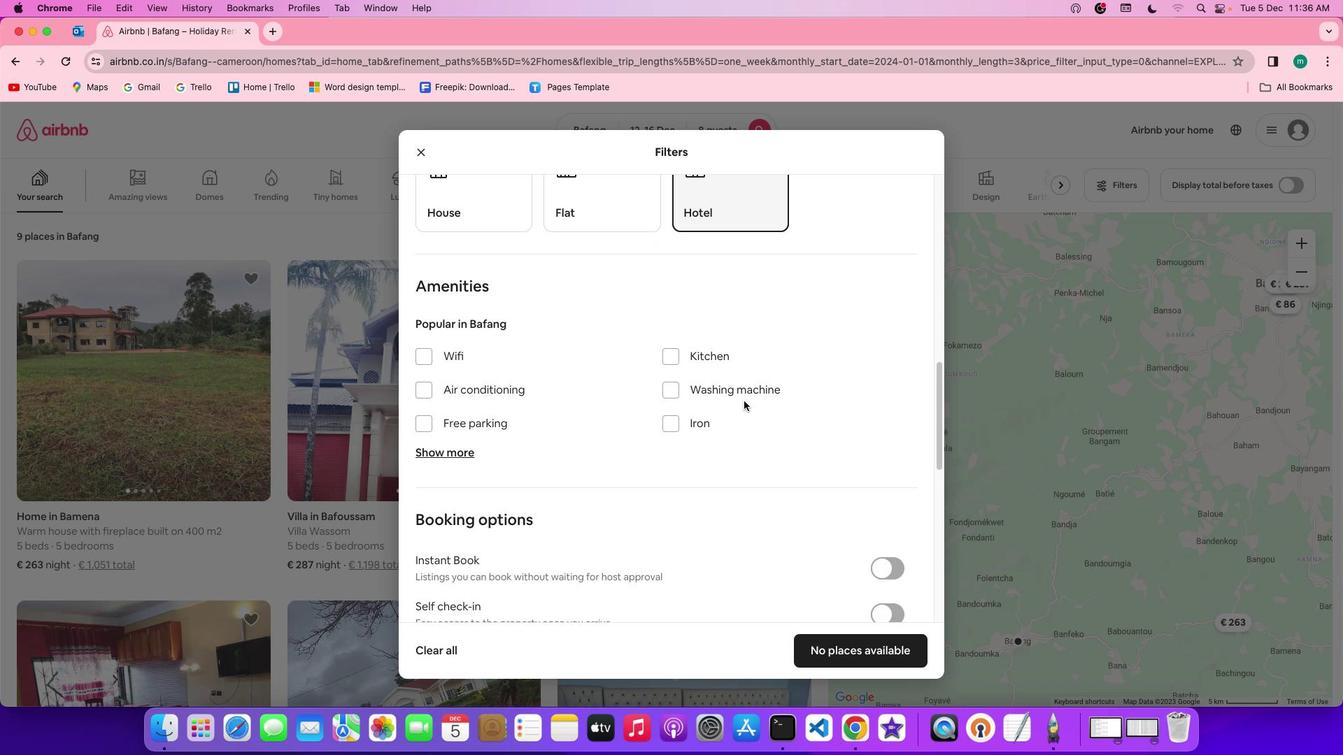 
Action: Mouse moved to (430, 331)
Screenshot: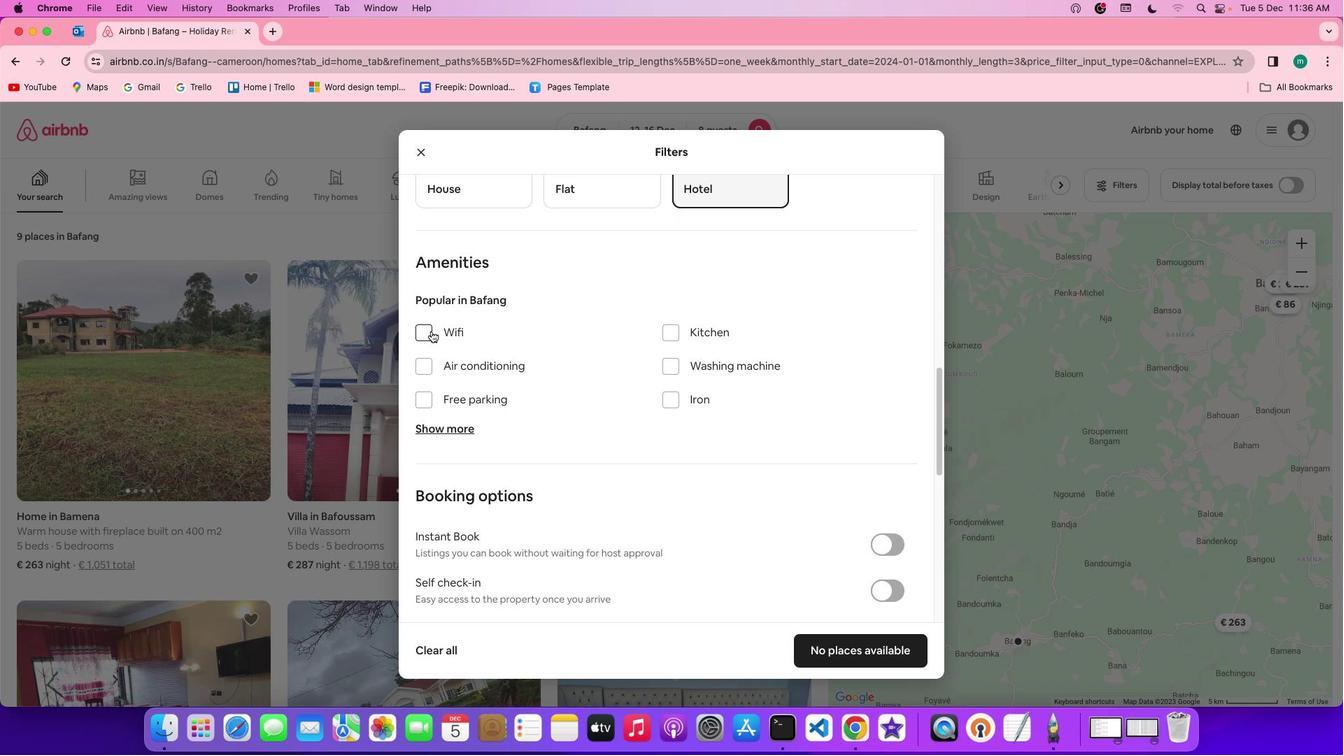 
Action: Mouse pressed left at (430, 331)
Screenshot: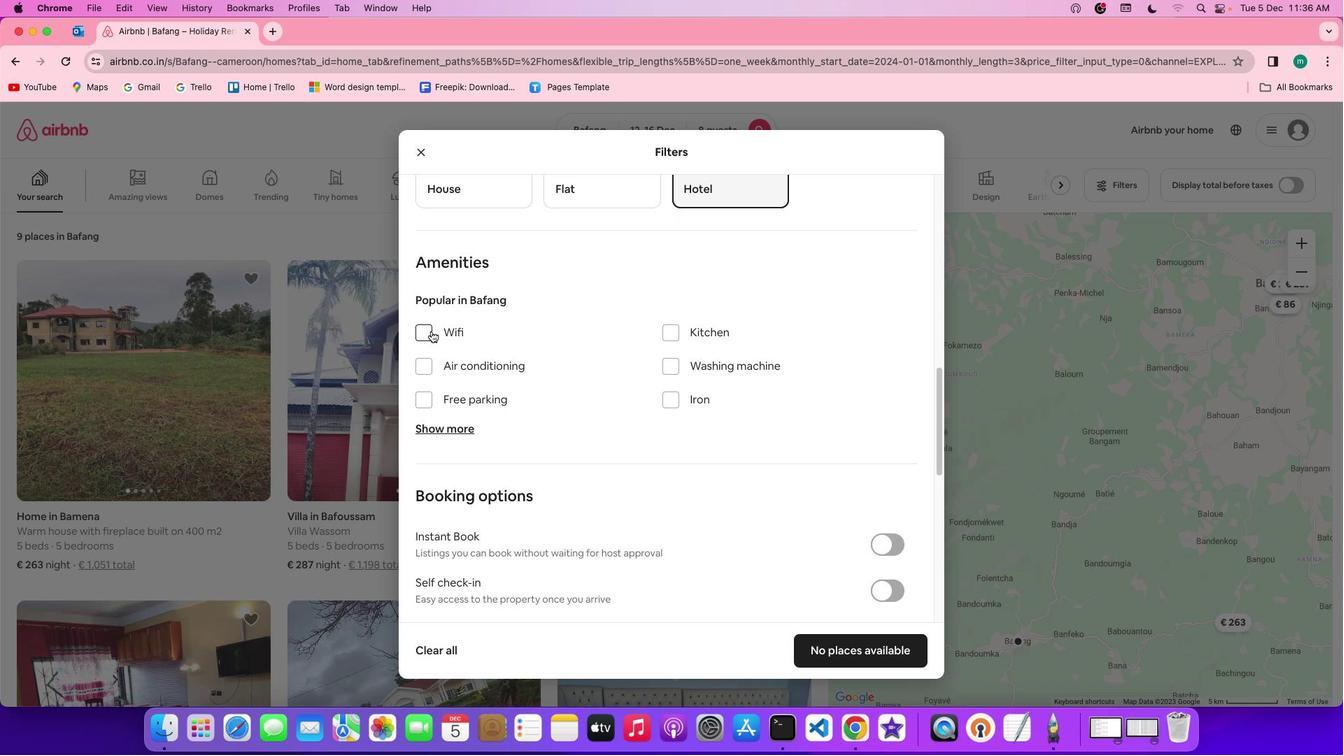 
Action: Mouse moved to (464, 423)
Screenshot: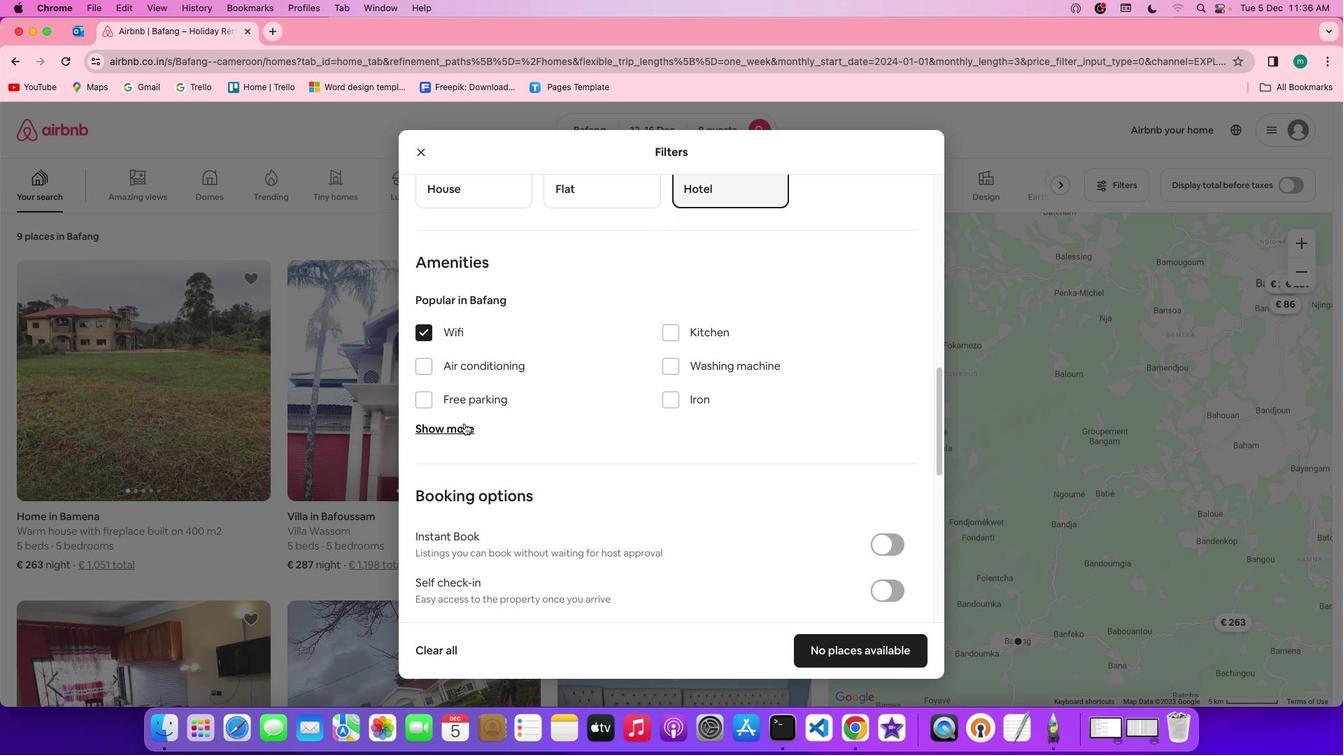 
Action: Mouse pressed left at (464, 423)
Screenshot: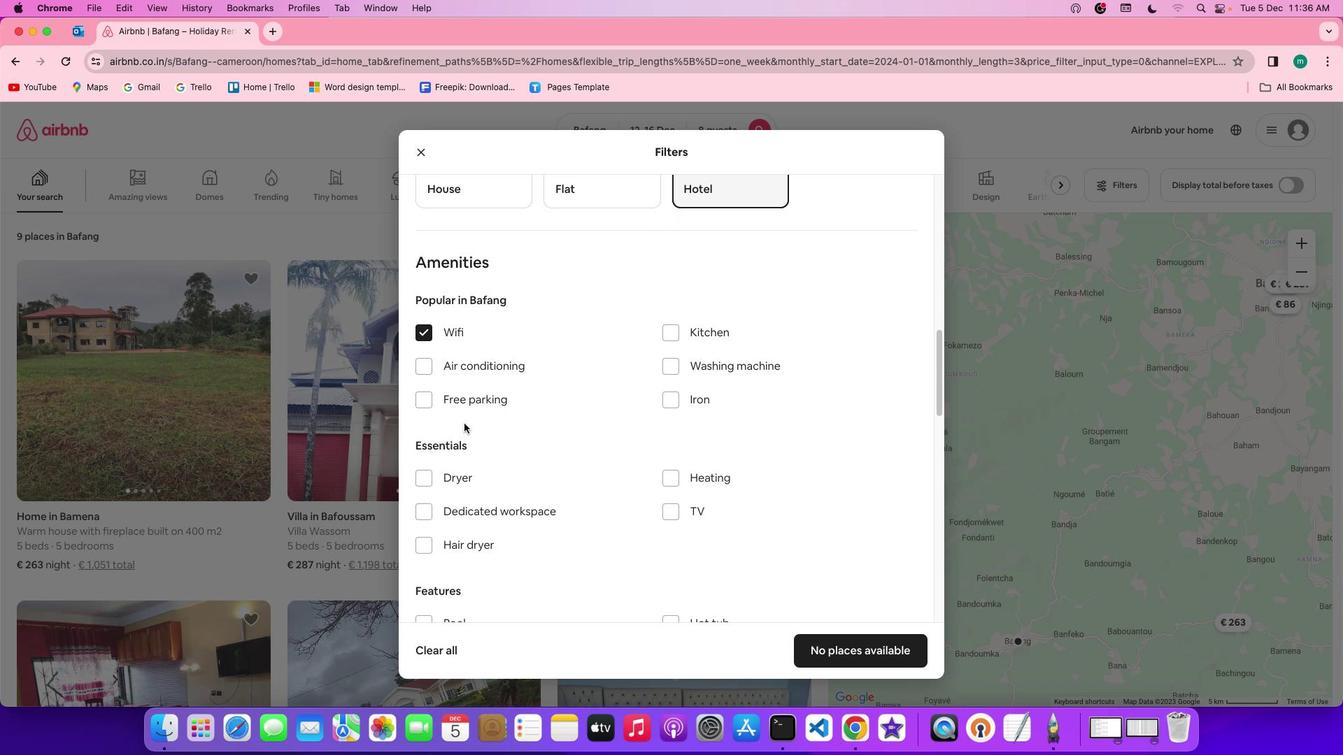 
Action: Mouse moved to (672, 515)
Screenshot: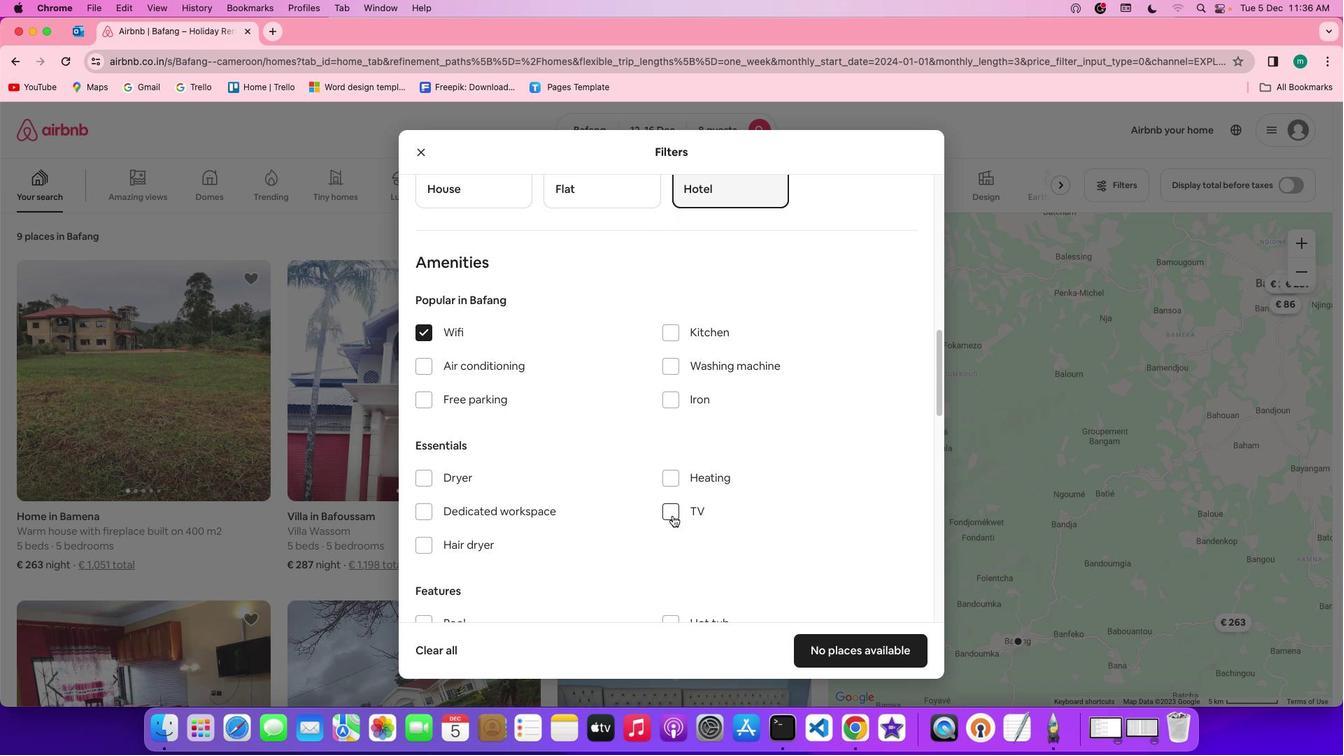 
Action: Mouse pressed left at (672, 515)
Screenshot: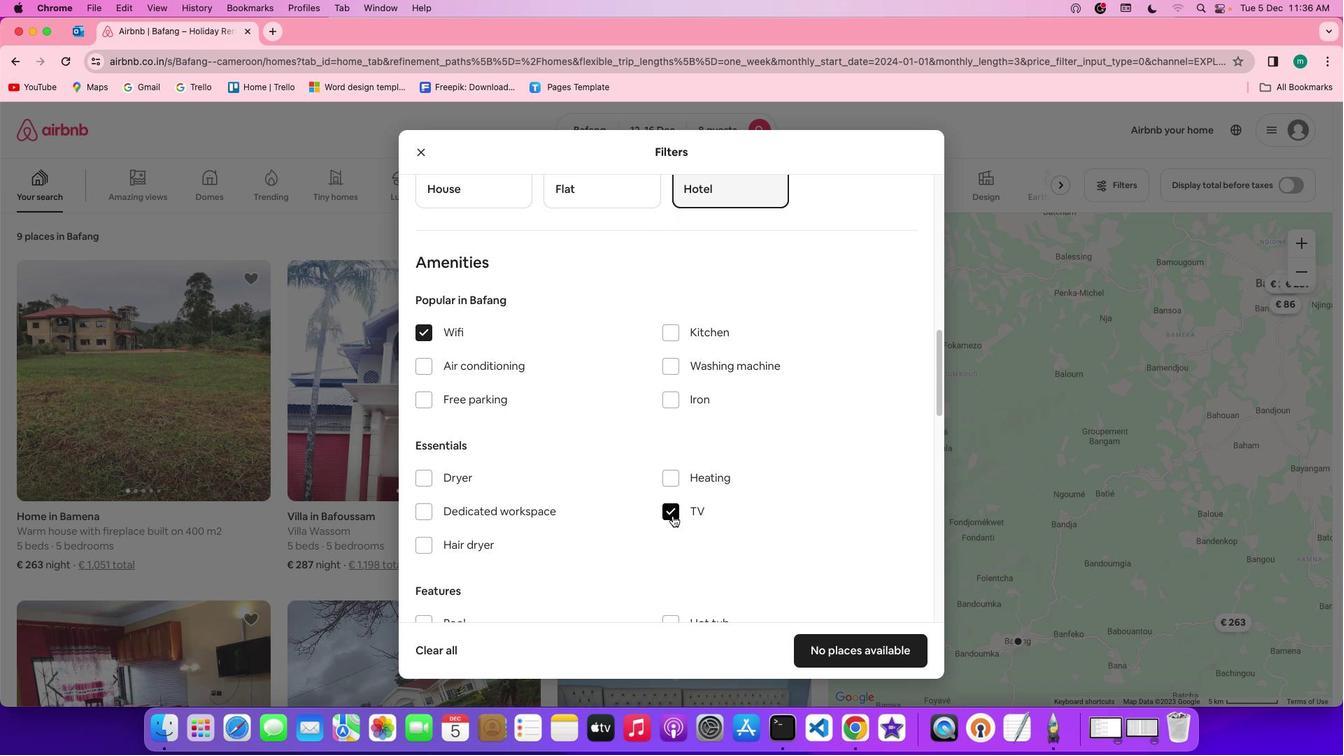 
Action: Mouse moved to (496, 400)
Screenshot: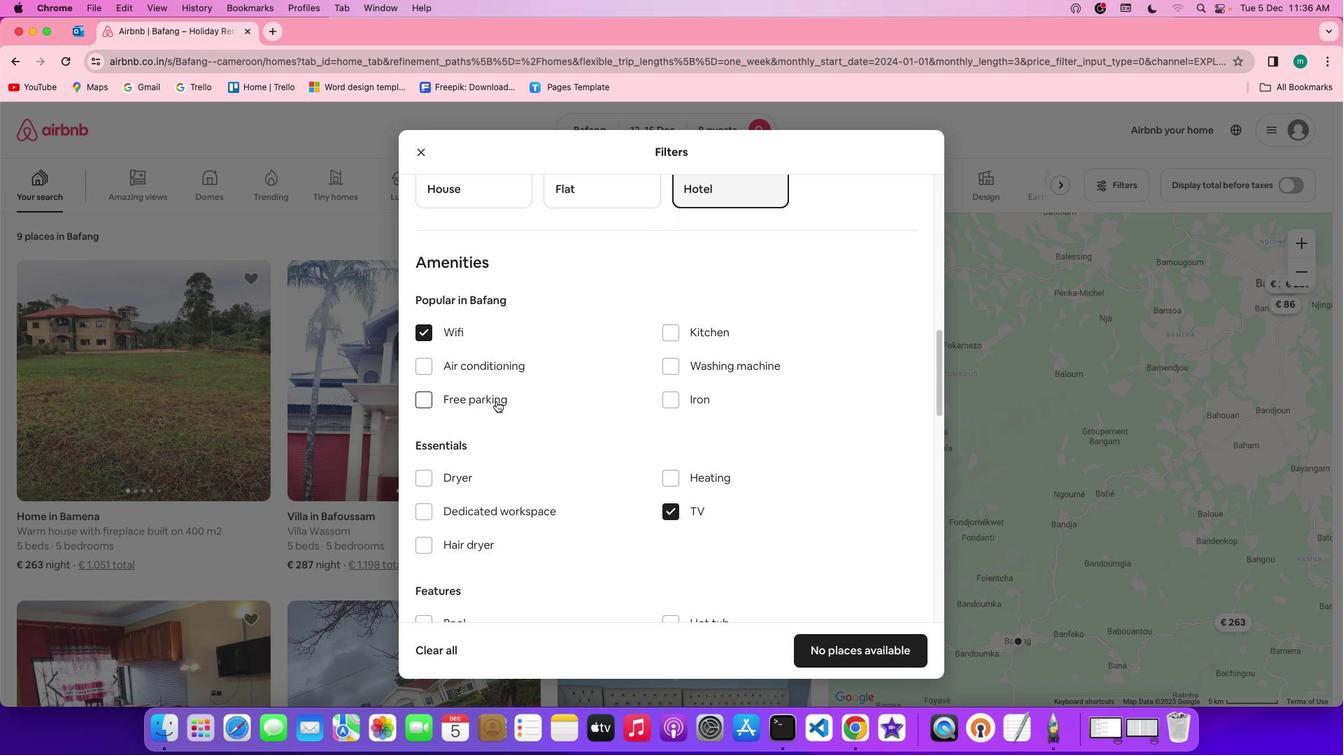 
Action: Mouse pressed left at (496, 400)
Screenshot: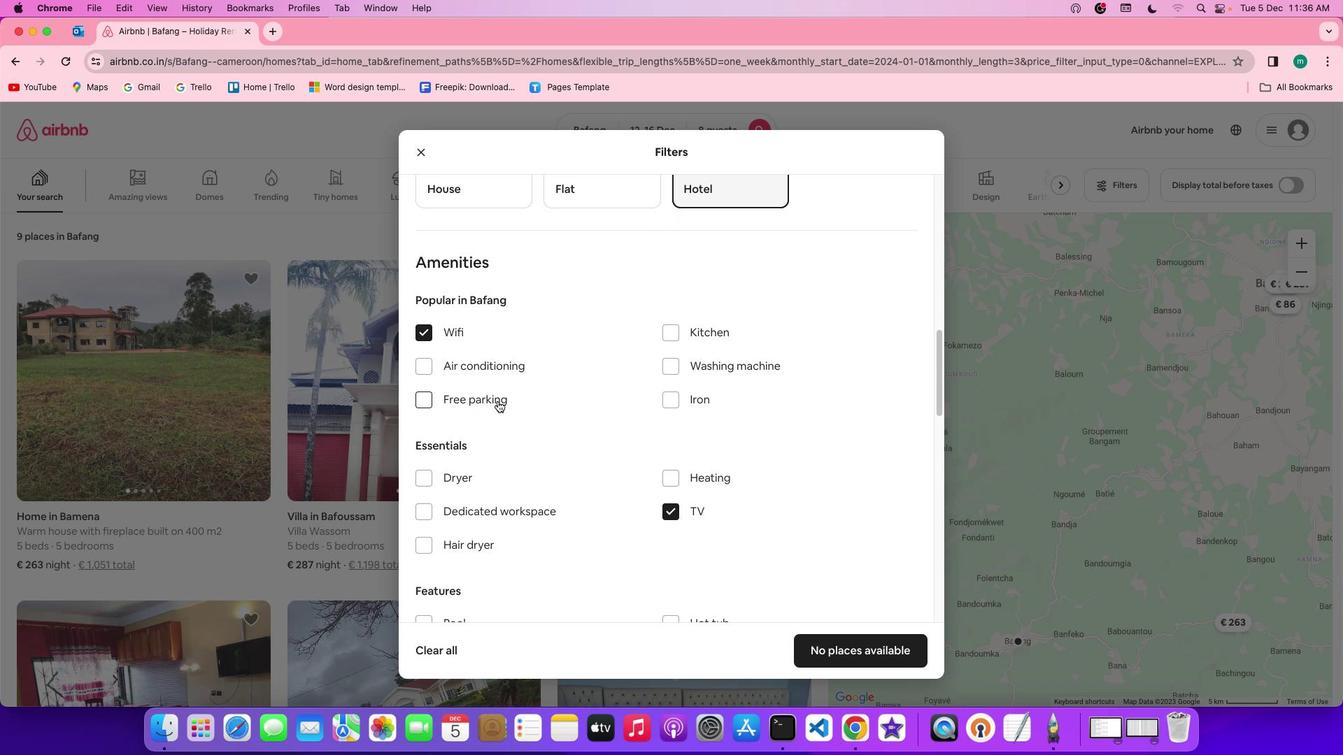 
Action: Mouse moved to (649, 414)
Screenshot: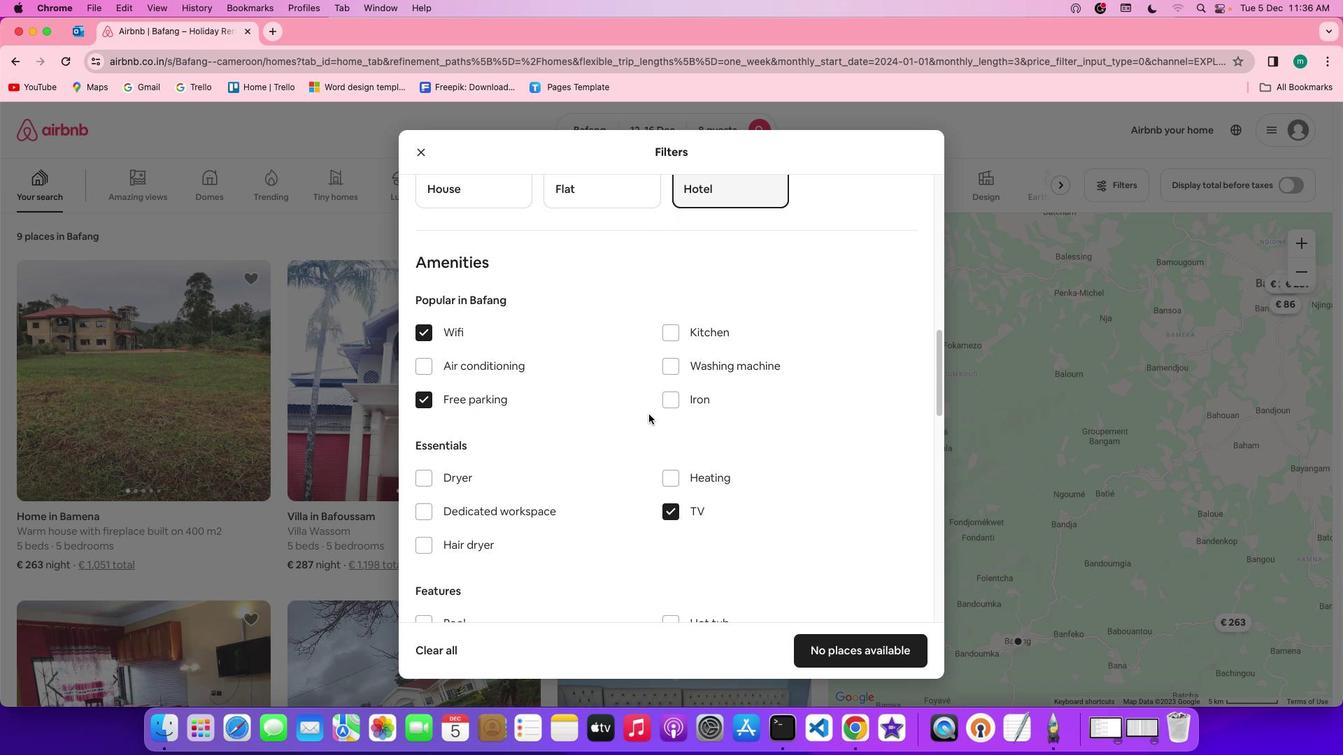 
Action: Mouse scrolled (649, 414) with delta (0, 0)
Screenshot: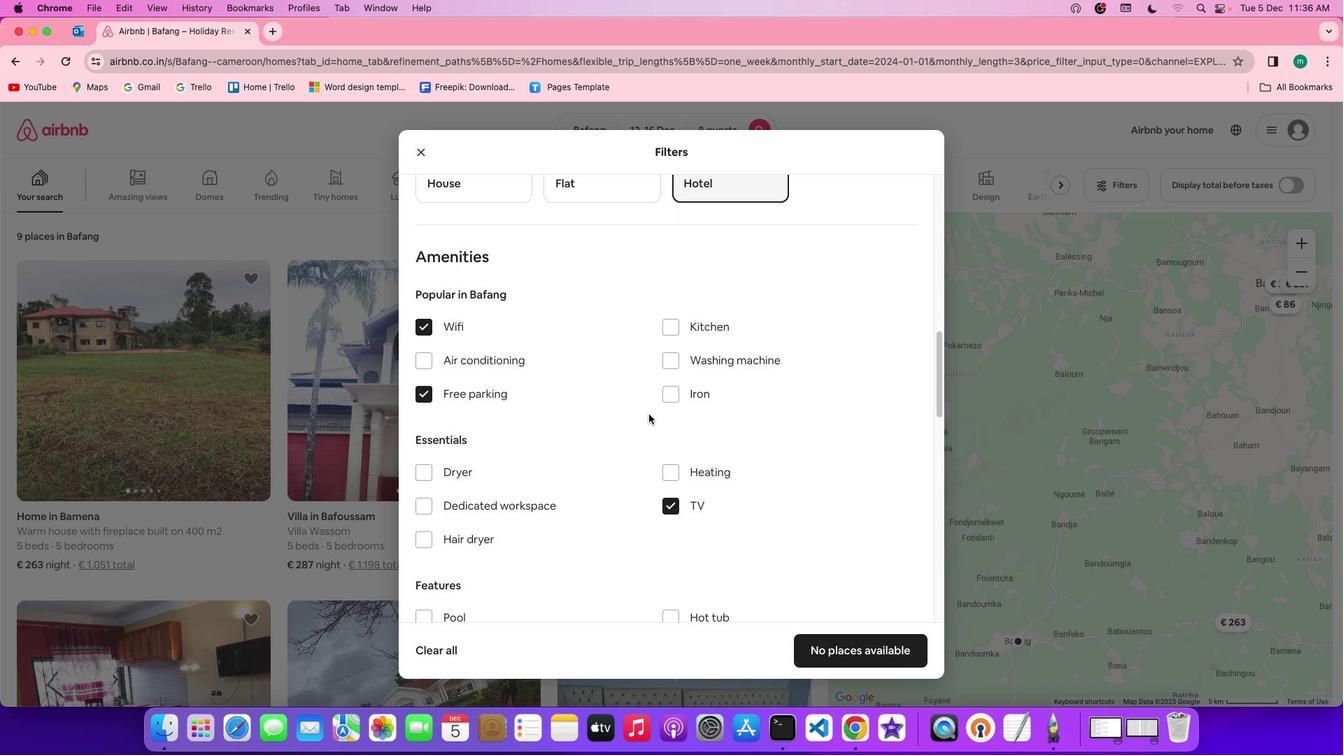 
Action: Mouse scrolled (649, 414) with delta (0, 0)
Screenshot: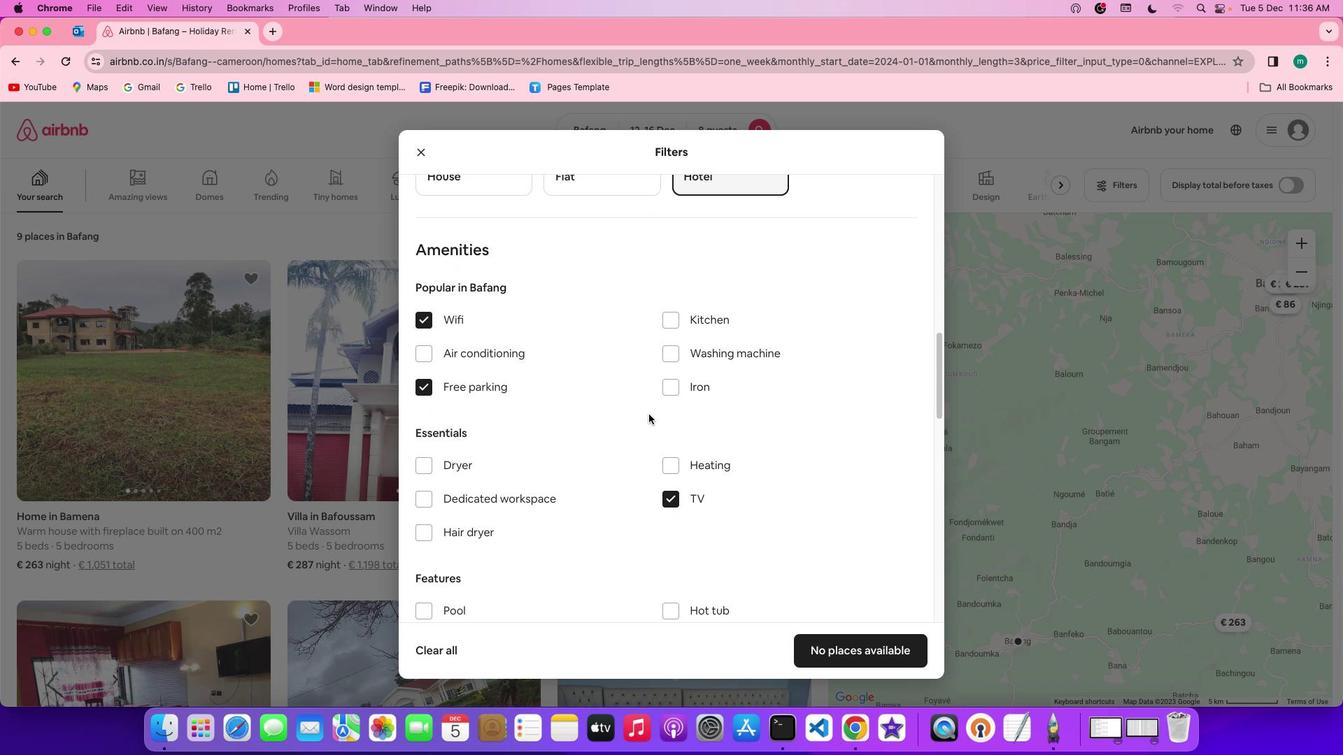 
Action: Mouse scrolled (649, 414) with delta (0, 0)
Screenshot: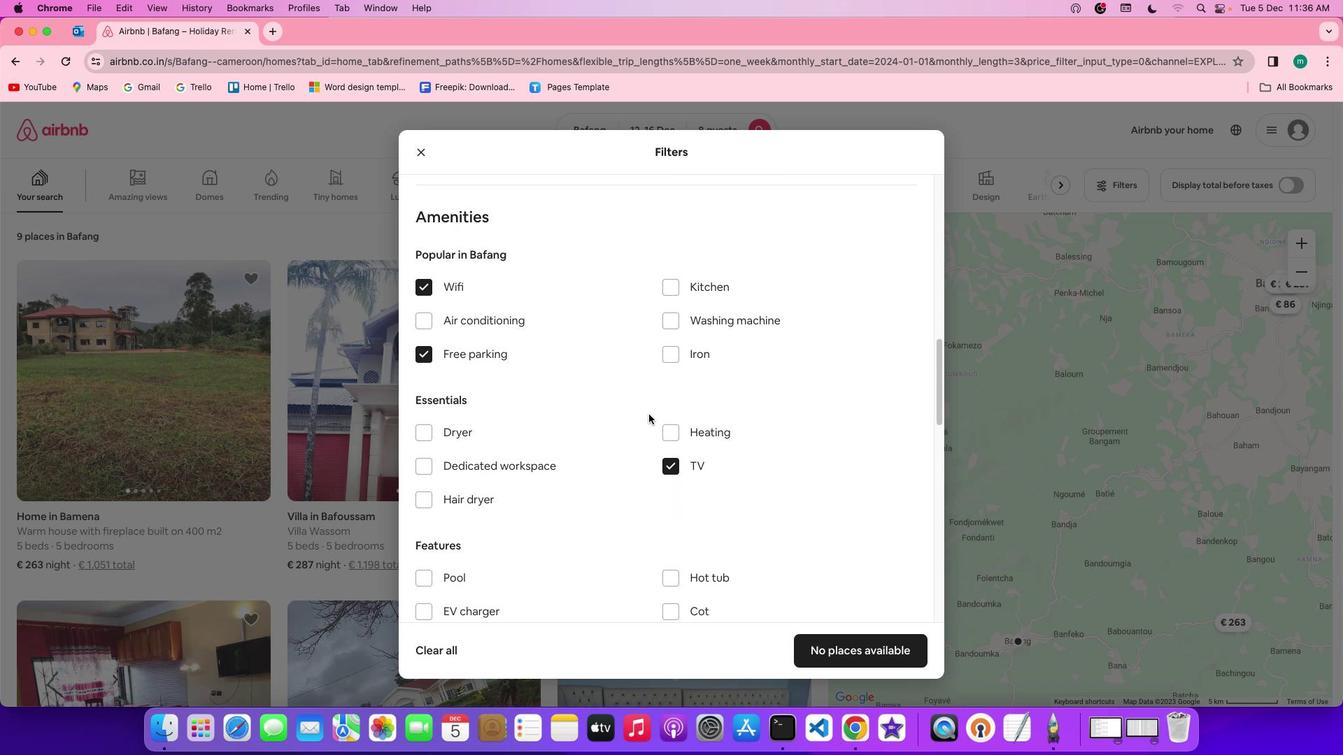 
Action: Mouse scrolled (649, 414) with delta (0, 0)
Screenshot: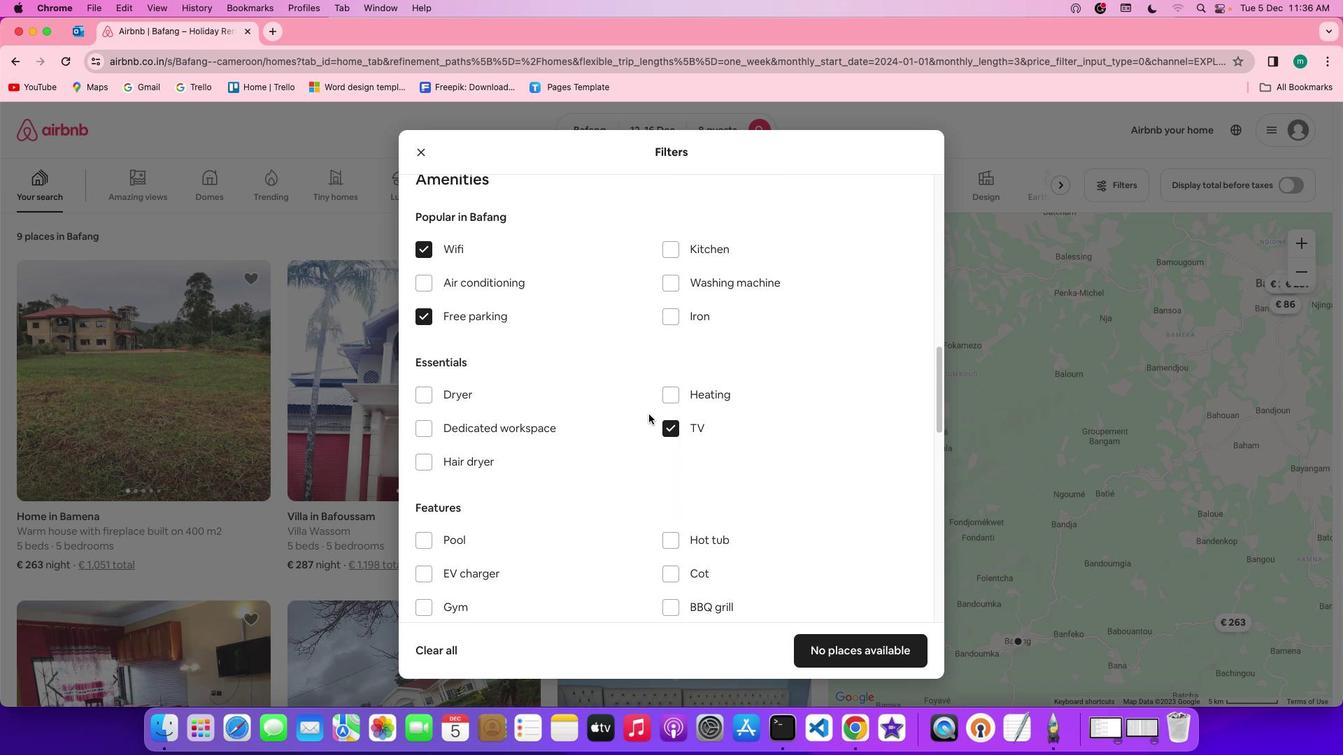 
Action: Mouse scrolled (649, 414) with delta (0, 0)
Screenshot: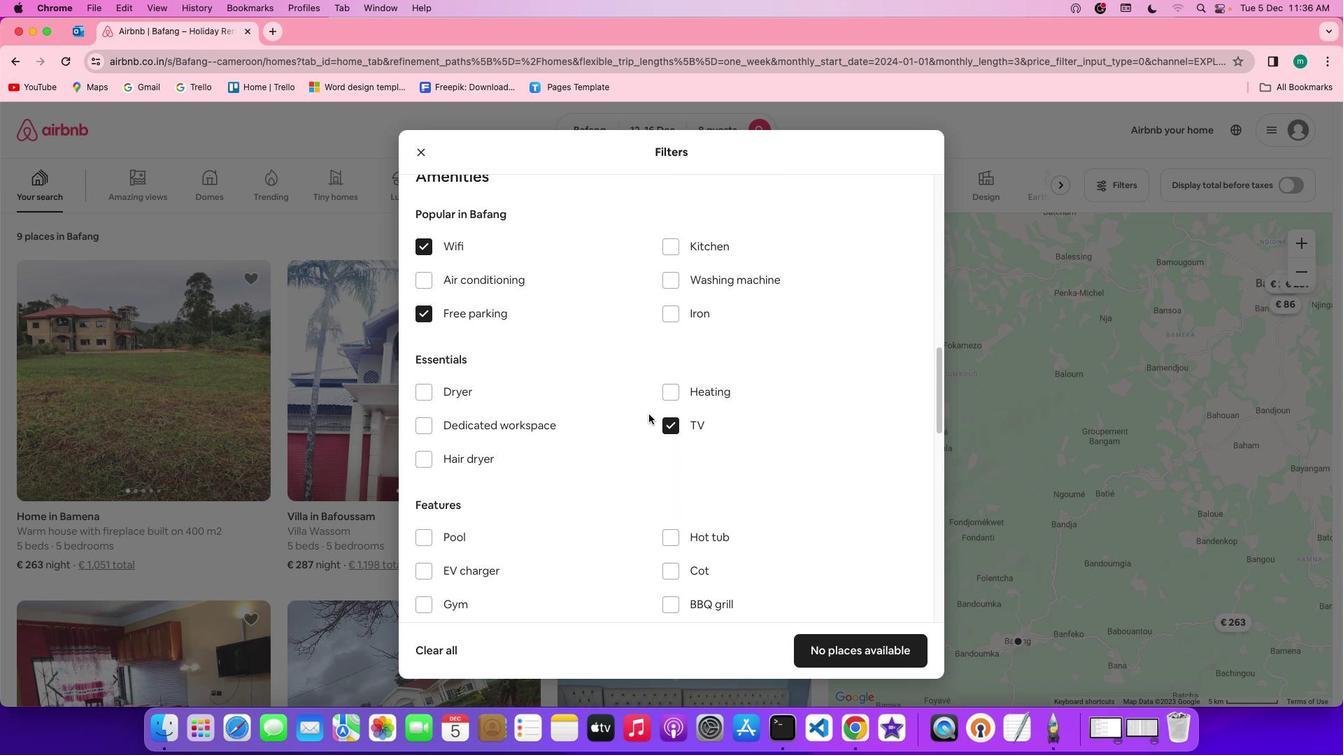 
Action: Mouse scrolled (649, 414) with delta (0, -1)
Screenshot: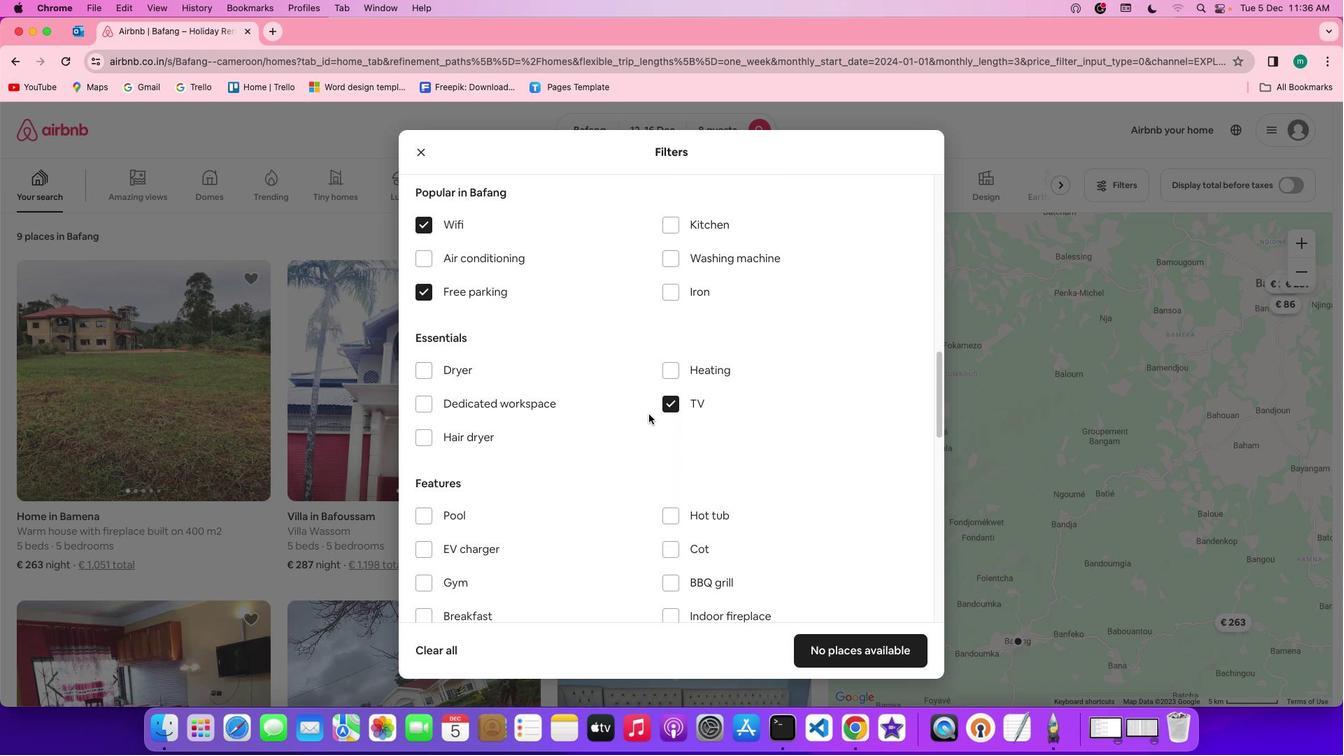 
Action: Mouse scrolled (649, 414) with delta (0, 0)
Screenshot: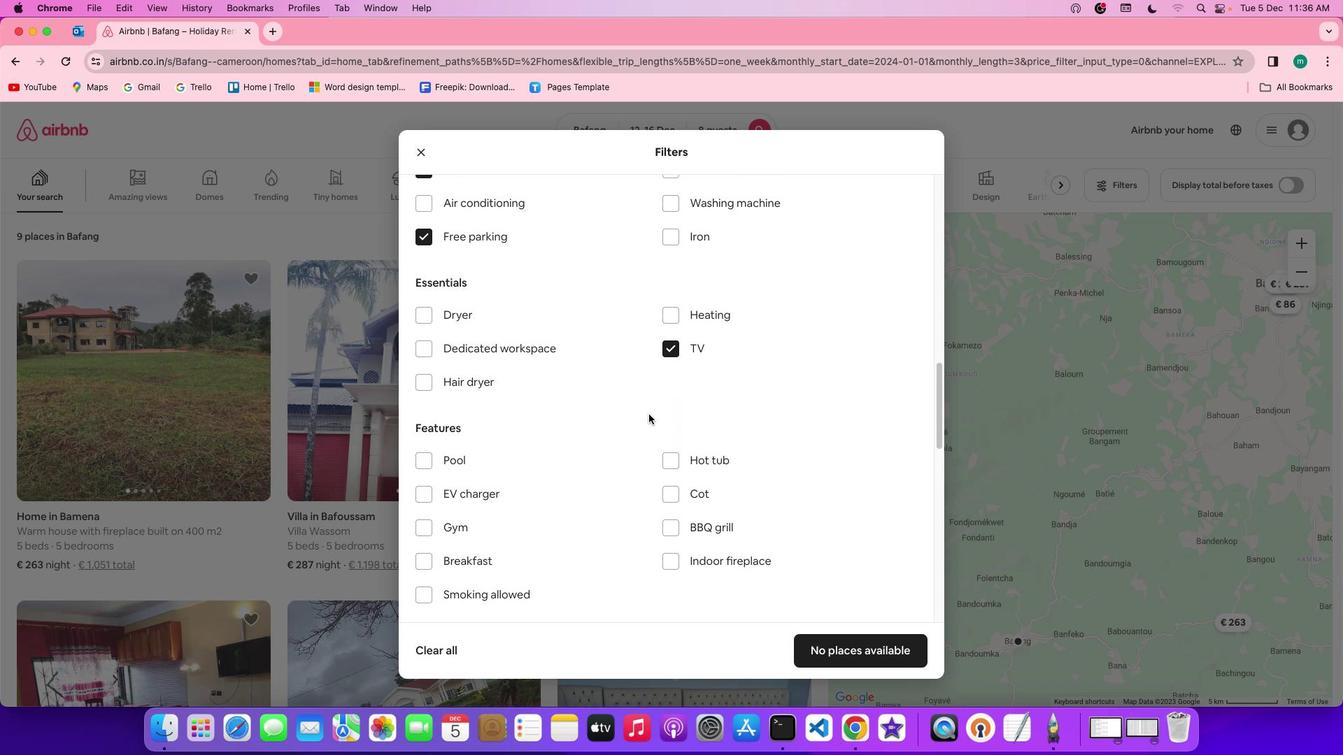 
Action: Mouse scrolled (649, 414) with delta (0, 0)
Screenshot: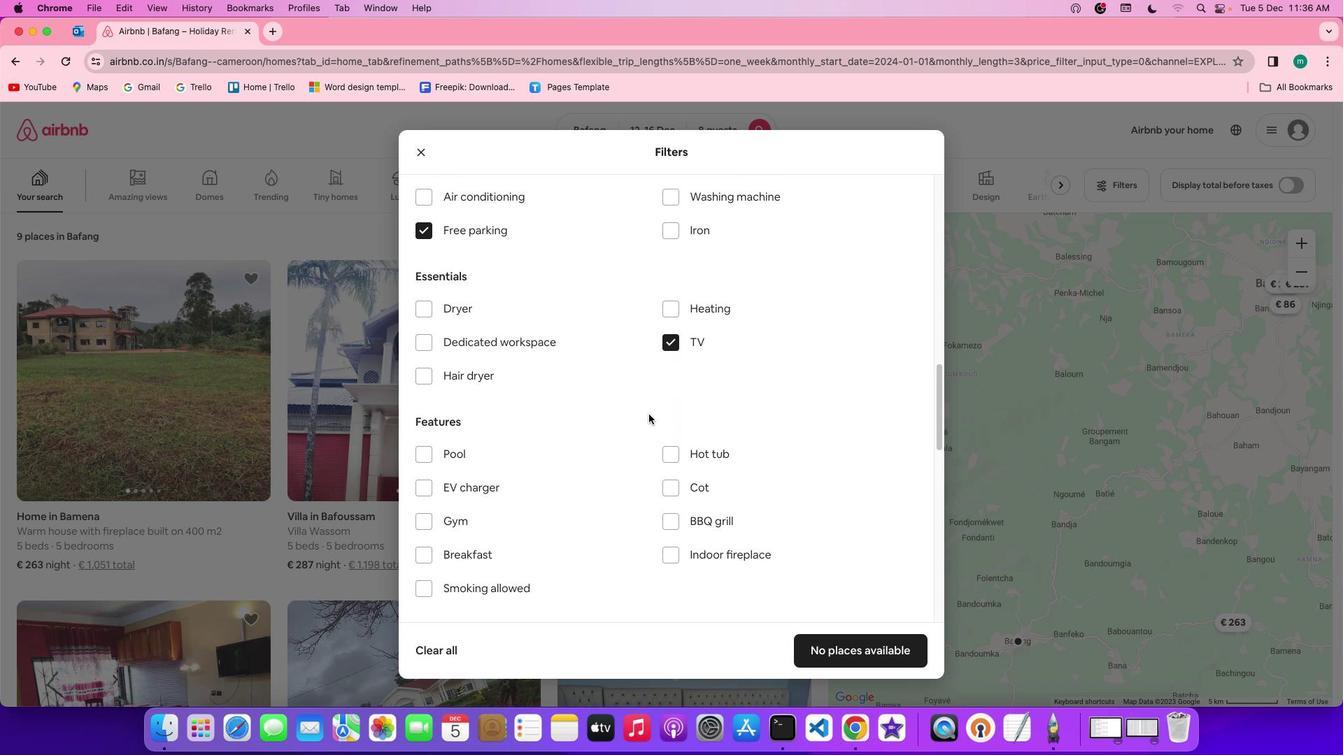 
Action: Mouse scrolled (649, 414) with delta (0, 0)
Screenshot: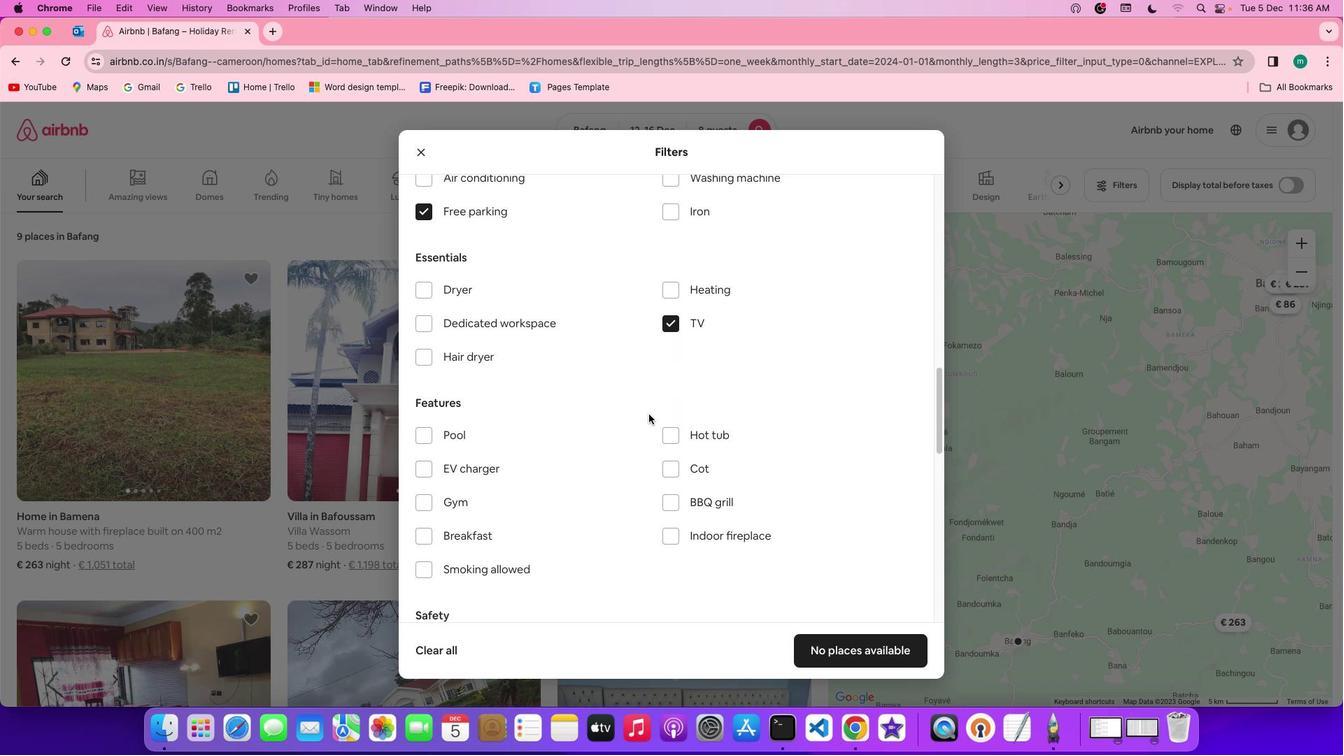 
Action: Mouse scrolled (649, 414) with delta (0, -1)
Screenshot: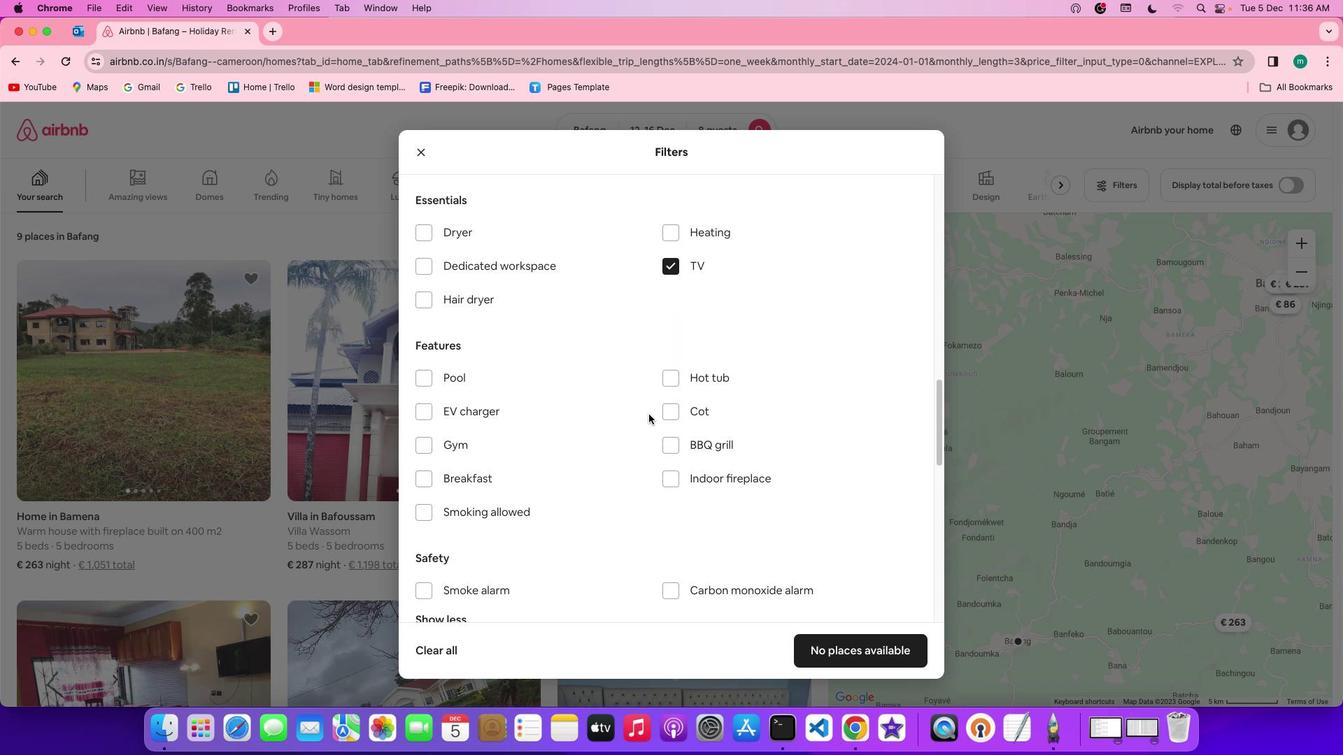 
Action: Mouse scrolled (649, 414) with delta (0, -2)
Screenshot: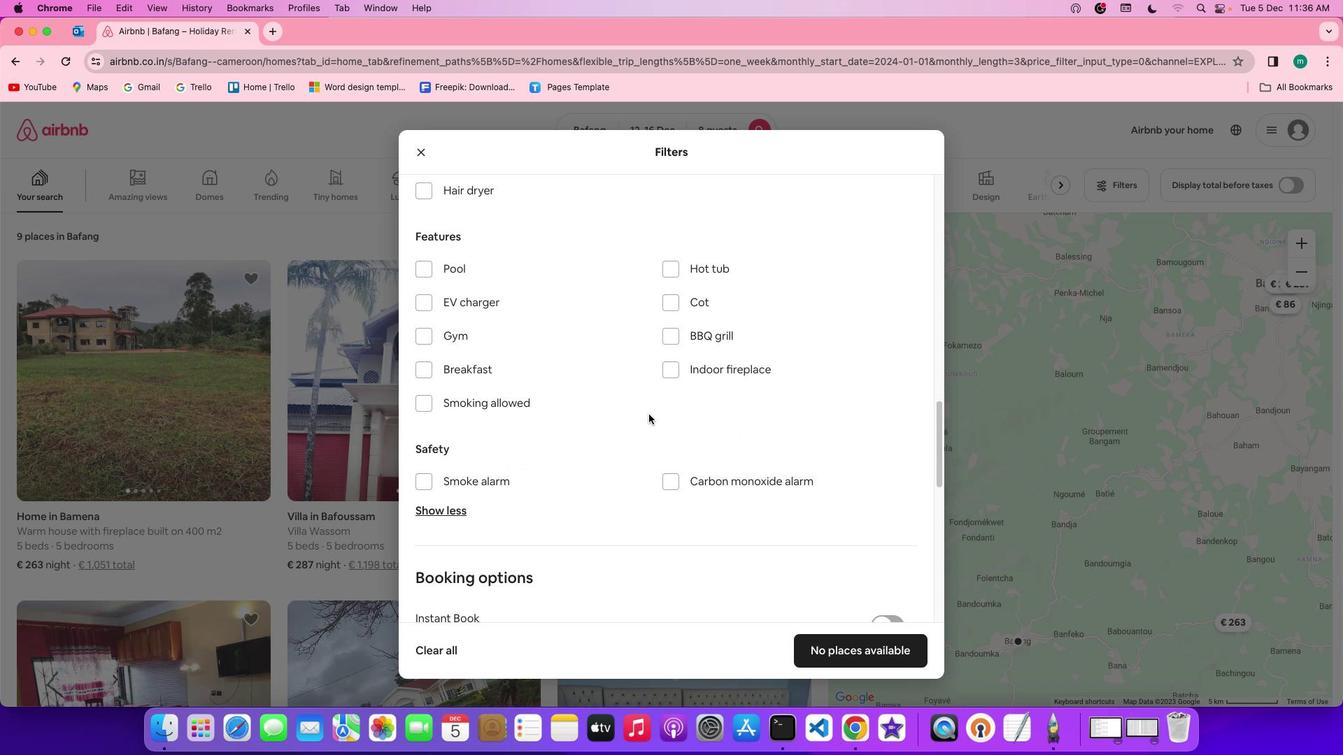 
Action: Mouse moved to (453, 285)
Screenshot: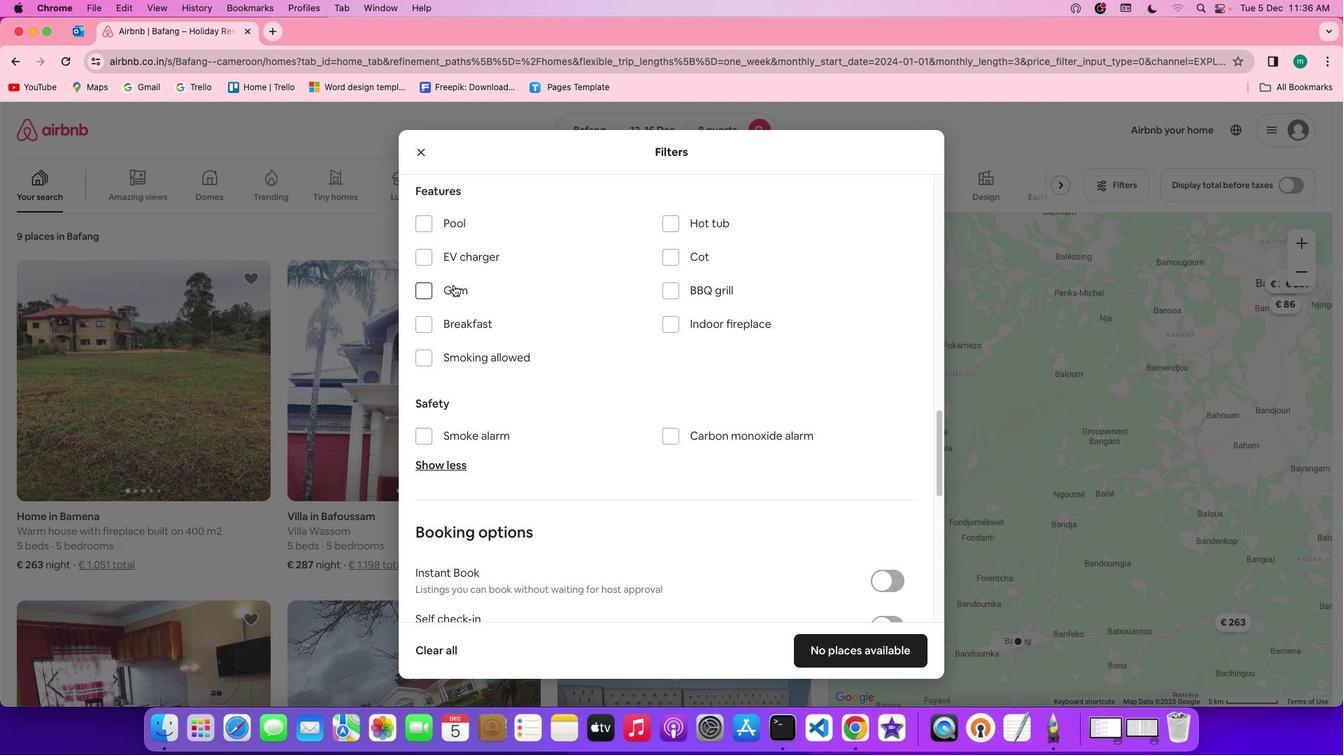
Action: Mouse pressed left at (453, 285)
Screenshot: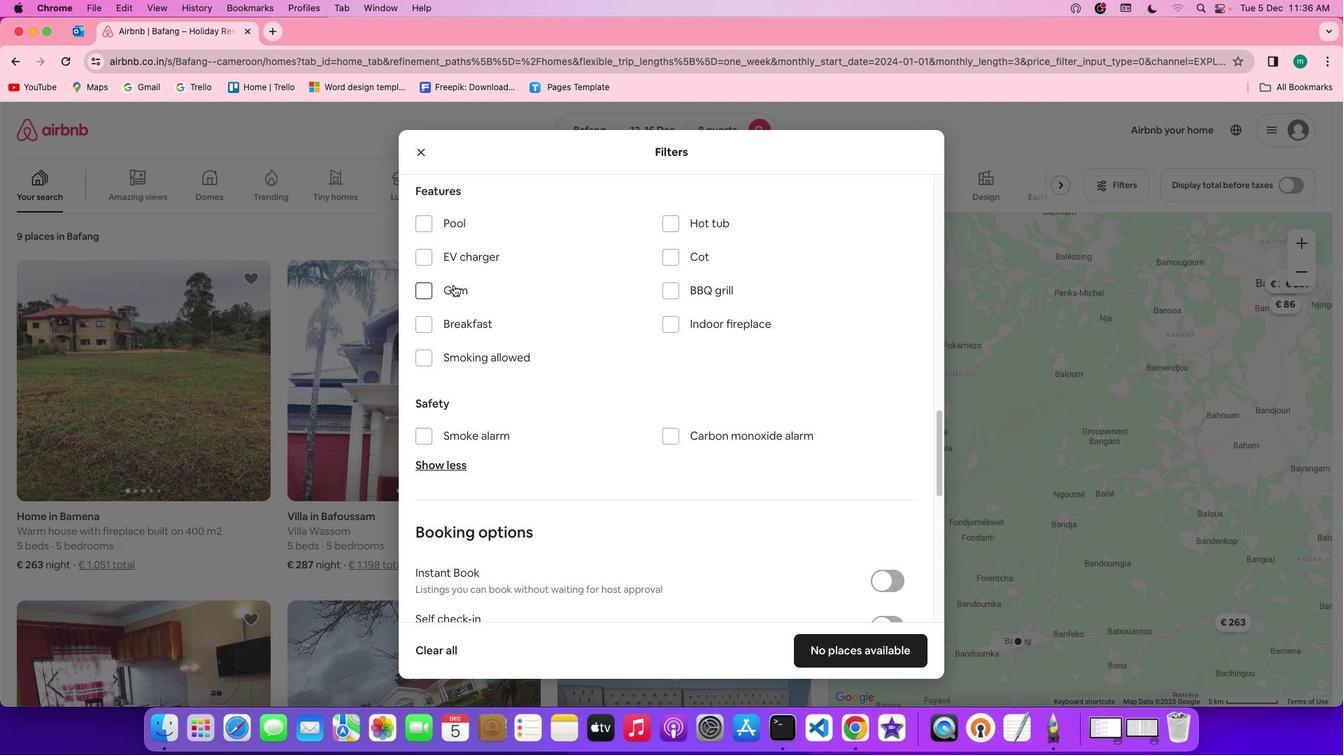 
Action: Mouse moved to (469, 319)
Screenshot: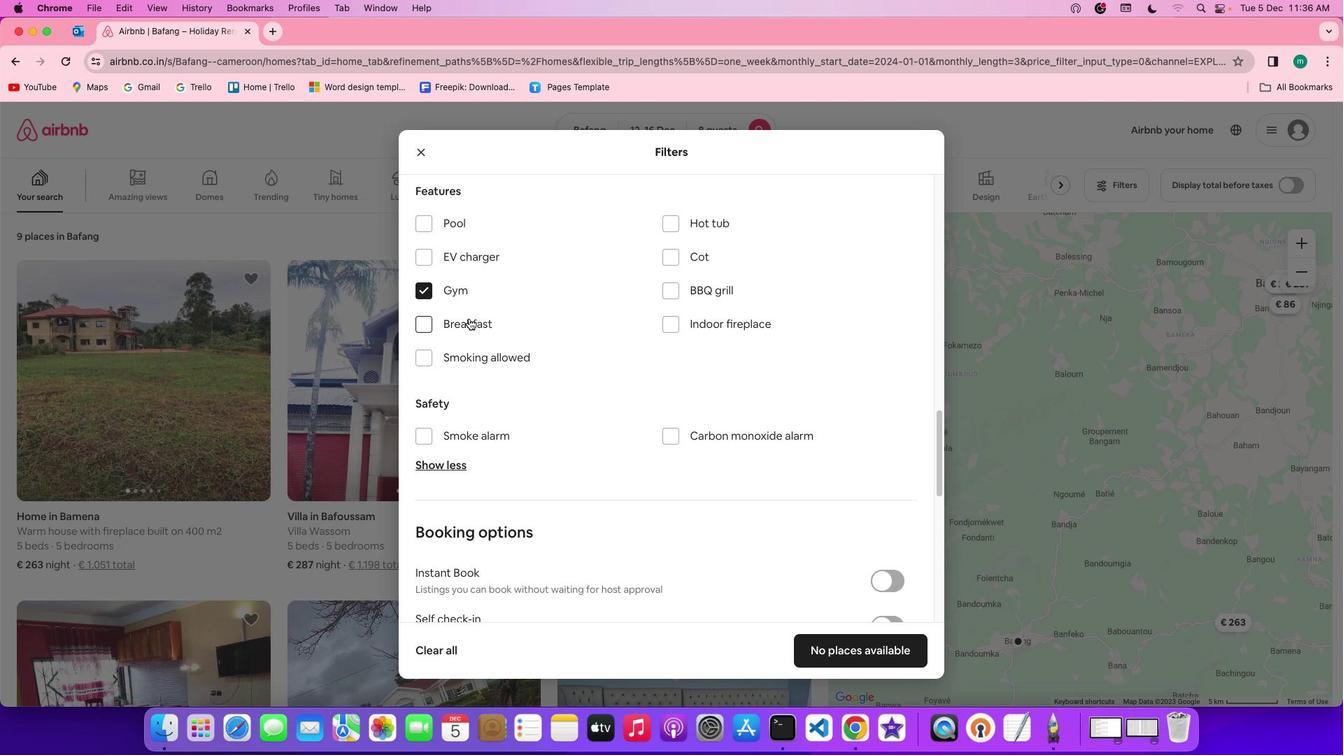 
Action: Mouse pressed left at (469, 319)
Screenshot: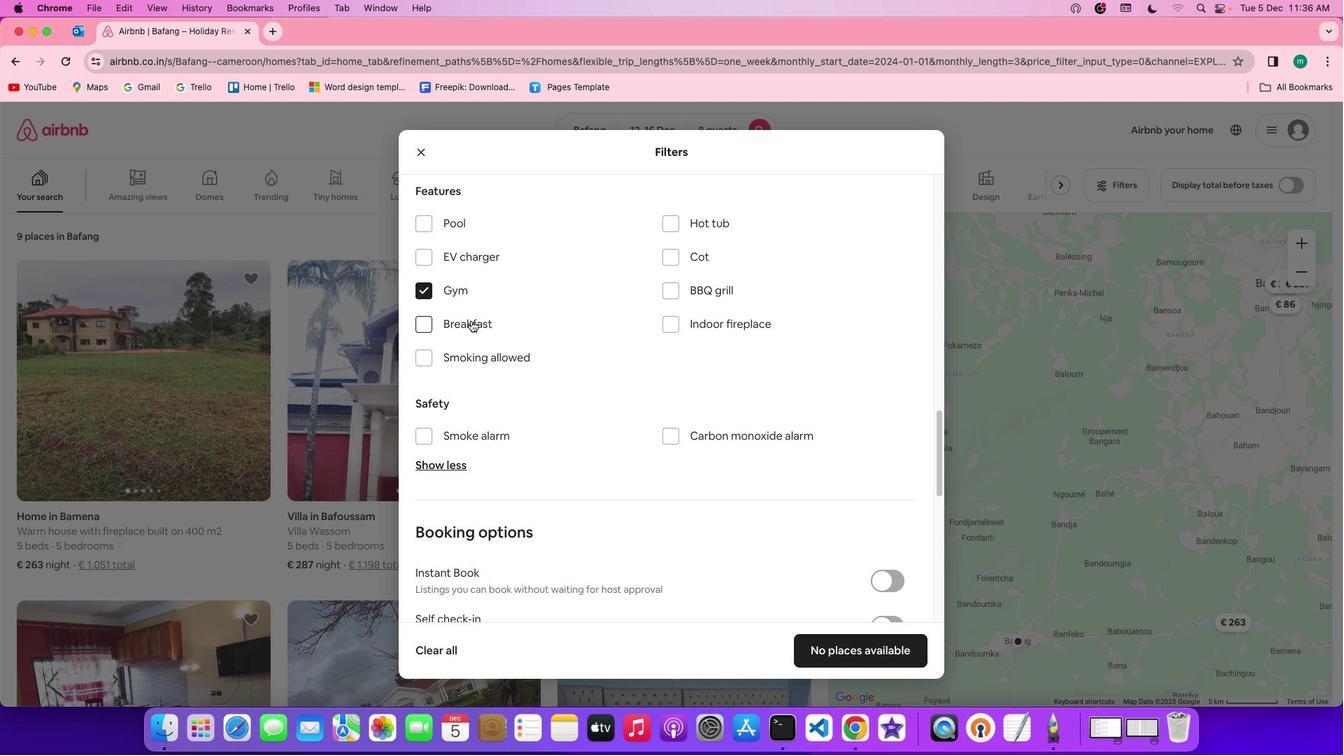 
Action: Mouse moved to (737, 434)
Screenshot: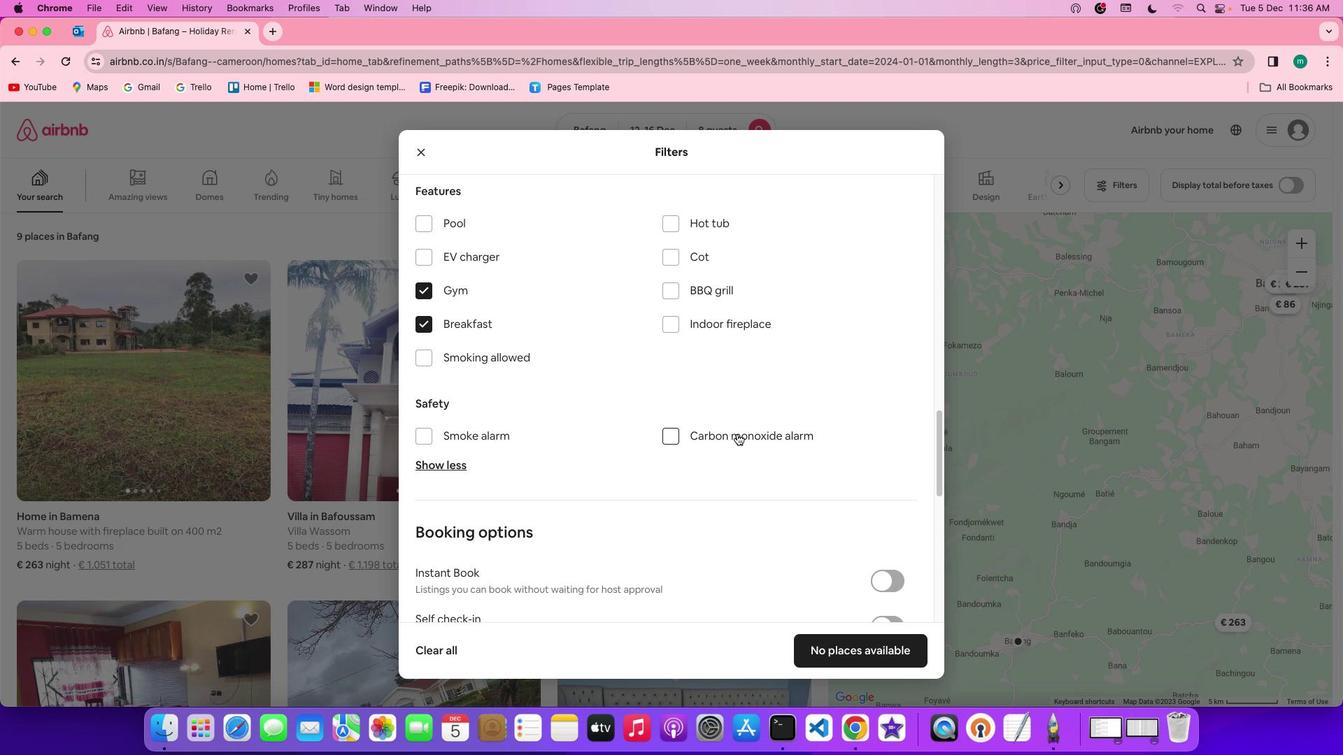 
Action: Mouse scrolled (737, 434) with delta (0, 0)
Screenshot: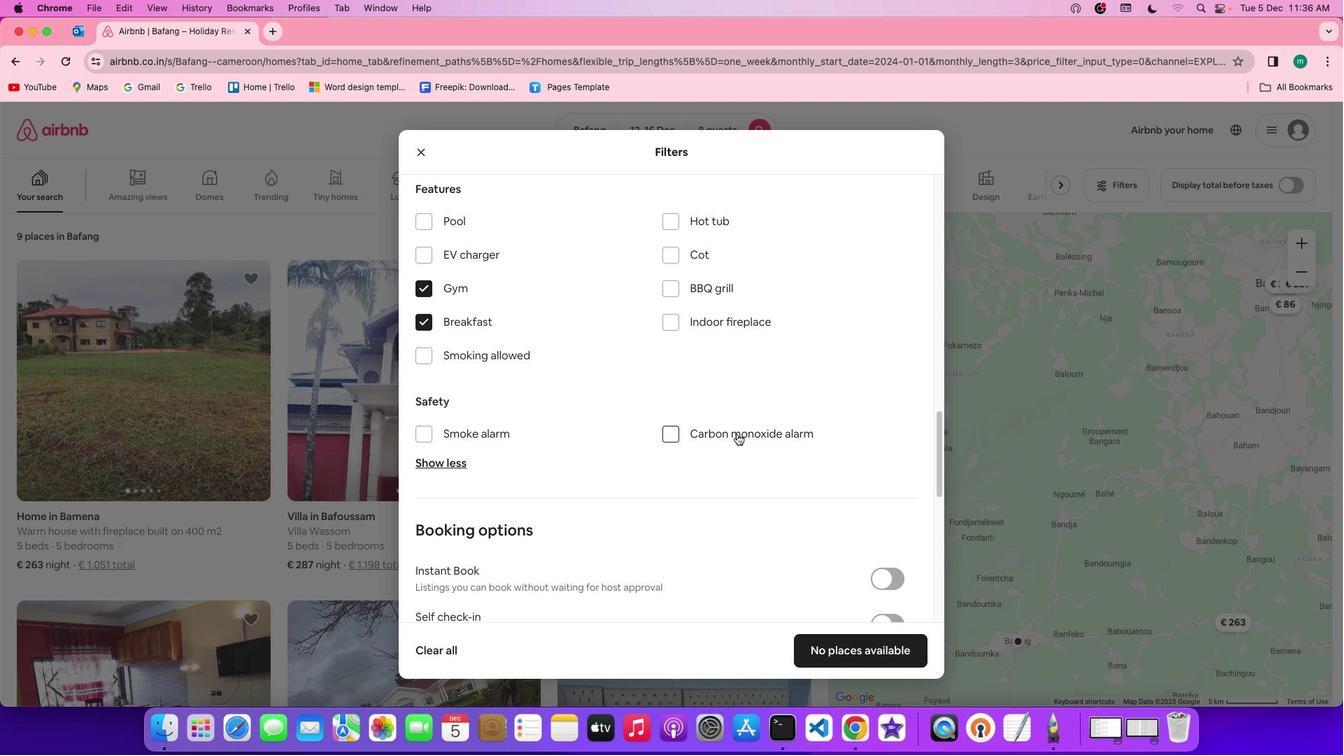 
Action: Mouse scrolled (737, 434) with delta (0, 0)
Screenshot: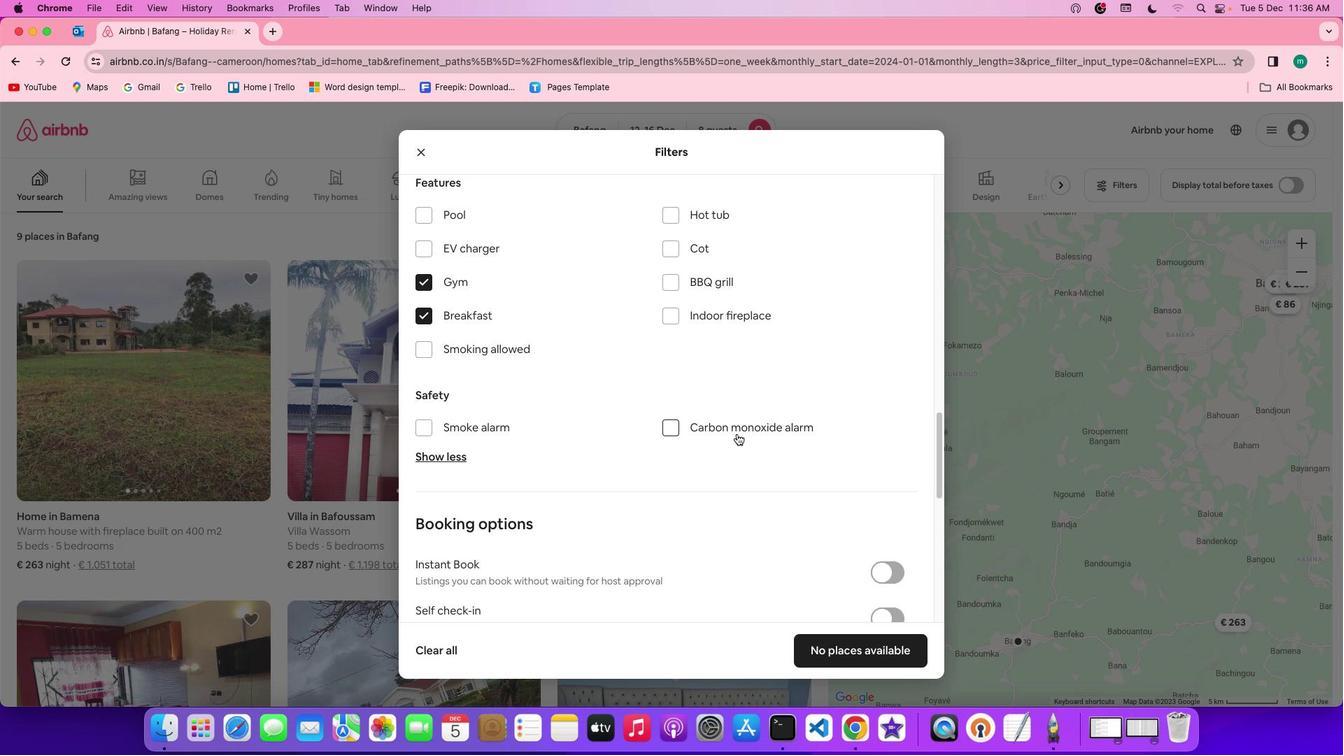 
Action: Mouse scrolled (737, 434) with delta (0, -1)
Screenshot: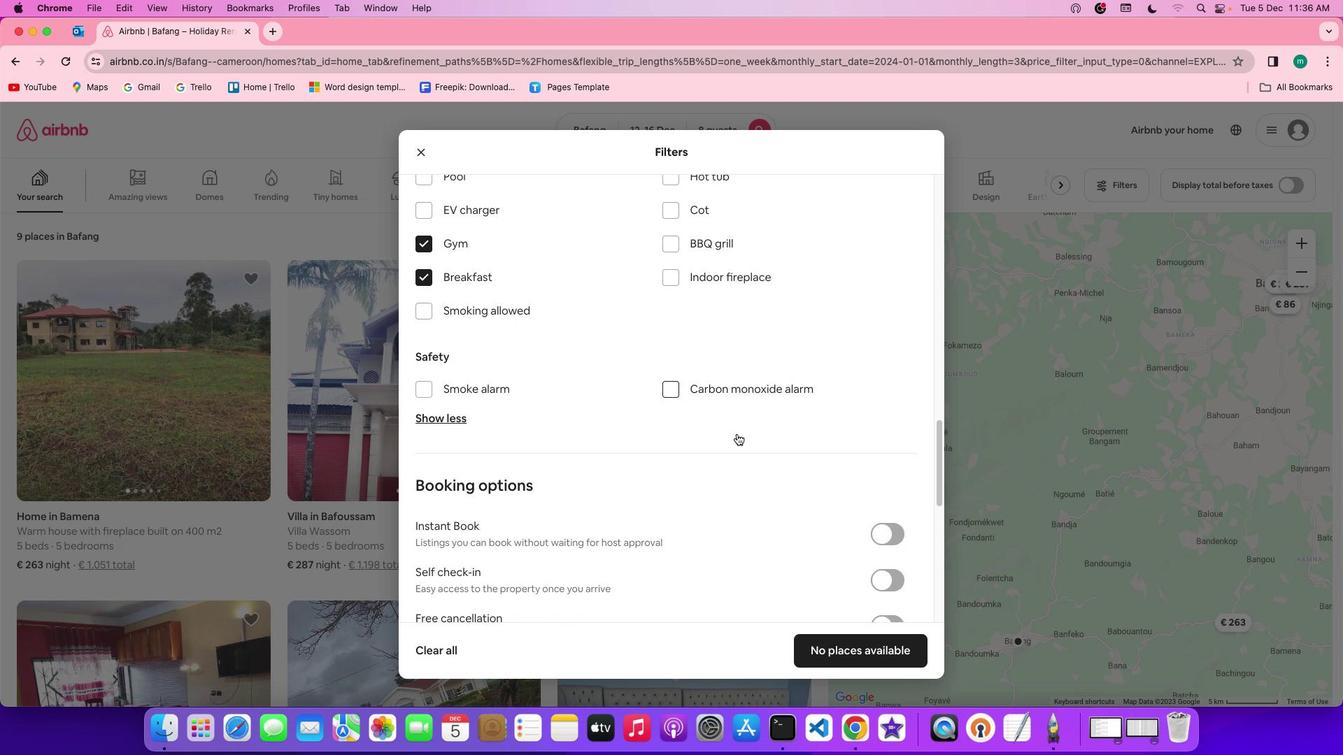 
Action: Mouse scrolled (737, 434) with delta (0, -1)
Screenshot: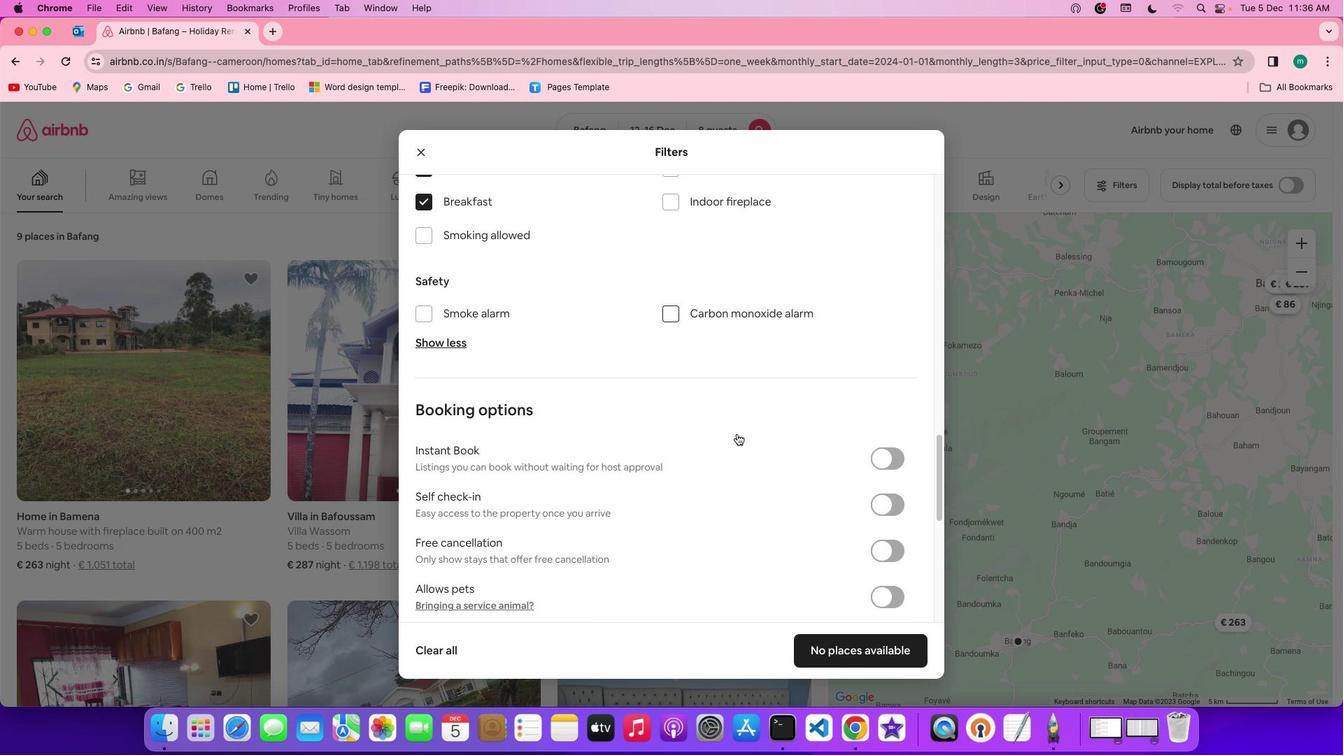 
Action: Mouse scrolled (737, 434) with delta (0, 0)
Screenshot: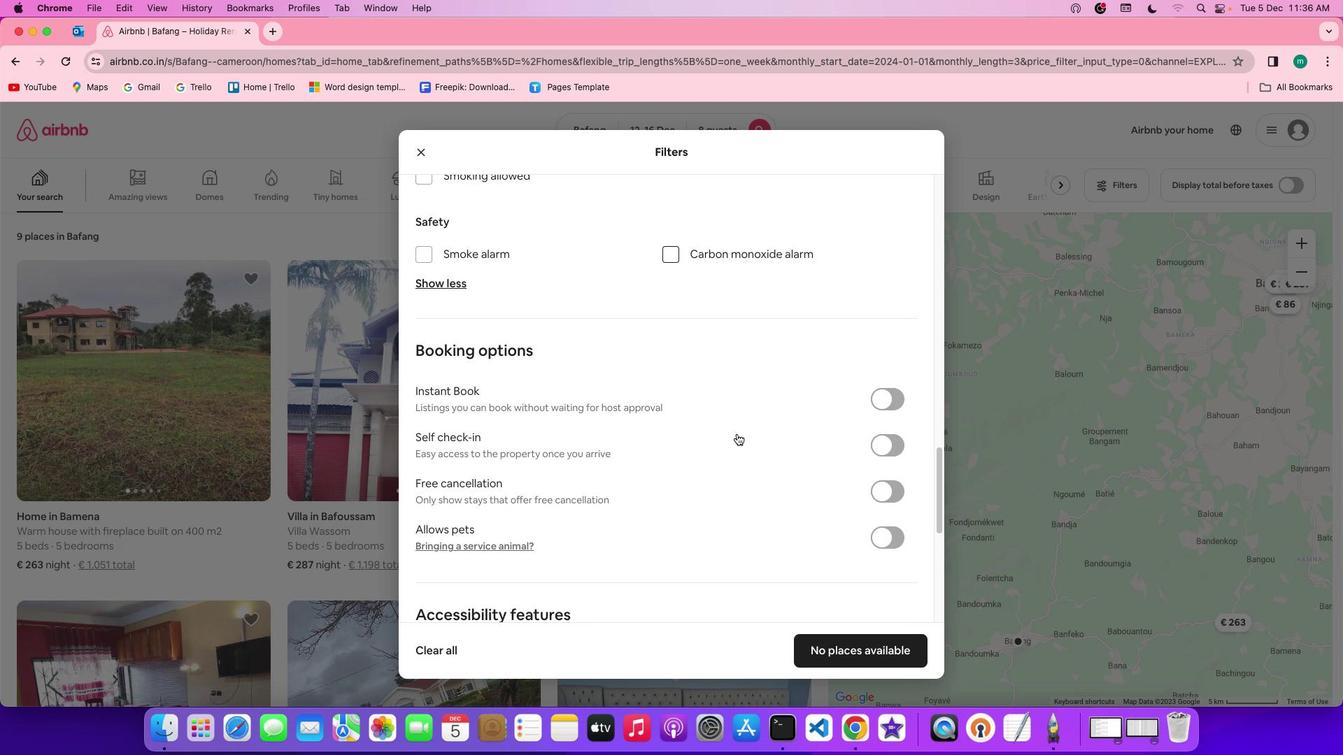 
Action: Mouse scrolled (737, 434) with delta (0, 0)
Screenshot: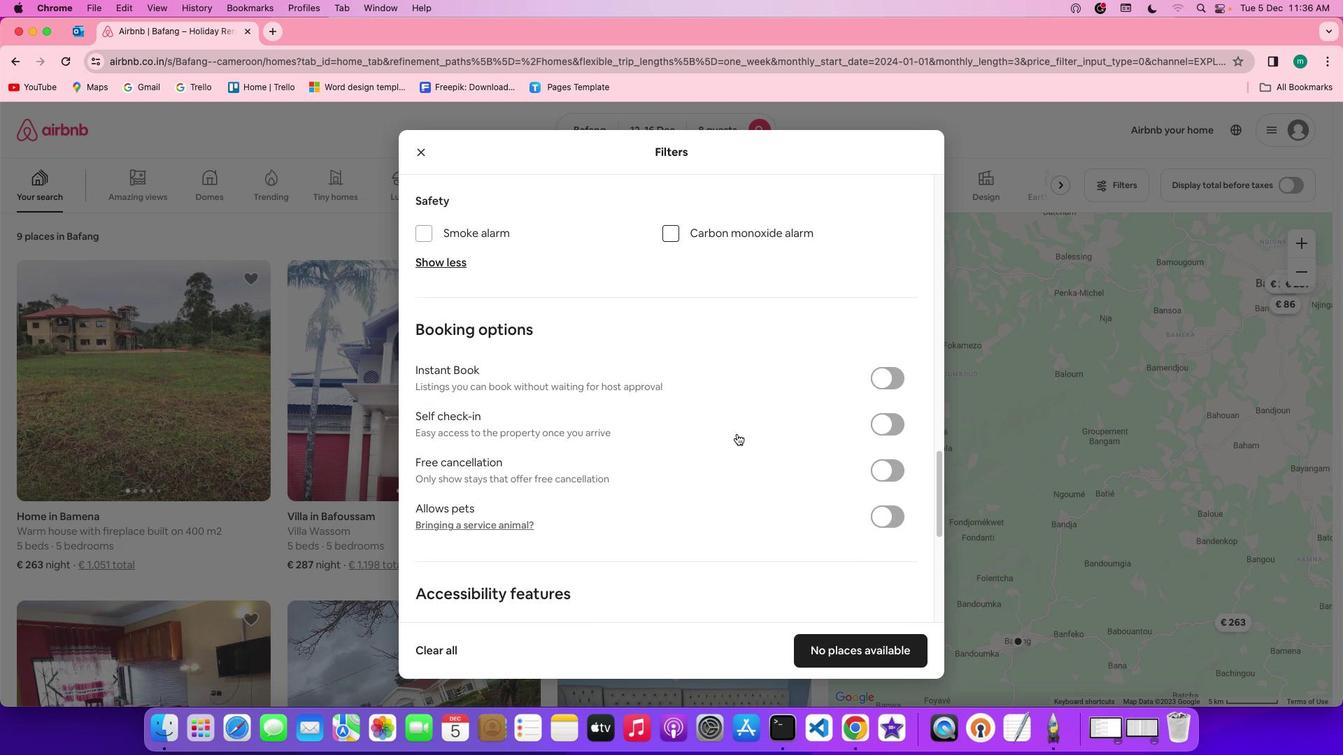 
Action: Mouse scrolled (737, 434) with delta (0, -2)
Screenshot: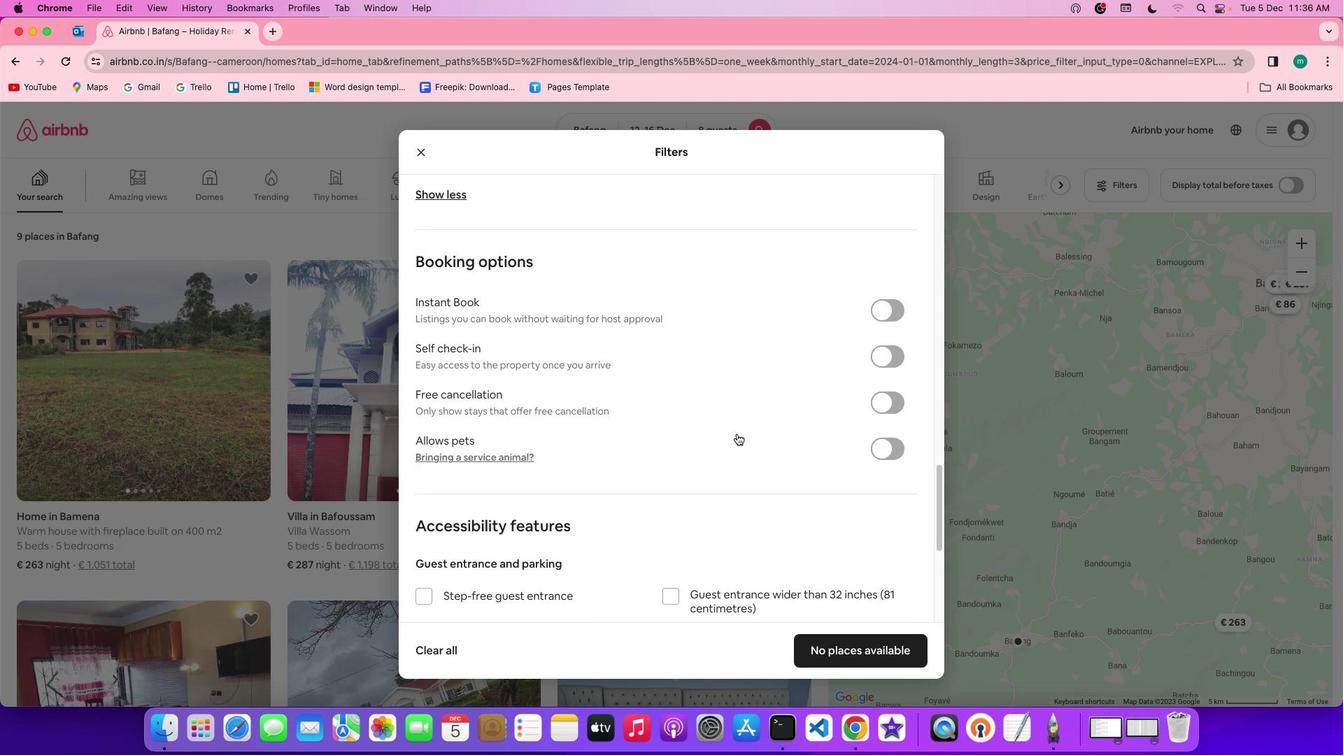 
Action: Mouse scrolled (737, 434) with delta (0, -2)
Screenshot: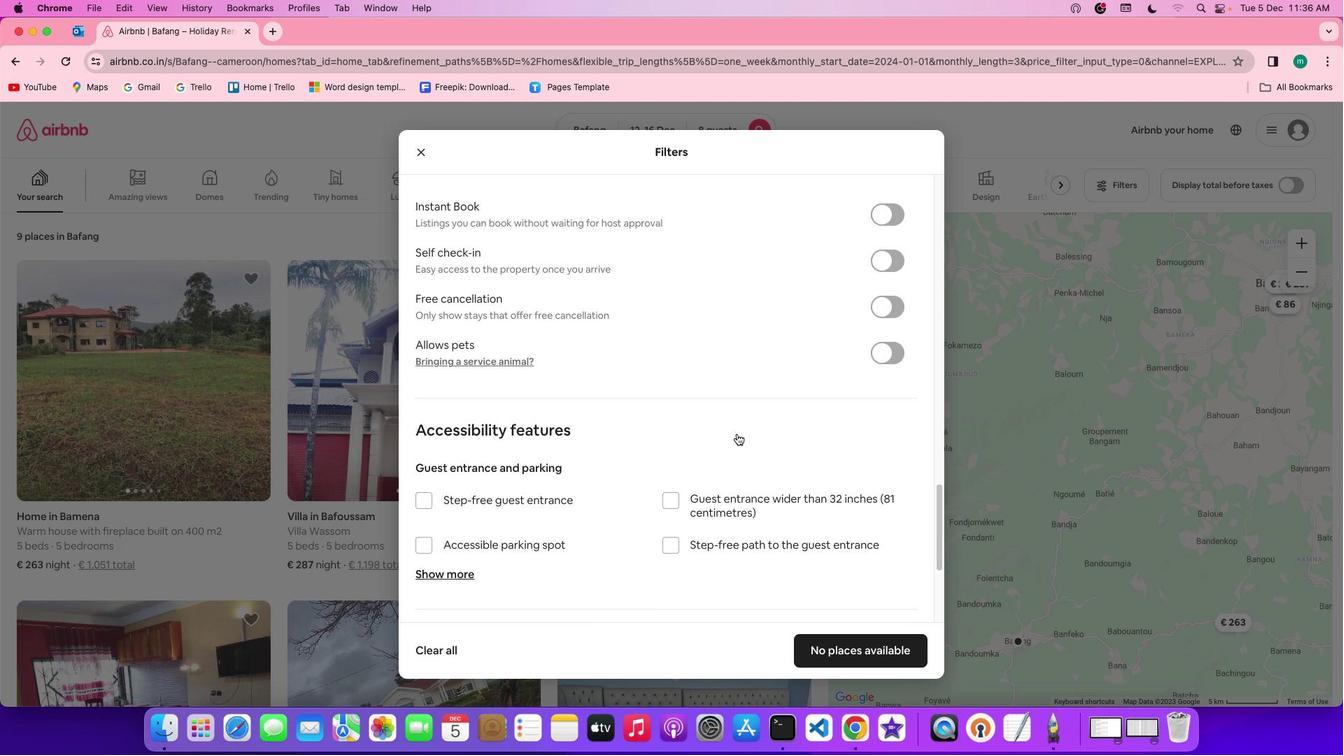 
Action: Mouse scrolled (737, 434) with delta (0, 0)
Screenshot: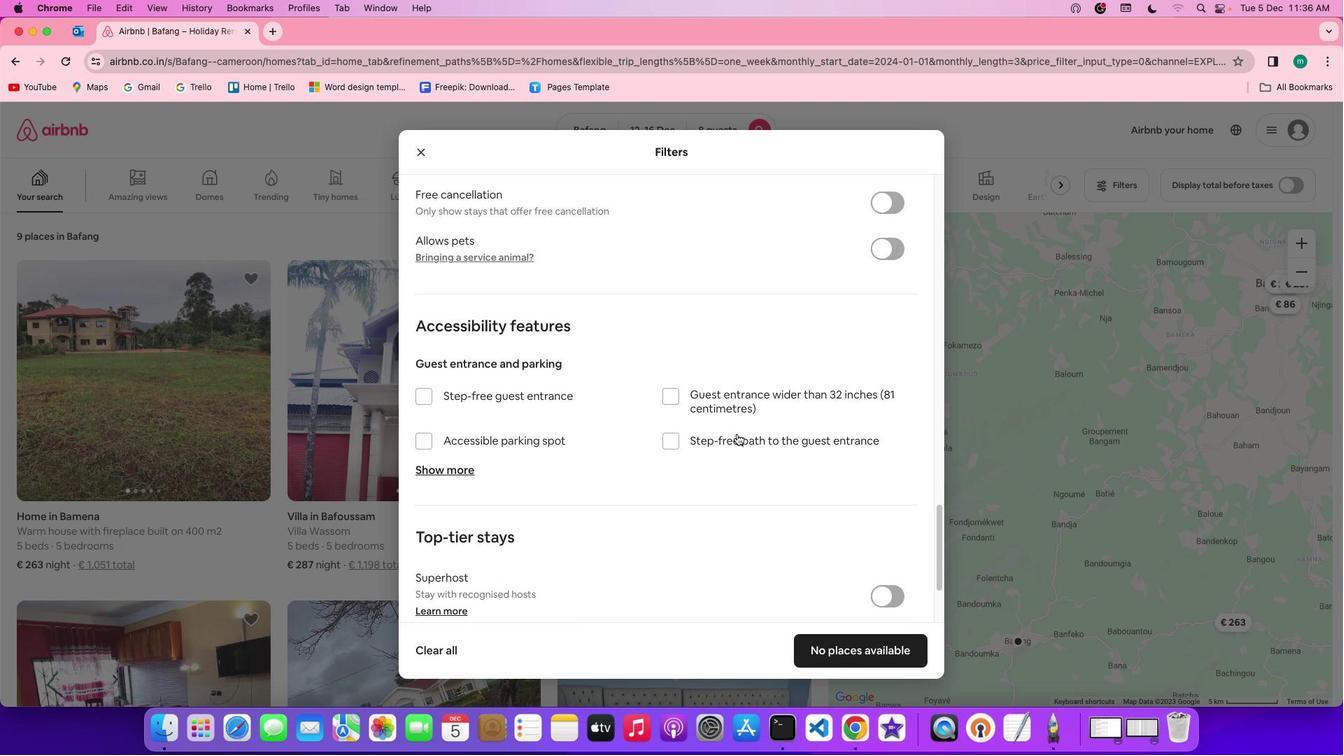 
Action: Mouse scrolled (737, 434) with delta (0, 0)
Screenshot: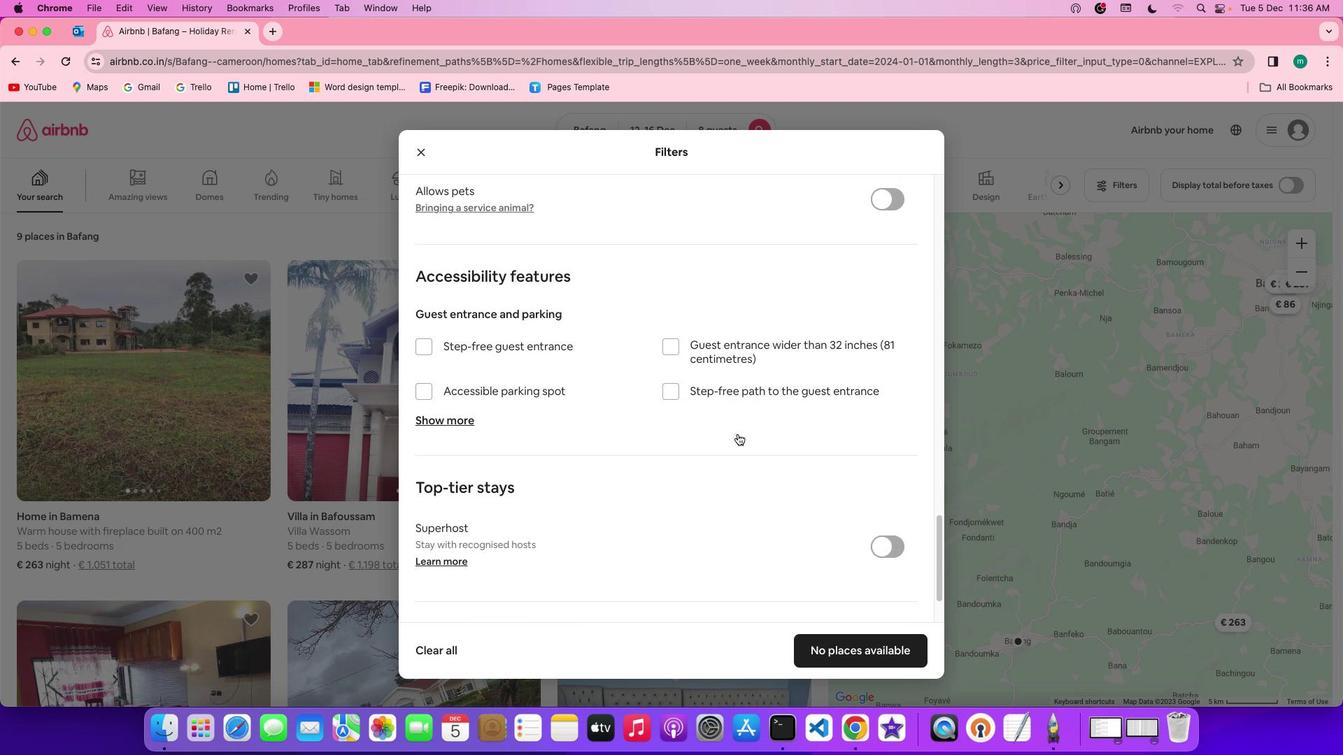 
Action: Mouse scrolled (737, 434) with delta (0, -2)
Screenshot: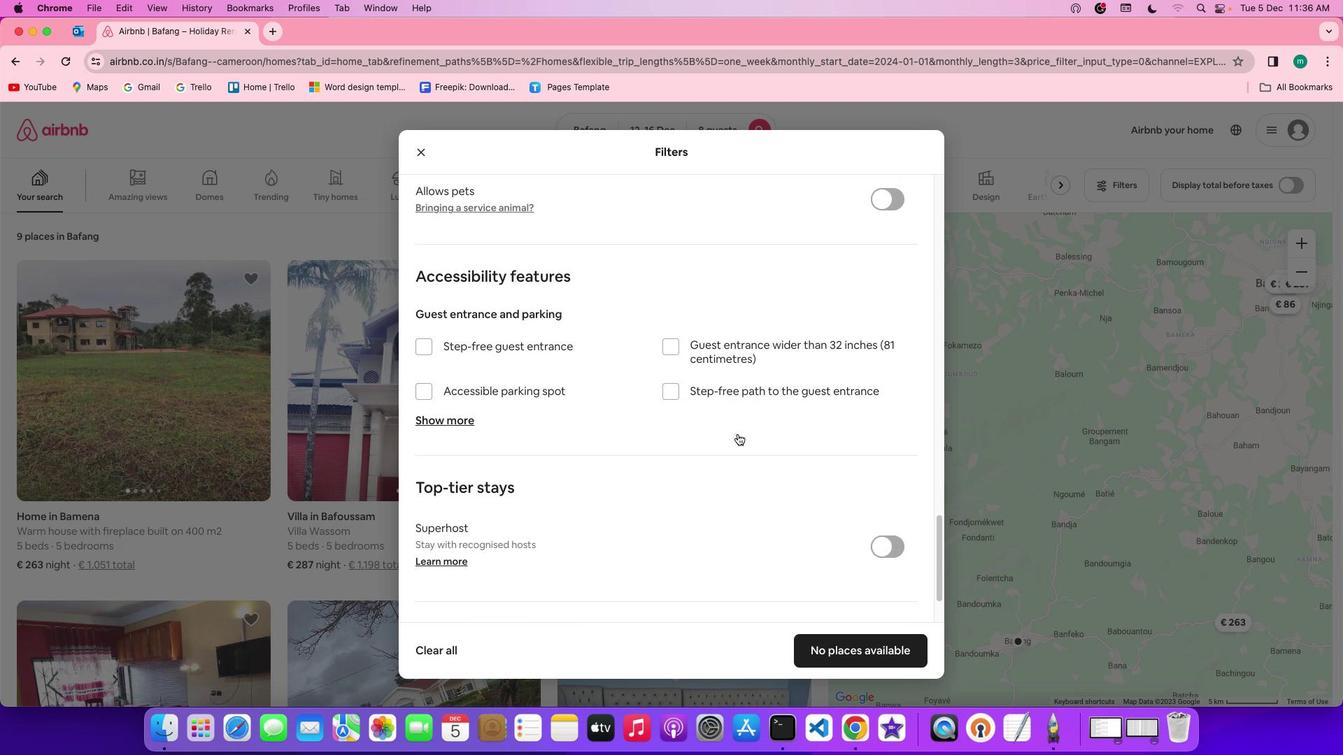 
Action: Mouse scrolled (737, 434) with delta (0, -3)
Screenshot: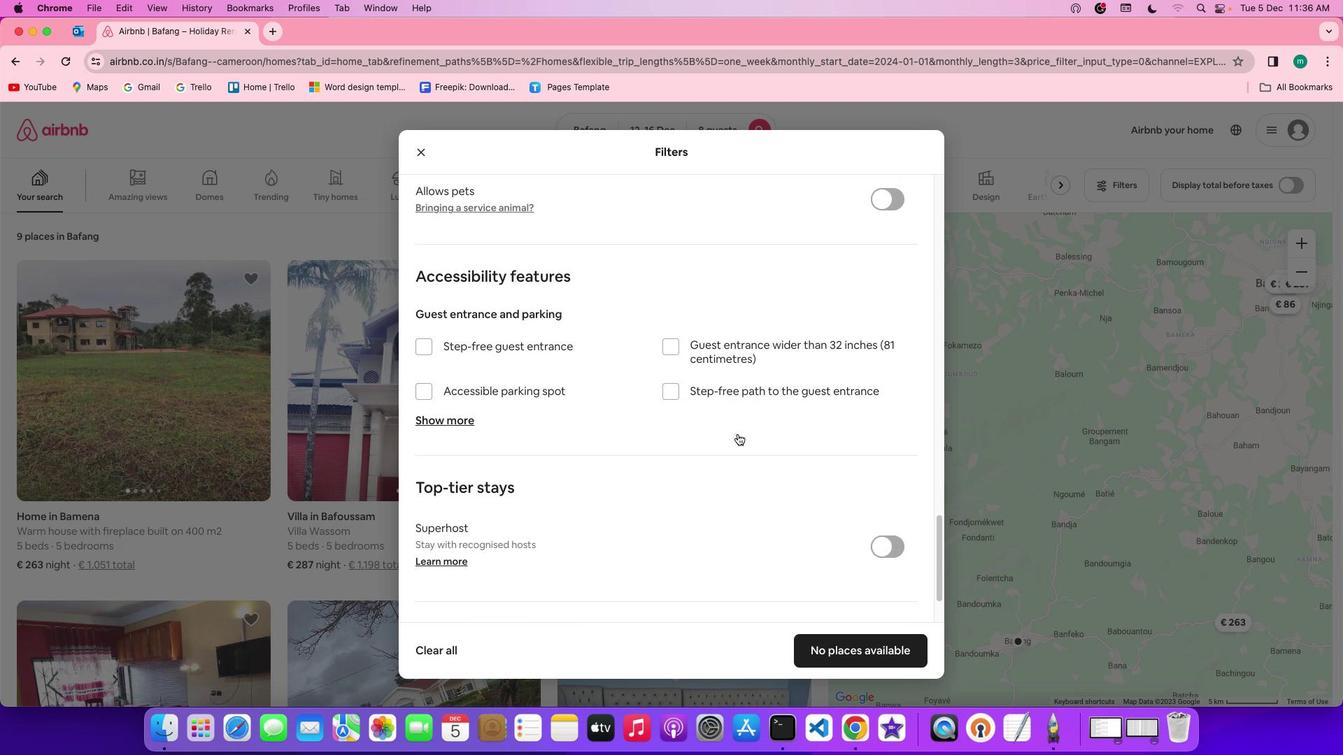 
Action: Mouse scrolled (737, 434) with delta (0, -4)
Screenshot: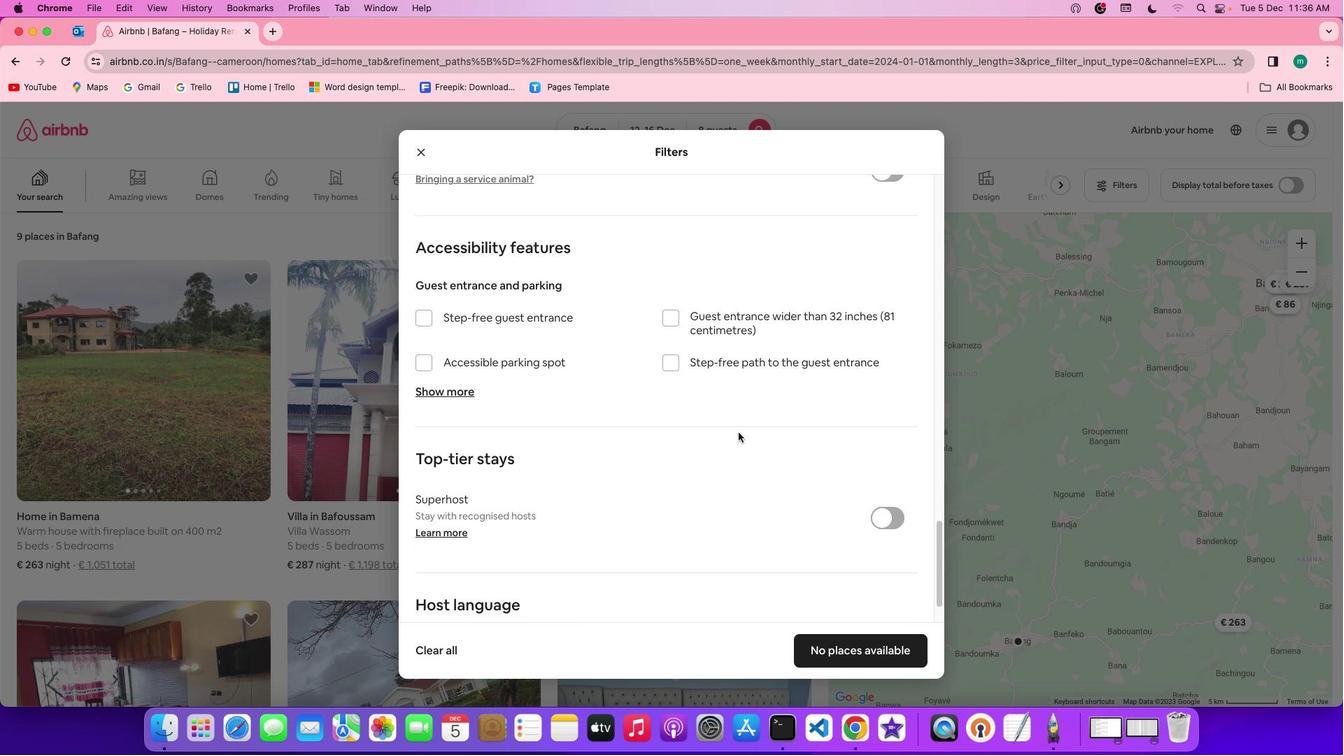 
Action: Mouse scrolled (737, 434) with delta (0, -4)
Screenshot: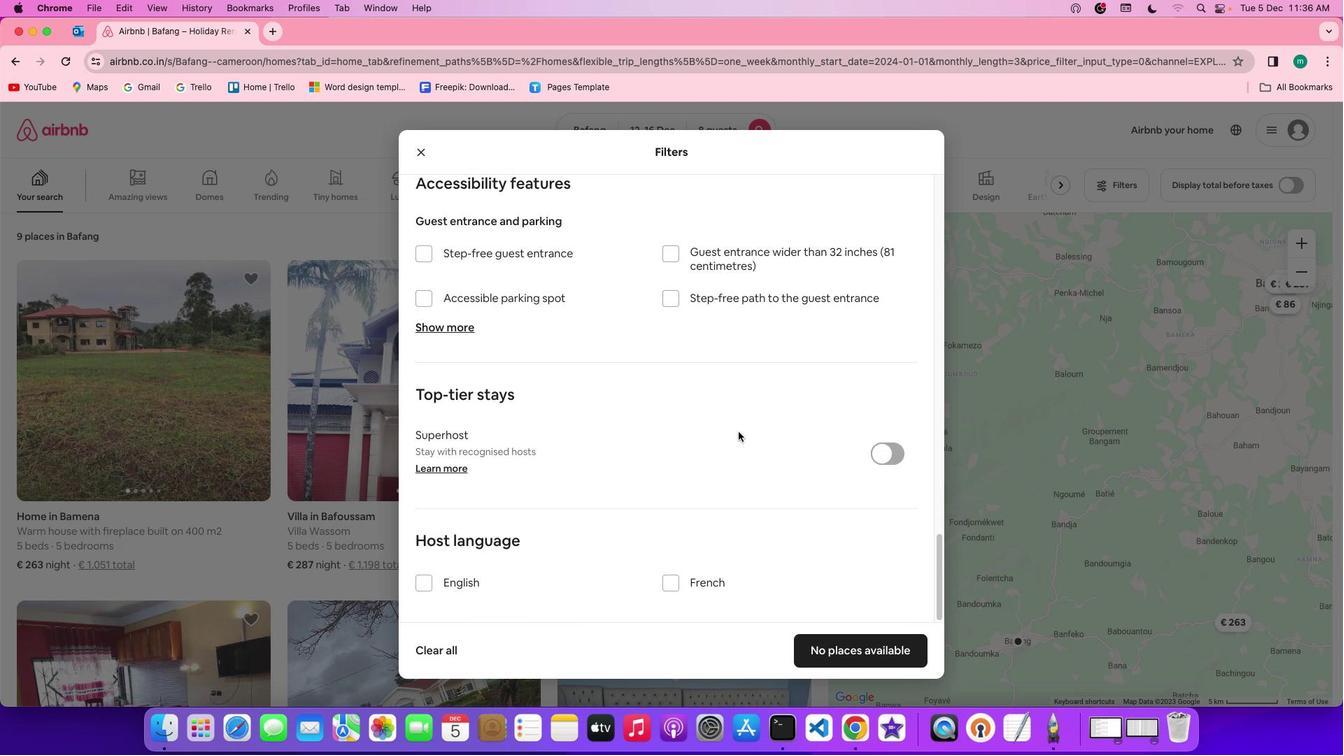 
Action: Mouse moved to (738, 432)
Screenshot: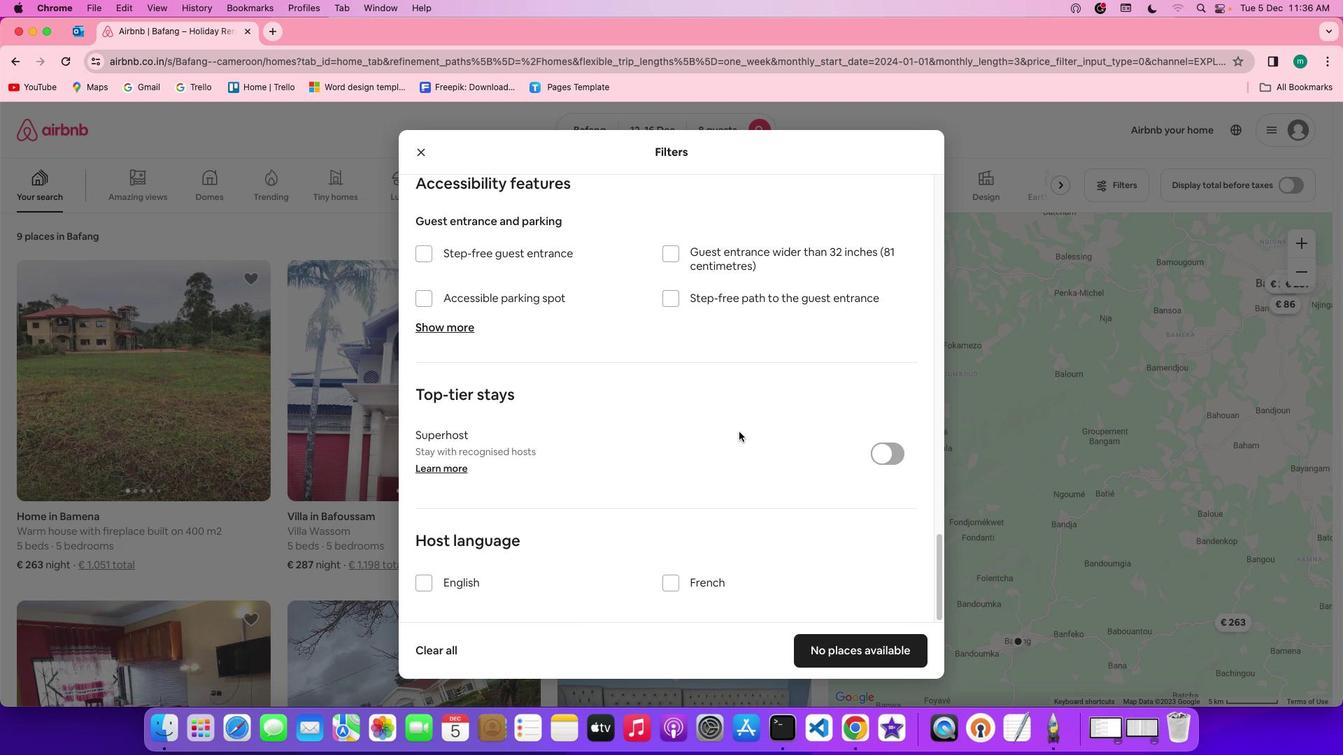 
Action: Mouse scrolled (738, 432) with delta (0, 0)
Screenshot: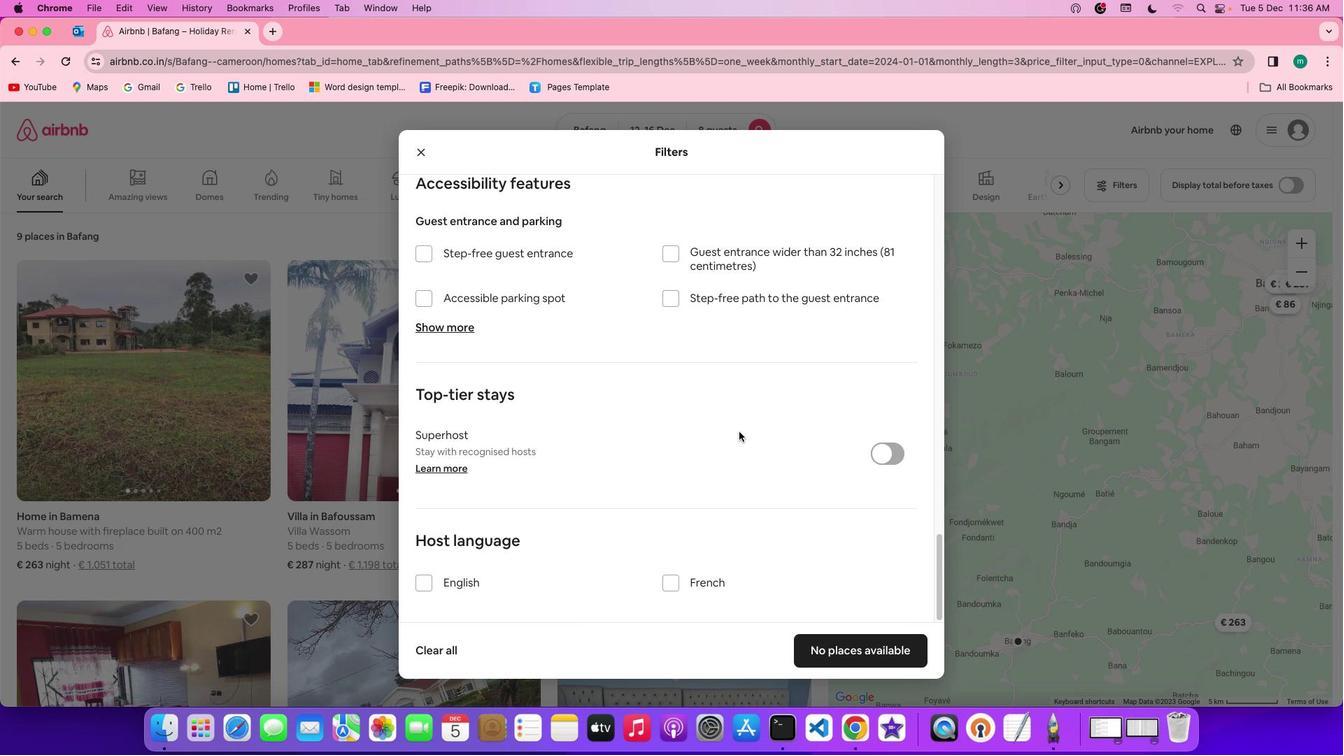 
Action: Mouse scrolled (738, 432) with delta (0, 0)
Screenshot: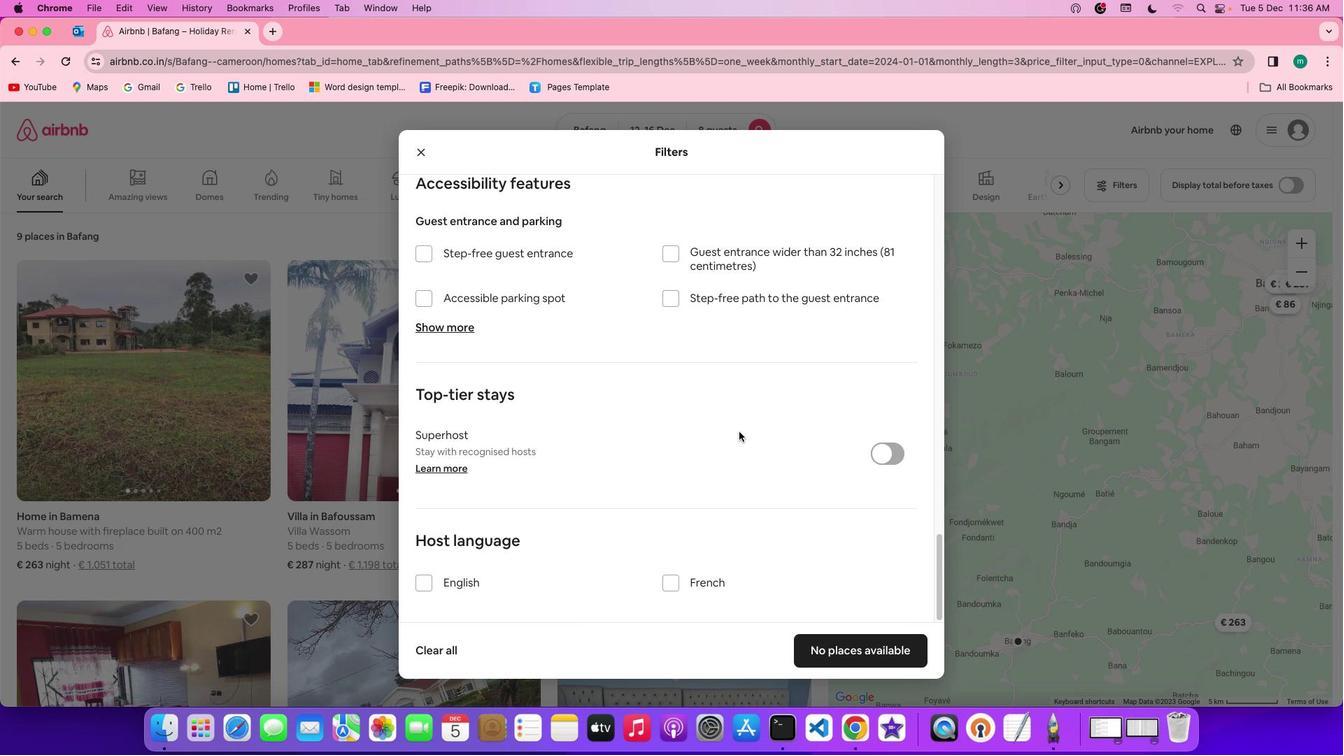 
Action: Mouse scrolled (738, 432) with delta (0, -2)
Screenshot: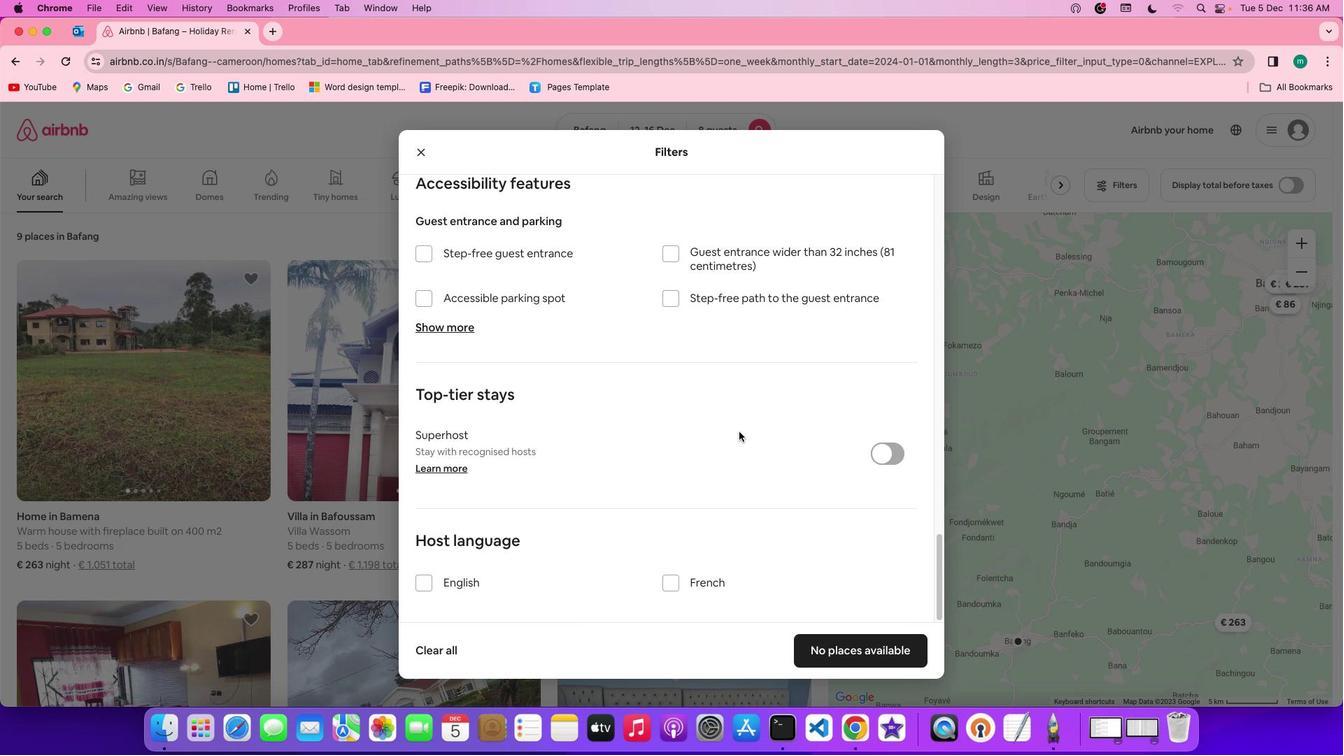 
Action: Mouse scrolled (738, 432) with delta (0, -3)
Screenshot: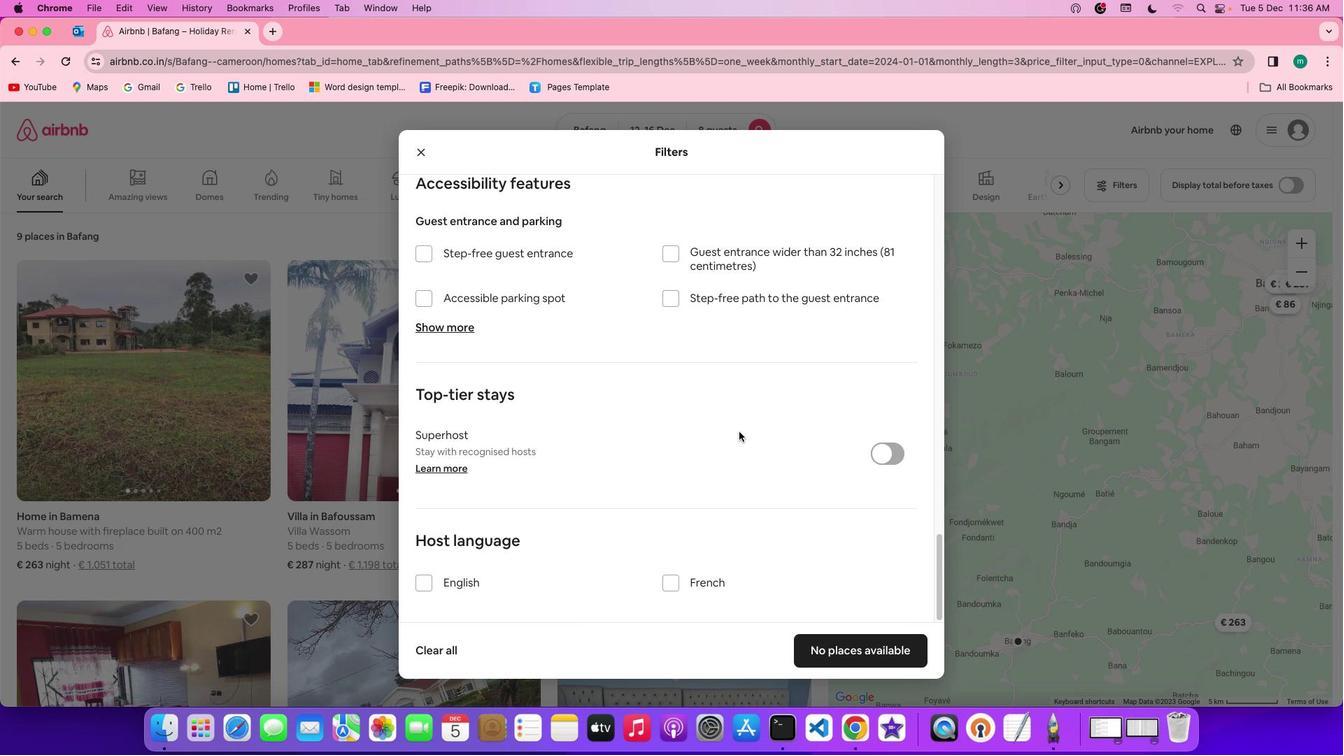
Action: Mouse scrolled (738, 432) with delta (0, -4)
Screenshot: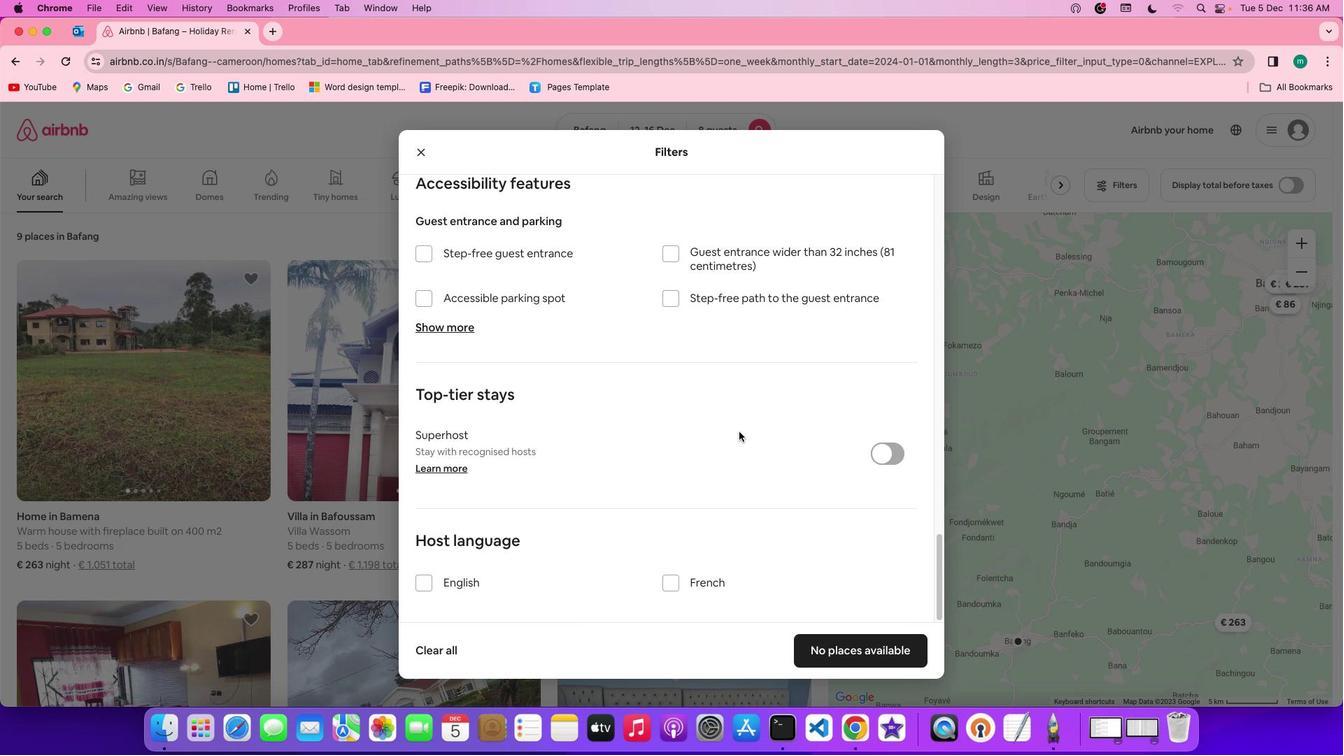 
Action: Mouse scrolled (738, 432) with delta (0, -4)
Screenshot: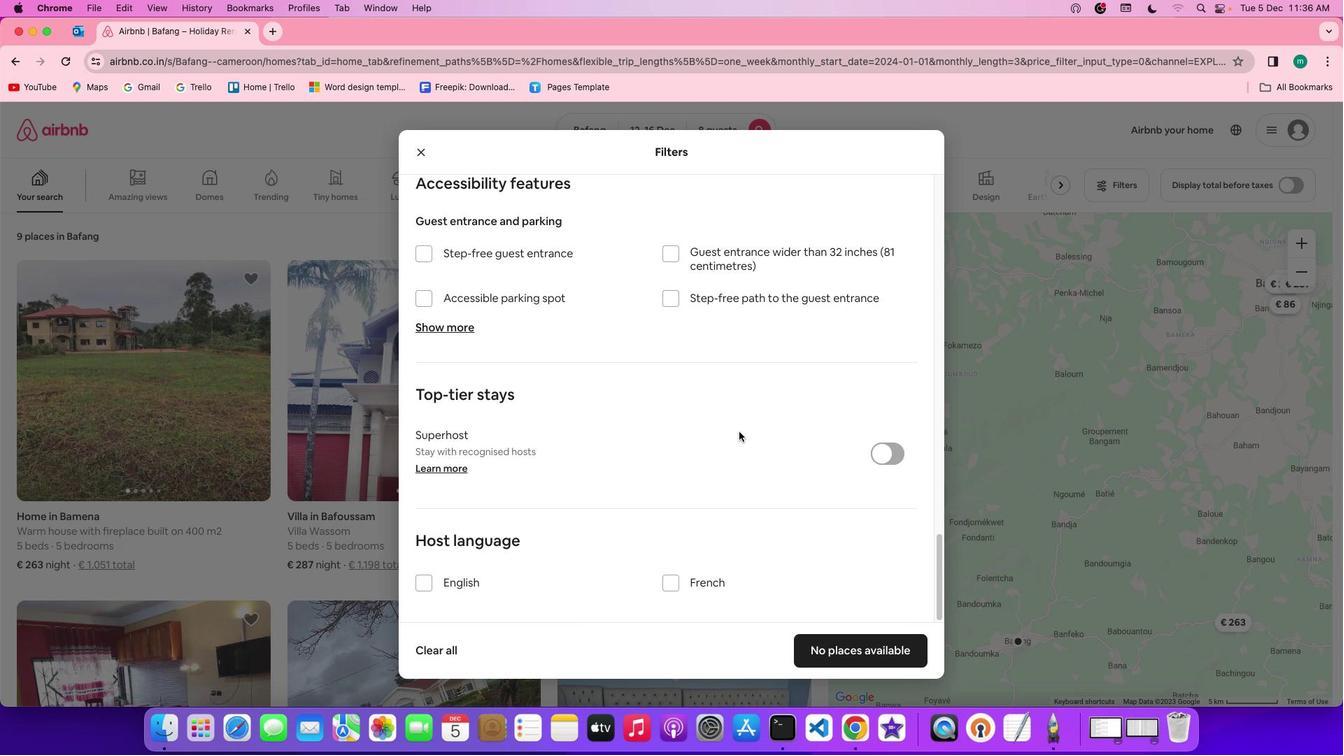 
Action: Mouse moved to (863, 640)
Screenshot: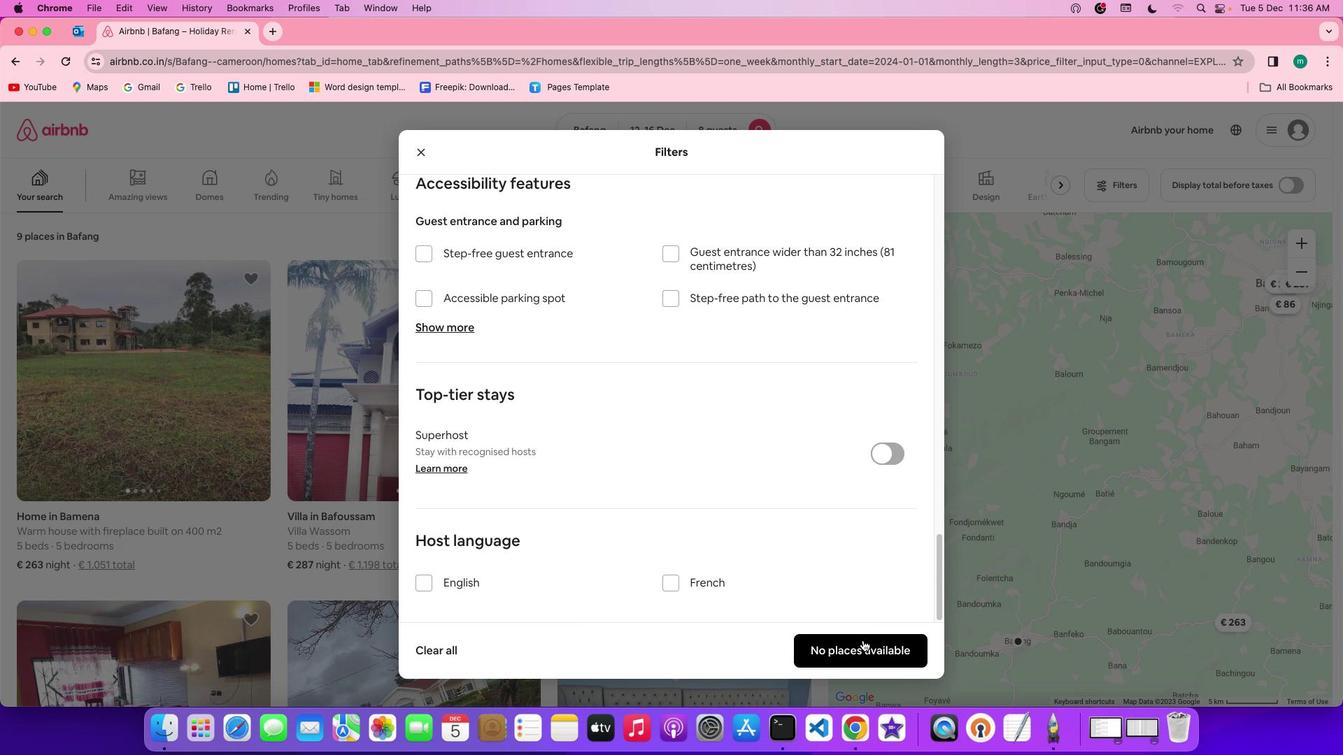 
Action: Mouse pressed left at (863, 640)
Screenshot: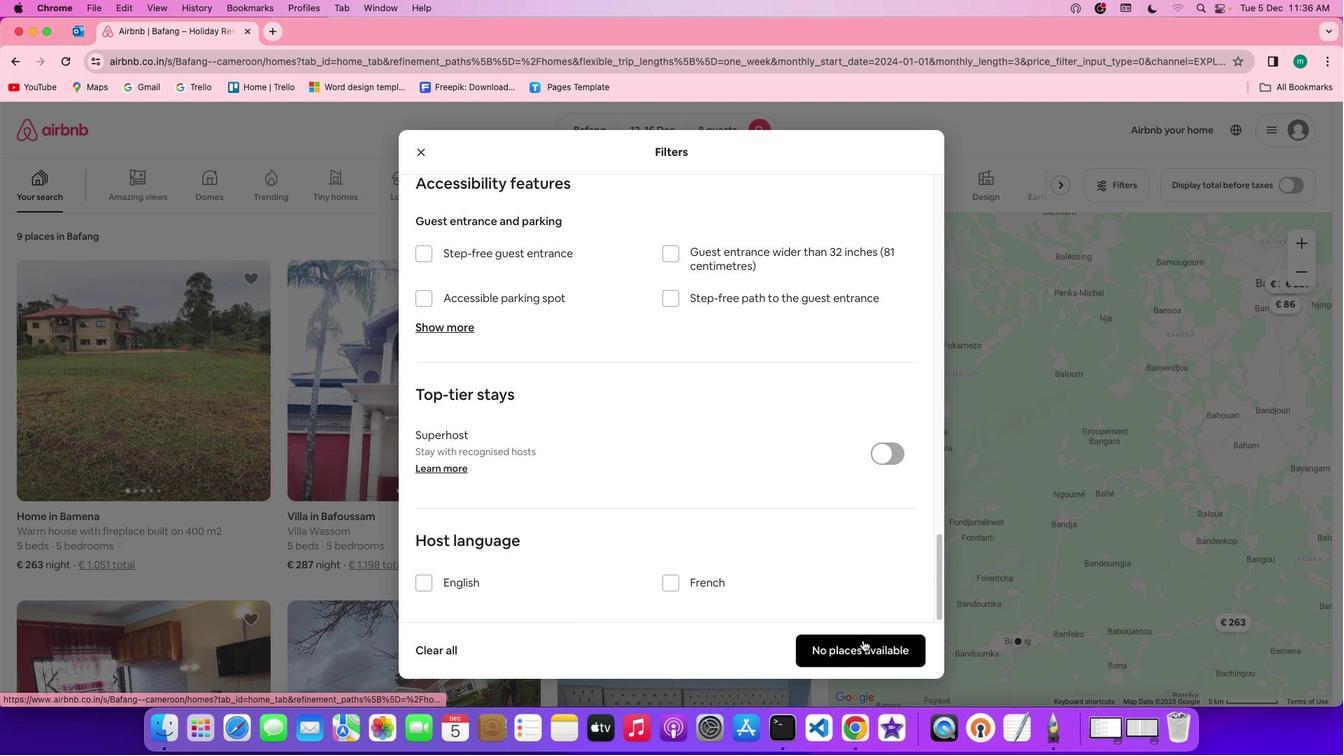 
Action: Mouse moved to (377, 398)
Screenshot: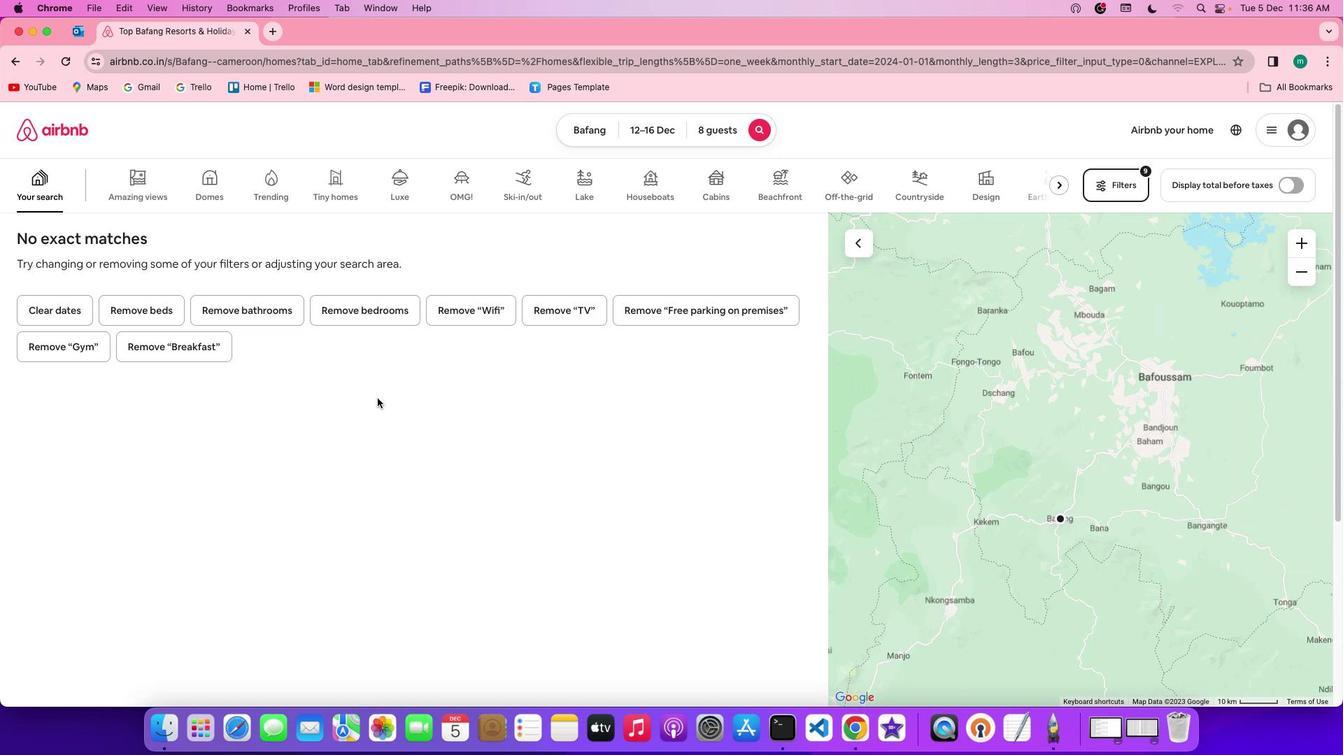 
